 Task: Open a blank google sheet and write heading  Financial Planner. Add Dates in a column and its values below  'Jan 23, Feb 23, Mar 23, Apr 23 & may23. 'Add Income in next column and its values below  $3,000, $3,200, $3,100, $3,300 & $3,500. Add Expenses in next column and its values below  $2,000, $2,300, $2,200, $2,500 & $2,800. Add savings in next column and its values below $500, $600, $500, $700 & $700. Add Investment in next column and its values below  $500, $700, $800, $900 & $1000. Add Net Saving in next column and its values below  $1000, $1200, $900, $800 & $700. Save page CashBook logbook
Action: Mouse moved to (908, 64)
Screenshot: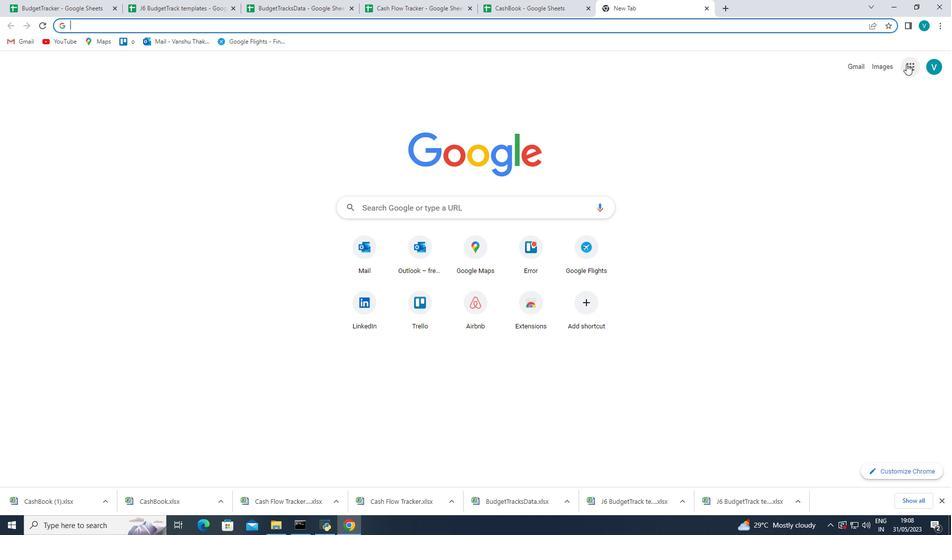 
Action: Mouse pressed left at (908, 64)
Screenshot: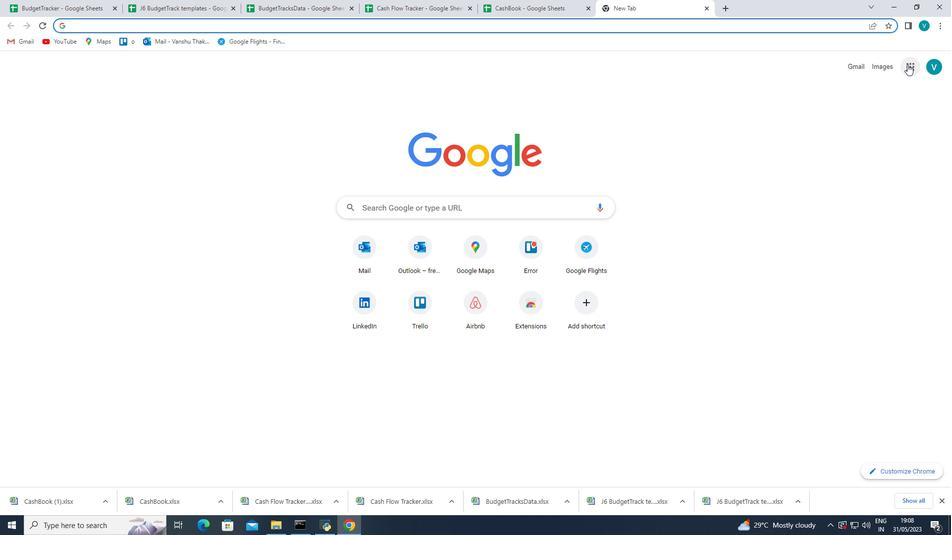 
Action: Mouse moved to (883, 213)
Screenshot: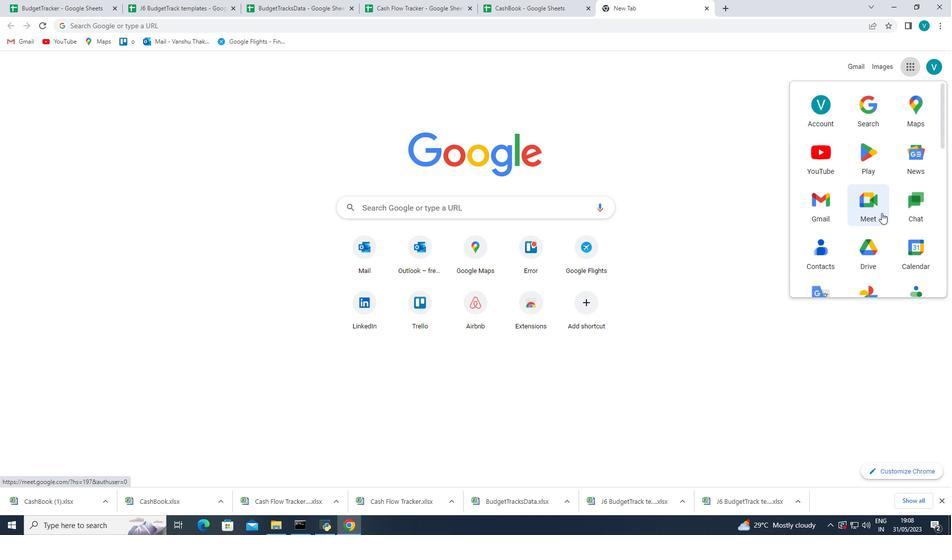 
Action: Mouse scrolled (883, 212) with delta (0, 0)
Screenshot: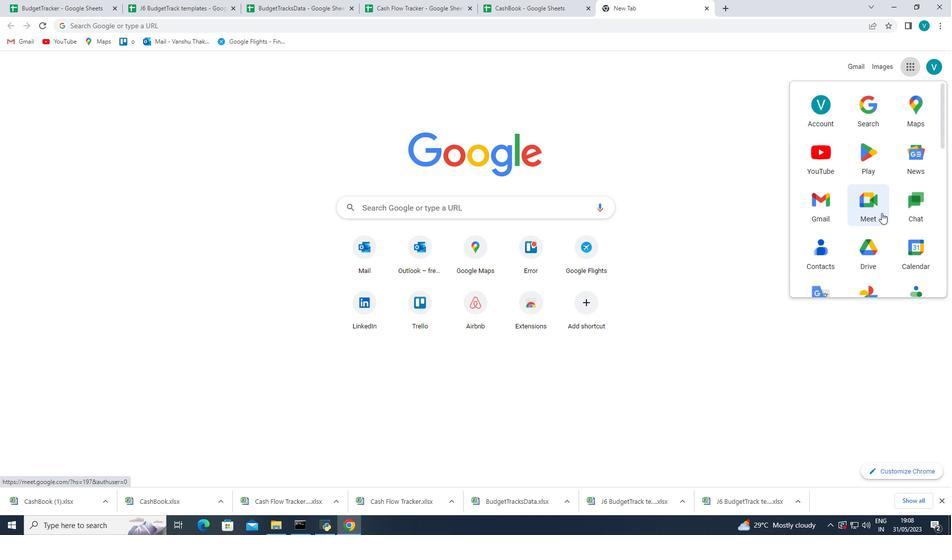 
Action: Mouse scrolled (883, 212) with delta (0, 0)
Screenshot: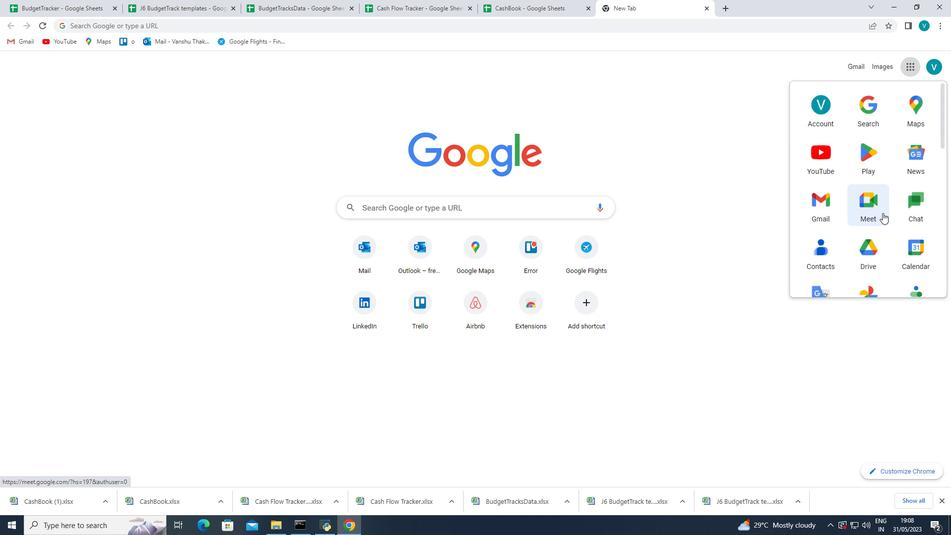 
Action: Mouse scrolled (883, 212) with delta (0, 0)
Screenshot: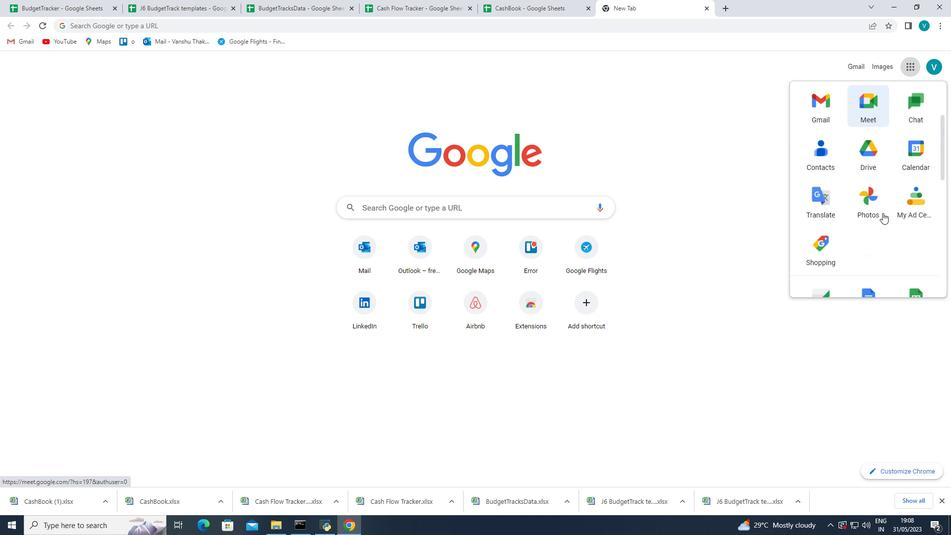 
Action: Mouse moved to (889, 210)
Screenshot: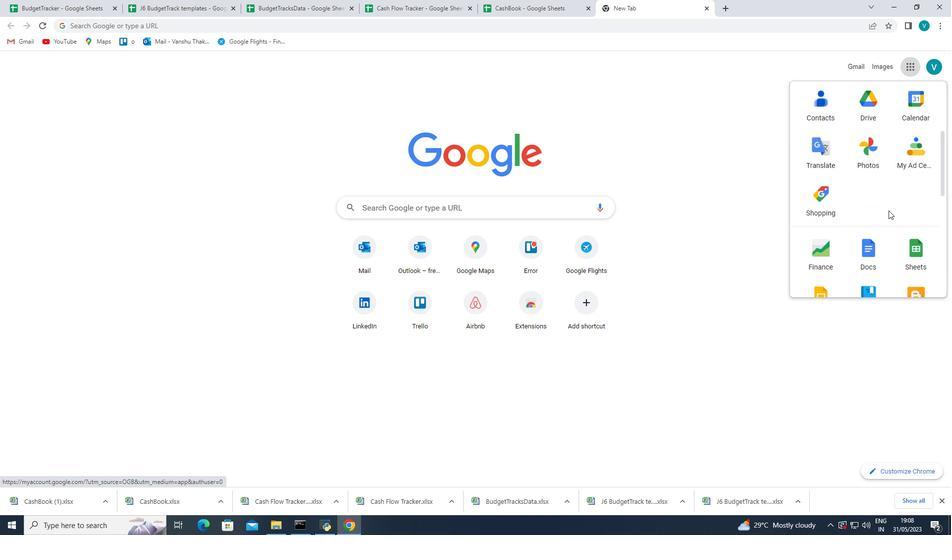 
Action: Mouse scrolled (889, 210) with delta (0, 0)
Screenshot: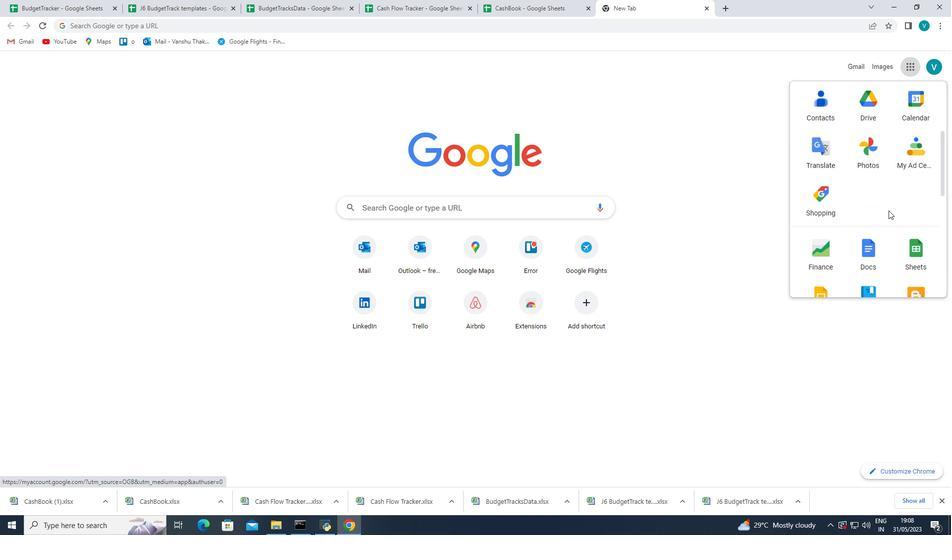 
Action: Mouse scrolled (889, 210) with delta (0, 0)
Screenshot: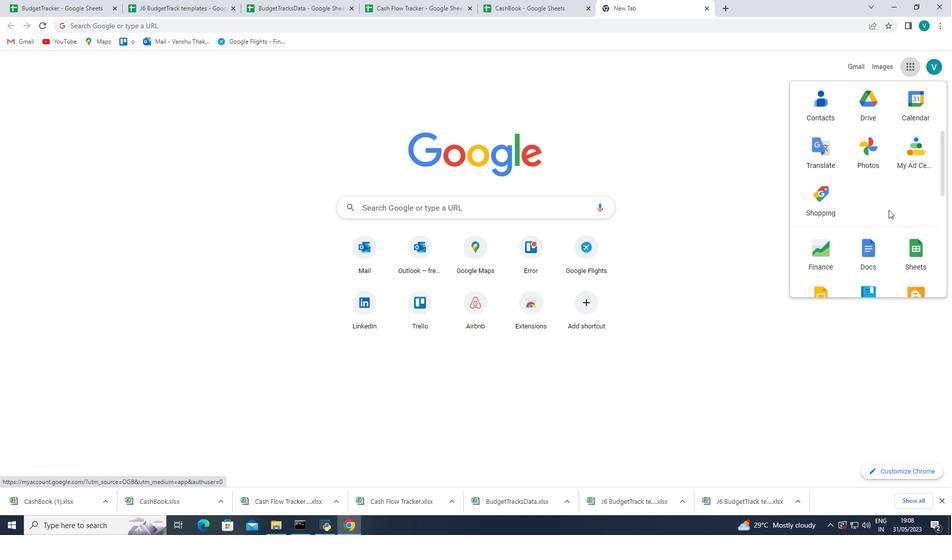 
Action: Mouse scrolled (889, 209) with delta (0, 0)
Screenshot: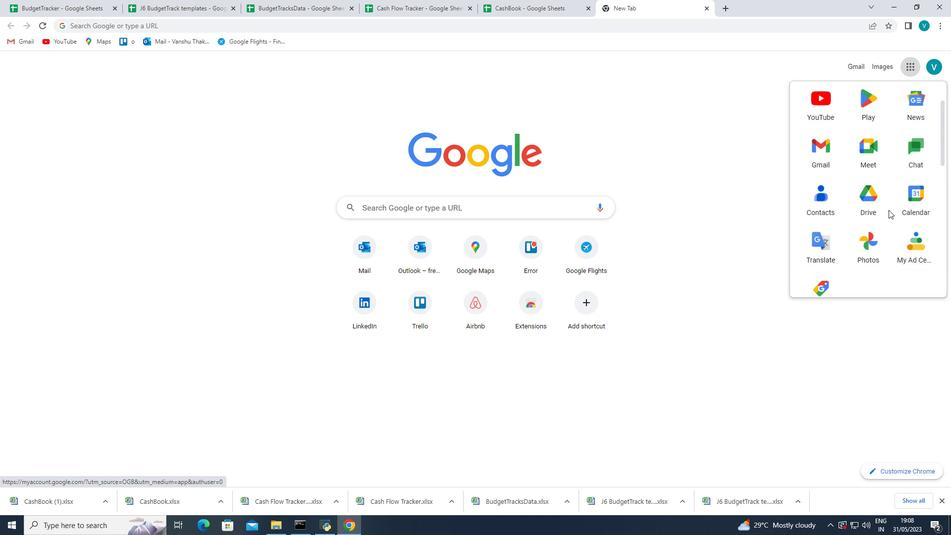 
Action: Mouse scrolled (889, 209) with delta (0, 0)
Screenshot: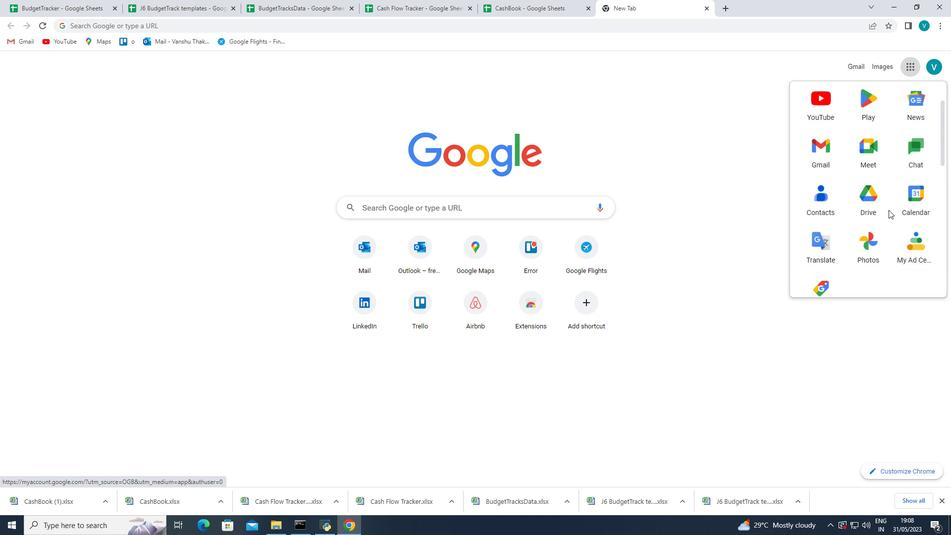 
Action: Mouse scrolled (889, 209) with delta (0, 0)
Screenshot: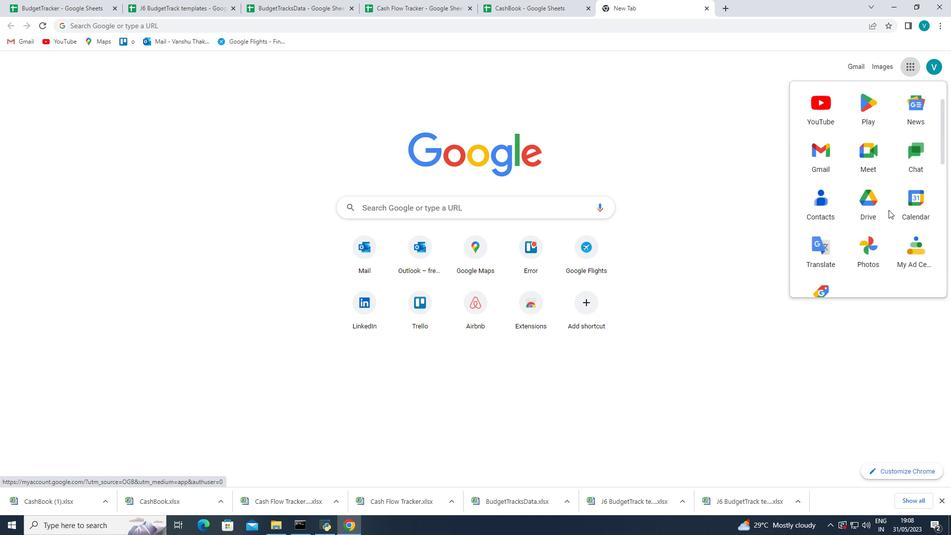 
Action: Mouse moved to (910, 206)
Screenshot: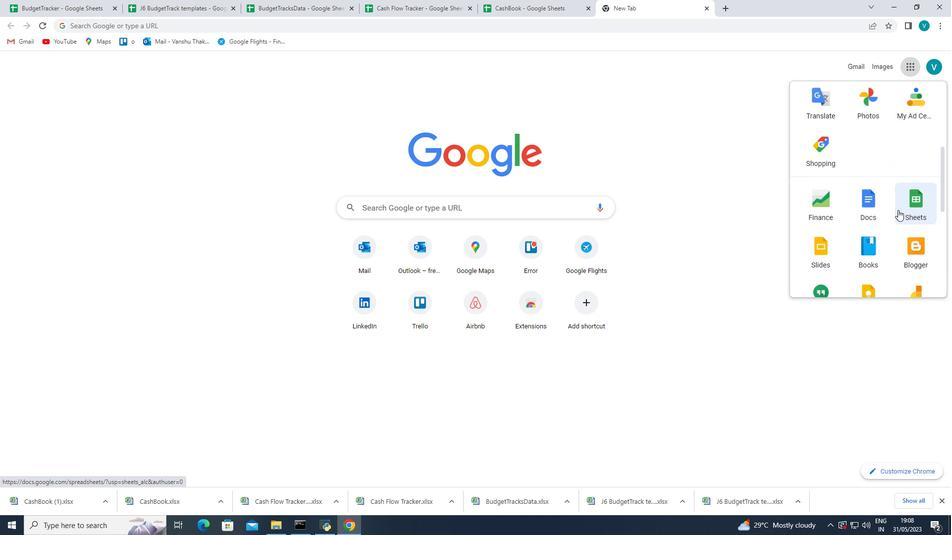 
Action: Mouse pressed left at (910, 206)
Screenshot: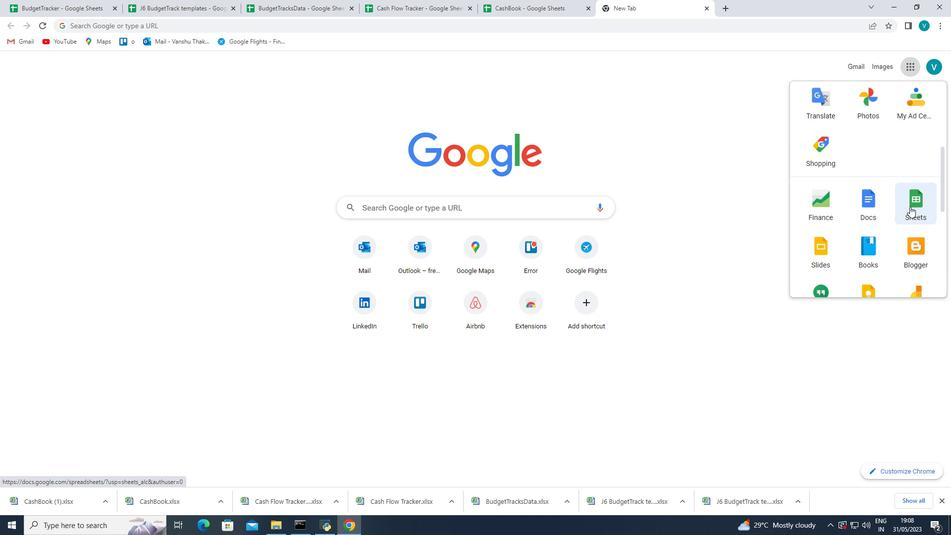 
Action: Mouse moved to (233, 131)
Screenshot: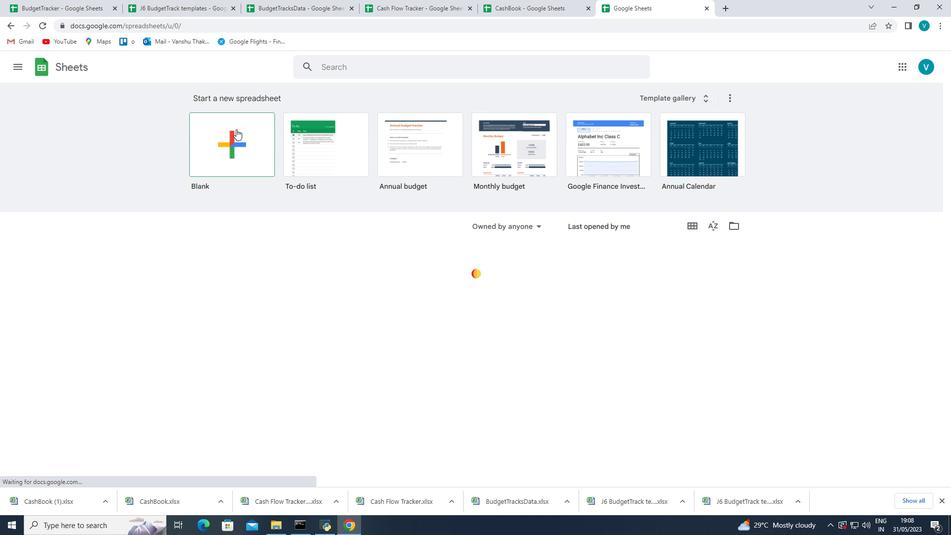 
Action: Mouse pressed left at (233, 131)
Screenshot: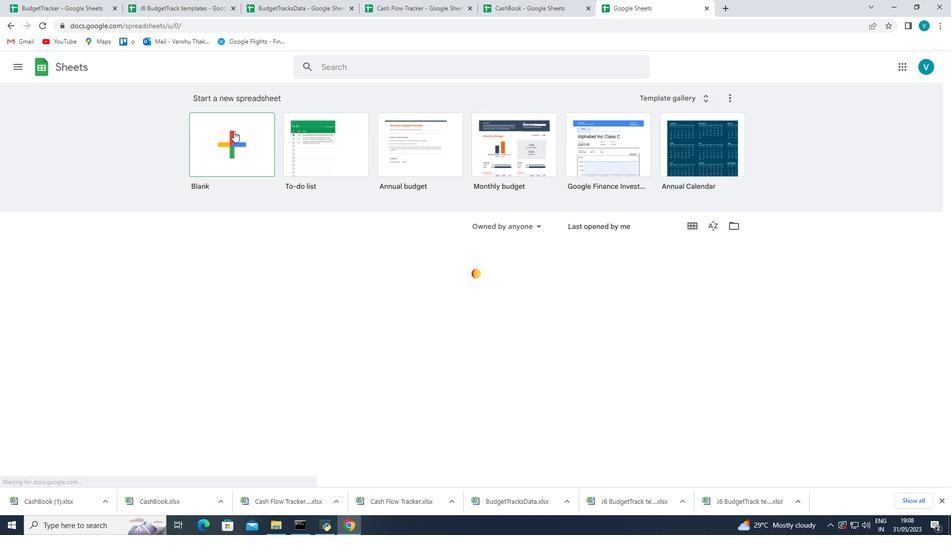 
Action: Mouse moved to (42, 138)
Screenshot: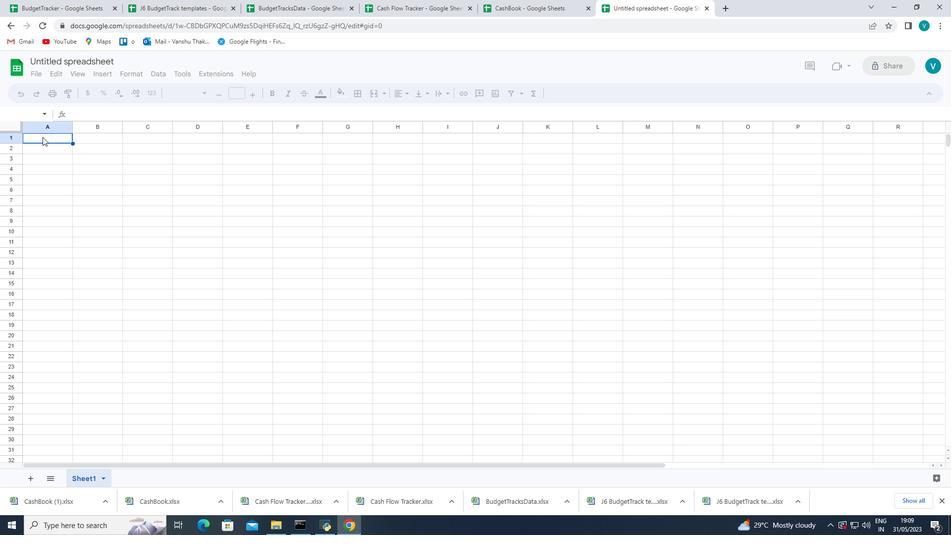 
Action: Mouse pressed left at (42, 138)
Screenshot: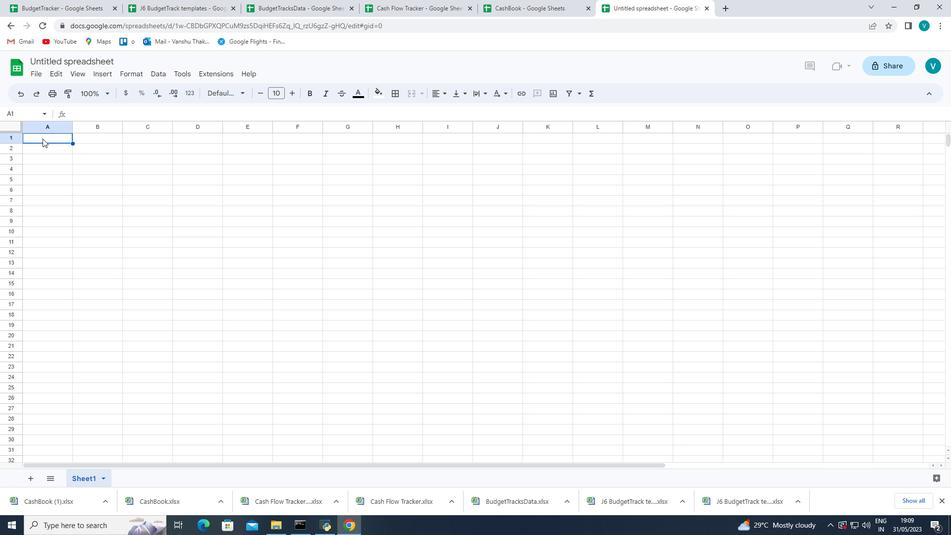
Action: Mouse moved to (47, 135)
Screenshot: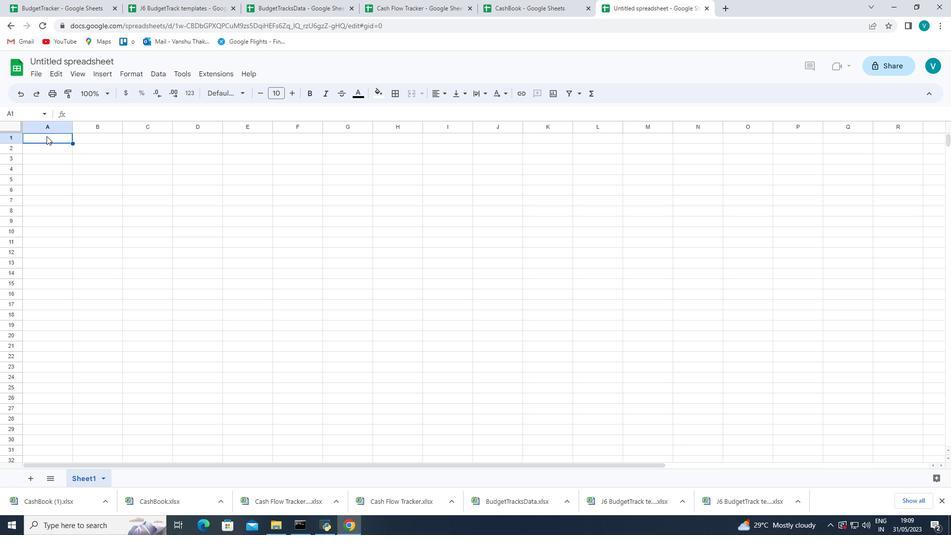 
Action: Mouse pressed left at (47, 135)
Screenshot: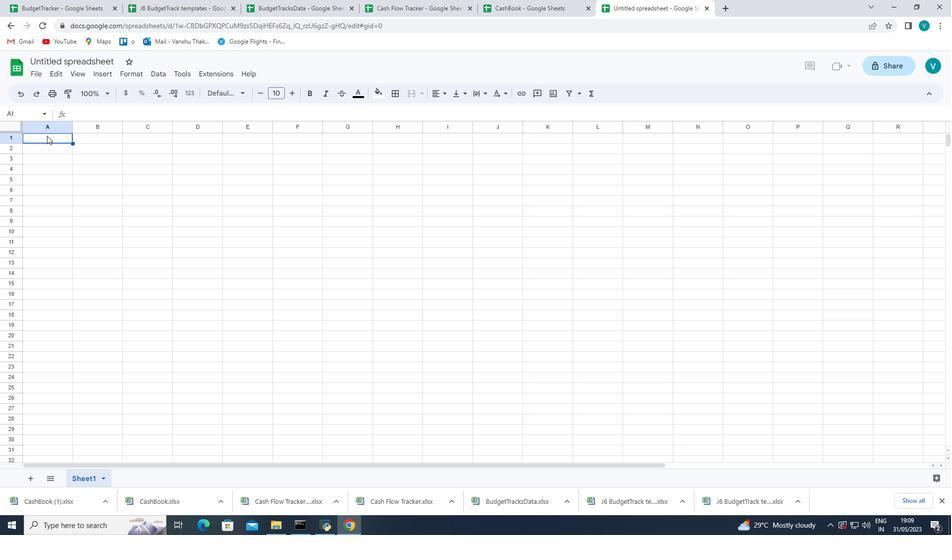 
Action: Mouse moved to (55, 140)
Screenshot: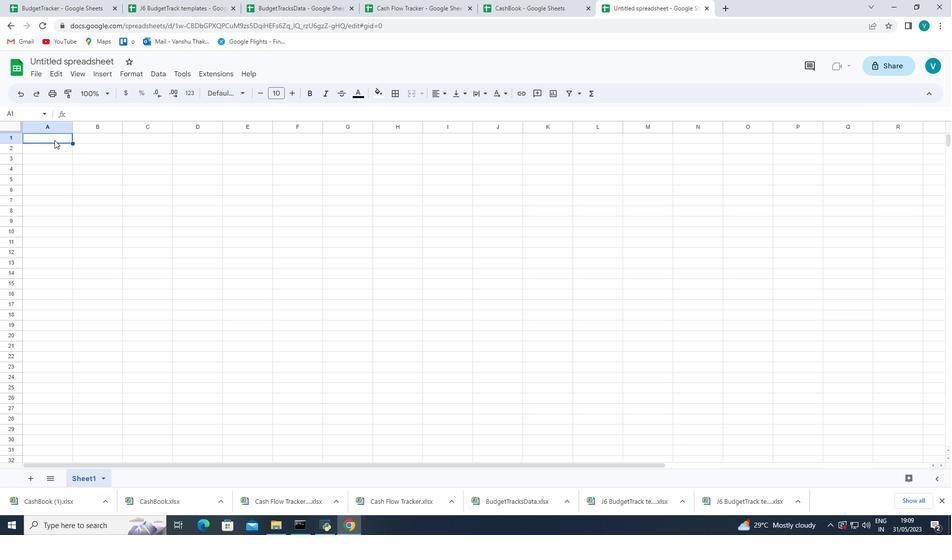 
Action: Mouse pressed left at (55, 140)
Screenshot: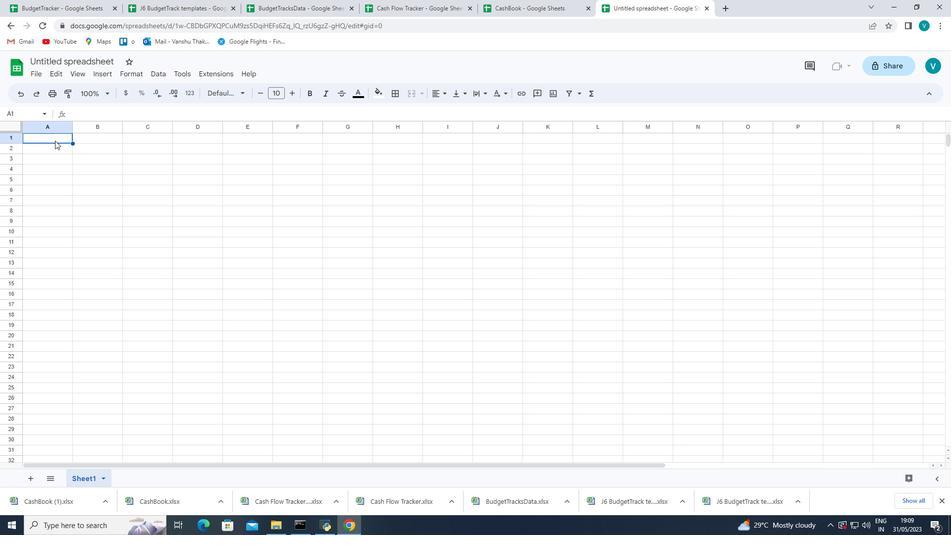 
Action: Mouse pressed left at (55, 140)
Screenshot: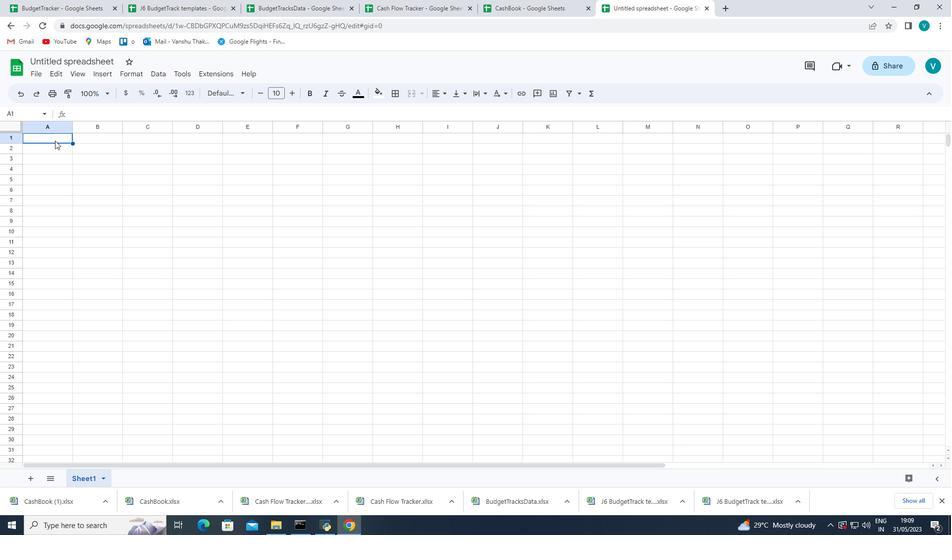 
Action: Mouse moved to (817, 0)
Screenshot: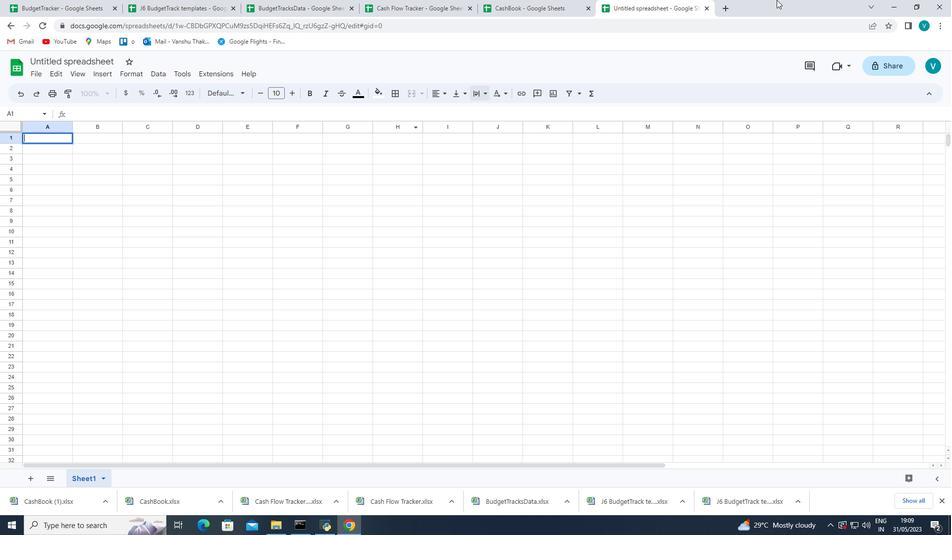 
Action: Key pressed <Key.shift>Financial<Key.space><Key.shift><Key.shift><Key.shift>Planner<Key.enter><Key.shift><Key.shift><Key.shift>Dta<Key.backspace><Key.backspace>ates<Key.space><Key.backspace><Key.backspace><Key.space><Key.right><Key.shift_r>Ino<Key.backspace>come<Key.space><Key.right><Key.shift_r><Key.shift_r><Key.shift_r><Key.shift_r><Key.shift_r><Key.shift_r><Key.shift_r><Key.shift_r><Key.shift_r>Expenses<Key.space><Key.right><Key.shift_r><Key.shift_r>Savings<Key.space><Key.right><Key.shift_r><Key.shift_r>Investment<Key.space><Key.right><Key.shift_r>Net<Key.space><Key.shift_r>Savings<Key.space>
Screenshot: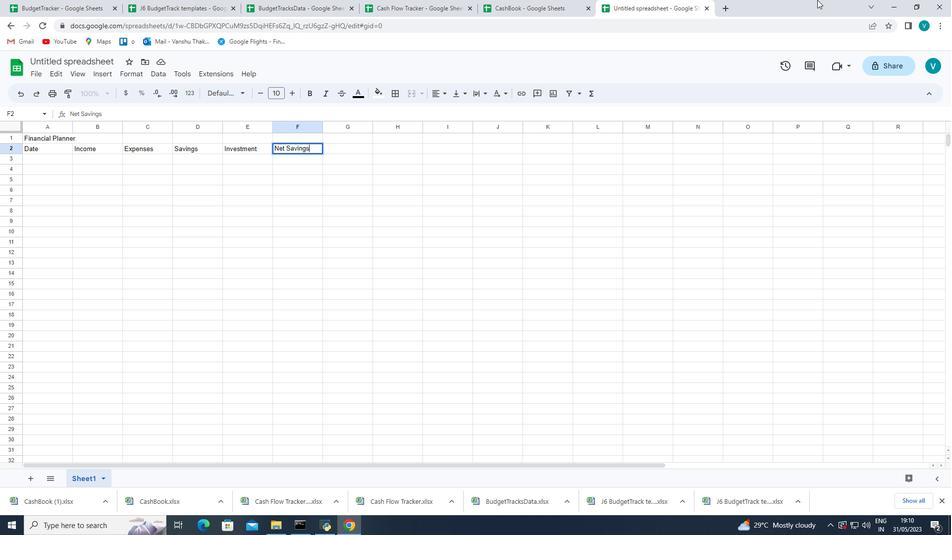 
Action: Mouse moved to (127, 215)
Screenshot: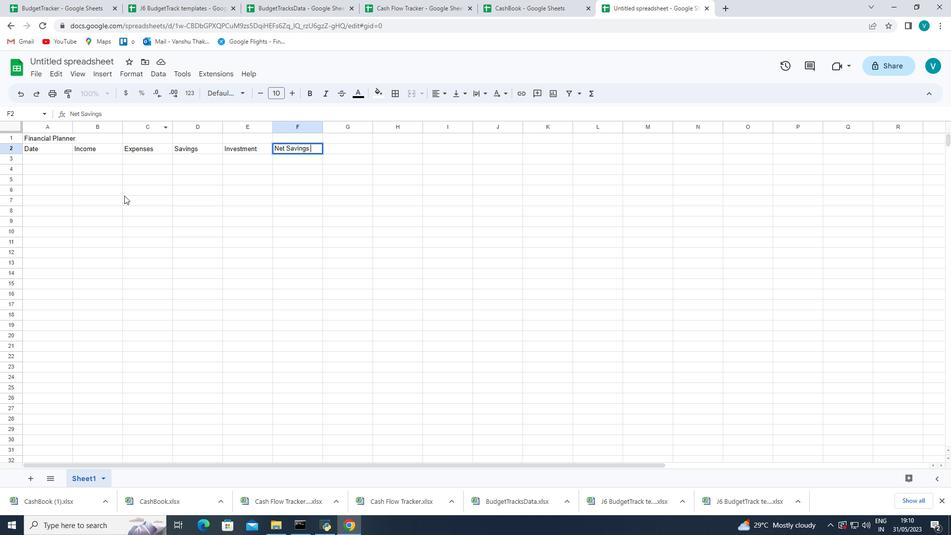 
Action: Mouse pressed left at (127, 215)
Screenshot: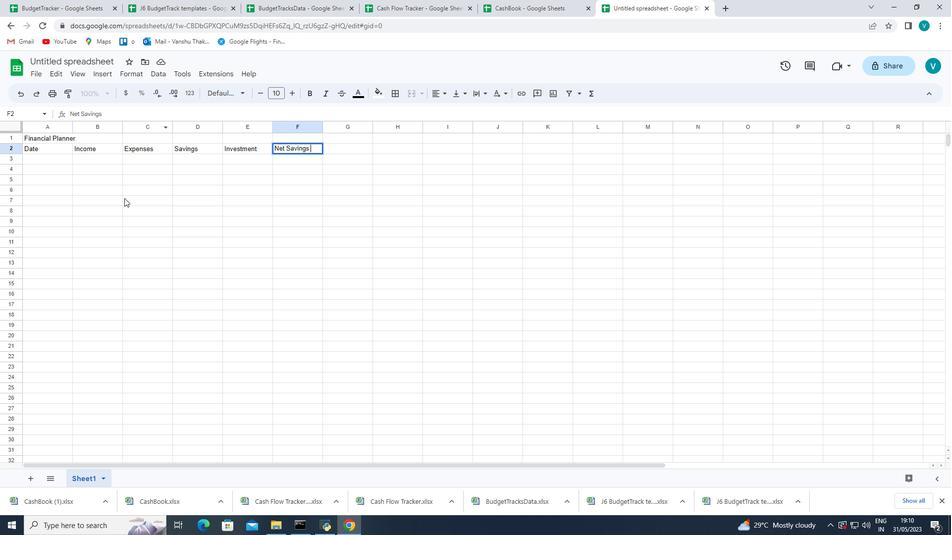 
Action: Mouse moved to (50, 163)
Screenshot: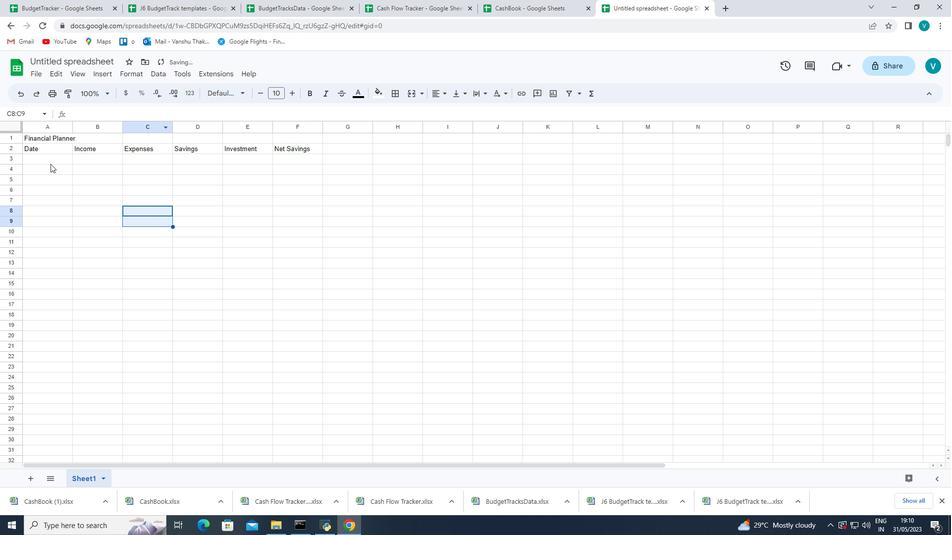
Action: Mouse pressed left at (50, 163)
Screenshot: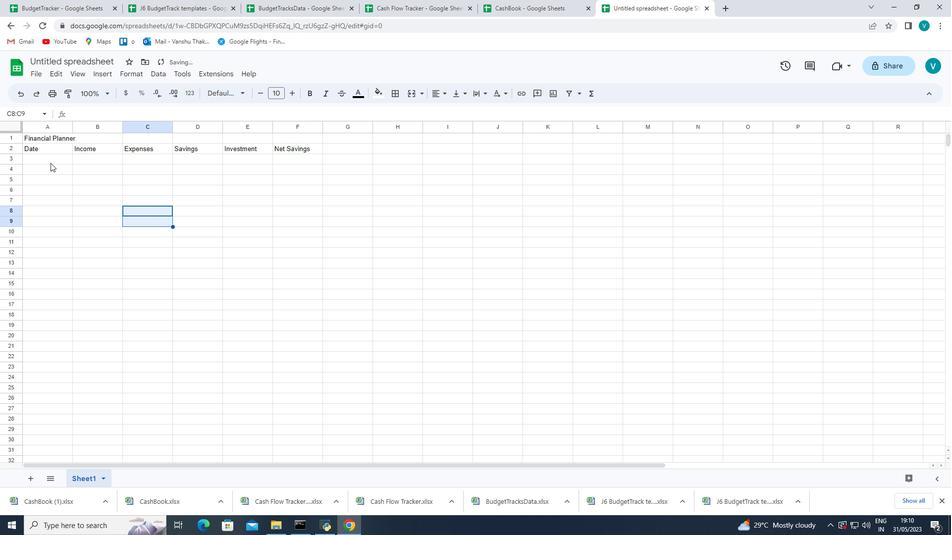 
Action: Mouse moved to (447, 192)
Screenshot: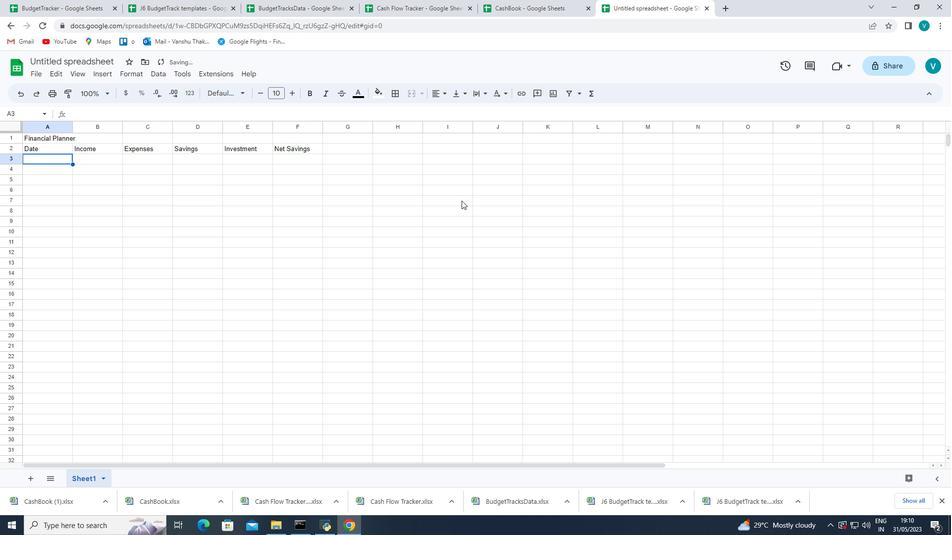 
Action: Key pressed <Key.shift_r><Key.shift_r><Key.shift_r><Key.shift_r><Key.shift_r><Key.shift_r><Key.shift_r>Jan<Key.space>23<Key.enter><Key.shift_r><Key.shift_r><Key.shift_r><Key.shift_r><Key.shift_r><Key.shift_r><Key.shift_r><Key.shift_r><Key.shift_r><Key.shift_r><Key.shift_r><Key.shift_r><Key.shift_r><Key.shift_r><Key.shift_r><Key.shift_r><Key.shift_r><Key.shift_r><Key.shift_r><Key.shift_r><Key.shift_r><Key.shift_r><Key.shift_r><Key.shift_r><Key.shift_r><Key.shift_r><Key.shift_r><Key.shift_r><Key.shift_r>Feb<Key.space>23<Key.enter><Key.shift_r>Mar<Key.space>23<Key.enter><Key.shift_r>Apr<Key.space>23<Key.space><Key.shift_r><Key.shift_r><Key.shift_r><Key.shift_r><Key.shift_r><Key.shift_r><Key.shift_r><Key.shift_r><Key.shift_r><Key.shift_r><Key.shift_r><Key.shift_r><Key.shift_r><Key.shift_r><Key.shift_r><Key.shift_r>&<Key.space><Key.shift_r>May23
Screenshot: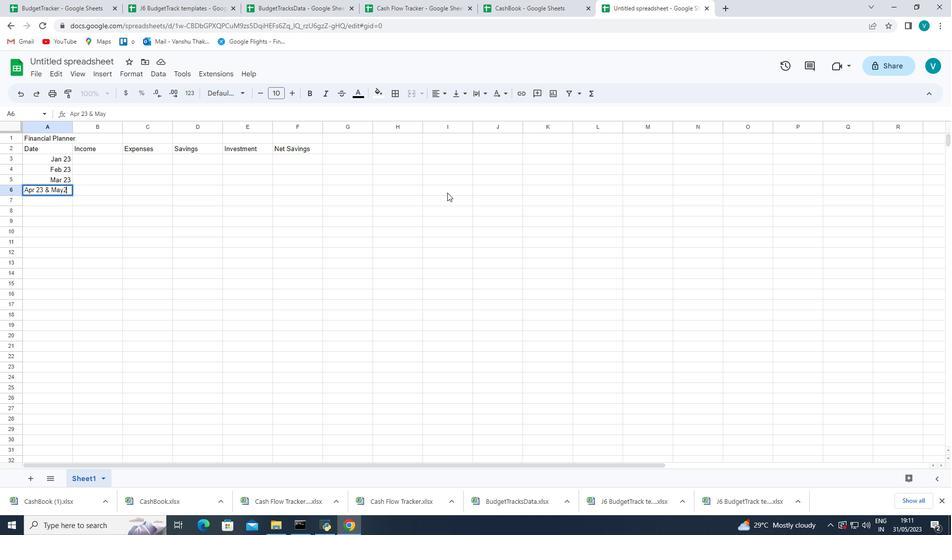 
Action: Mouse moved to (245, 221)
Screenshot: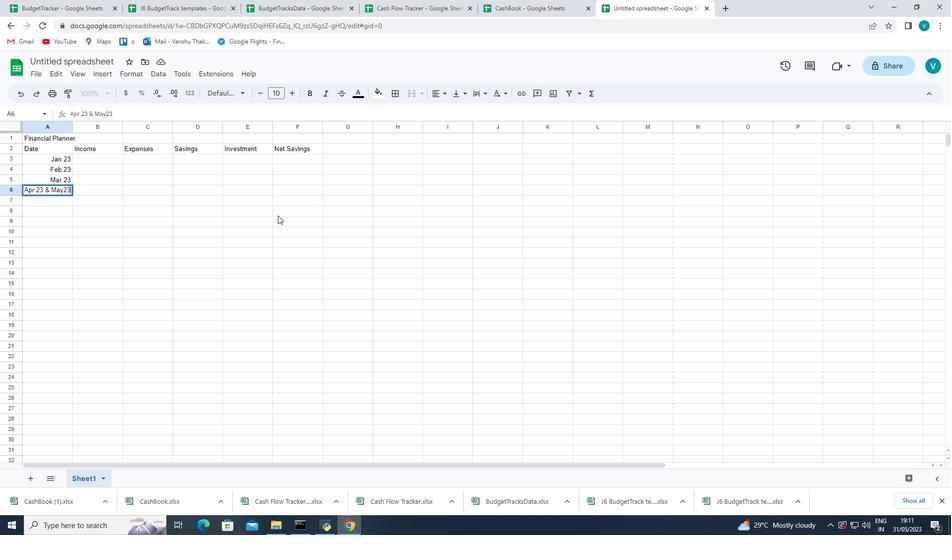 
Action: Mouse pressed left at (245, 221)
Screenshot: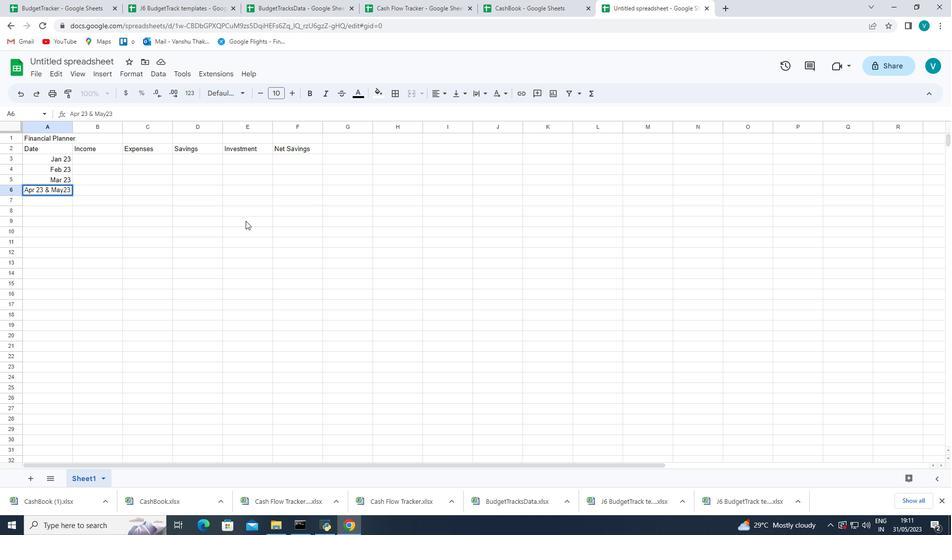 
Action: Mouse moved to (36, 188)
Screenshot: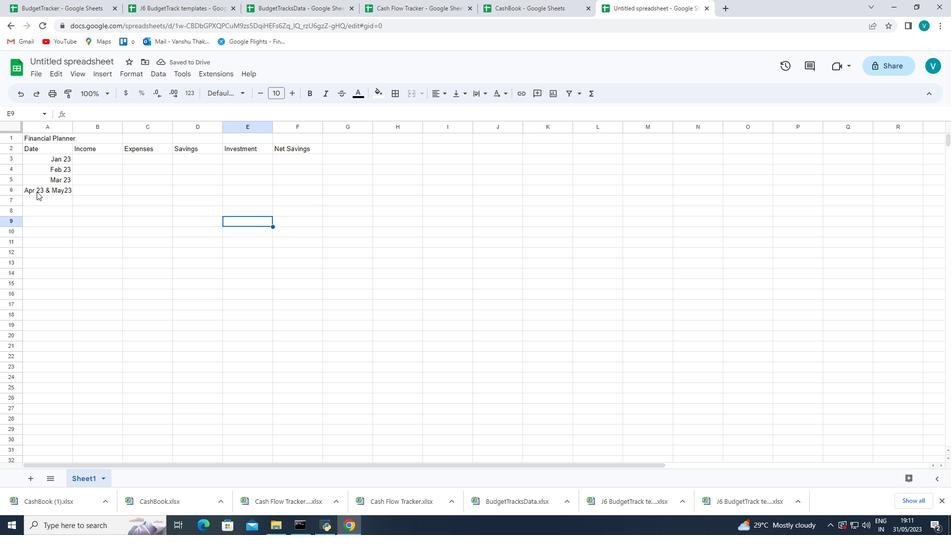 
Action: Mouse pressed left at (36, 188)
Screenshot: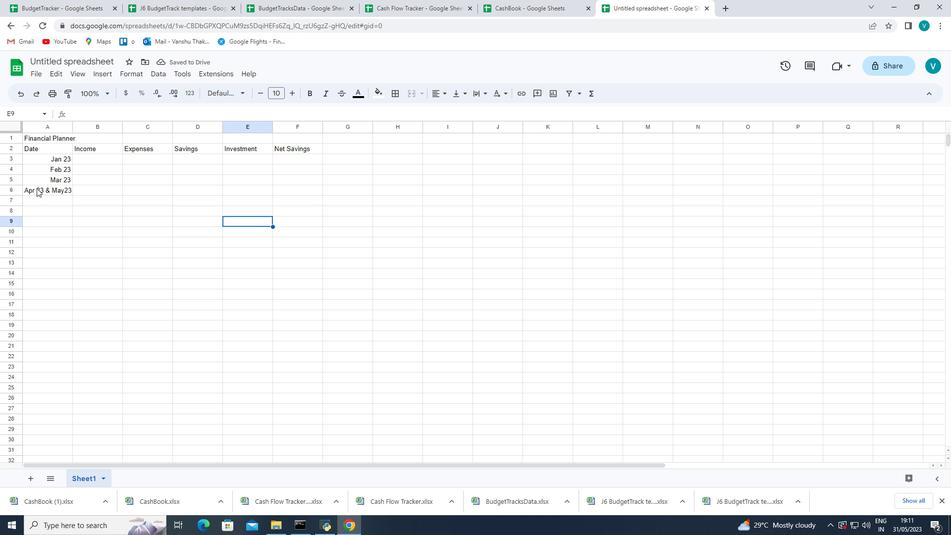 
Action: Mouse pressed left at (36, 188)
Screenshot: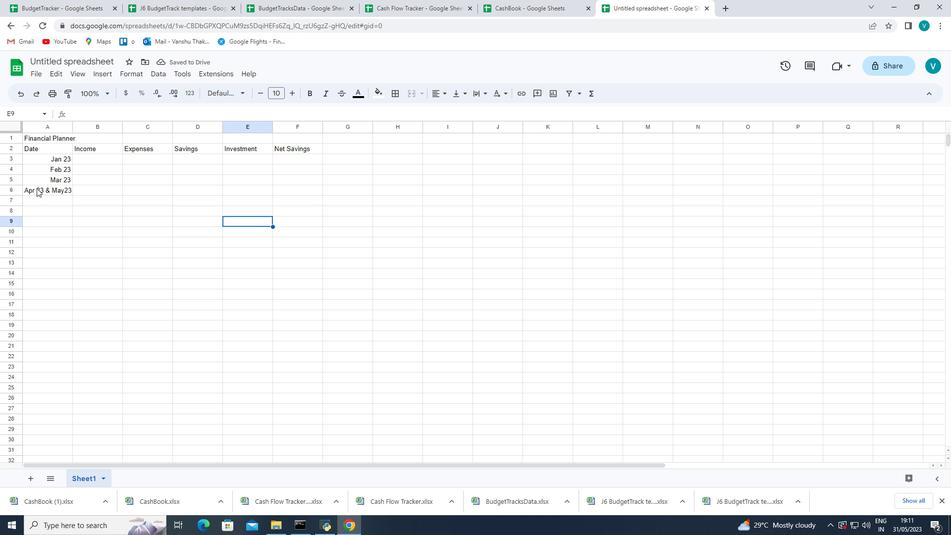 
Action: Mouse pressed left at (36, 188)
Screenshot: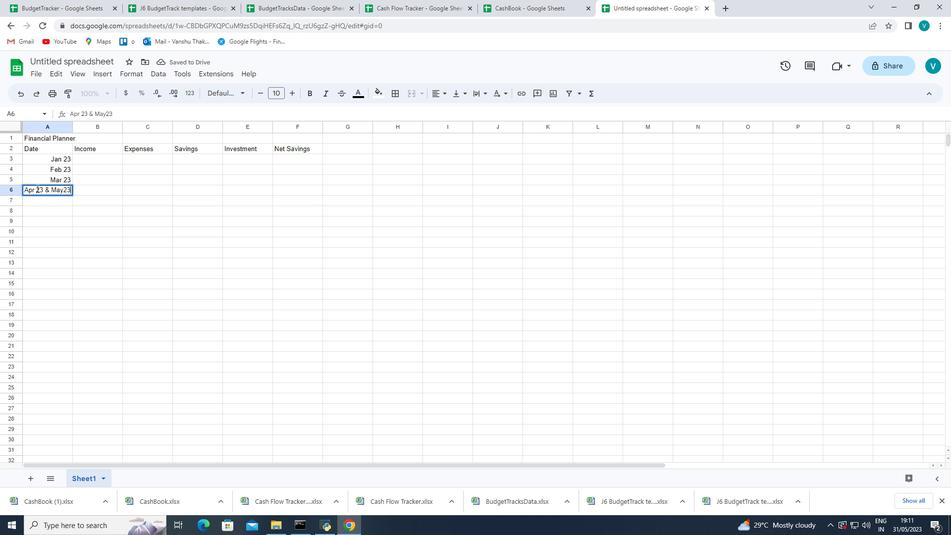 
Action: Mouse moved to (39, 192)
Screenshot: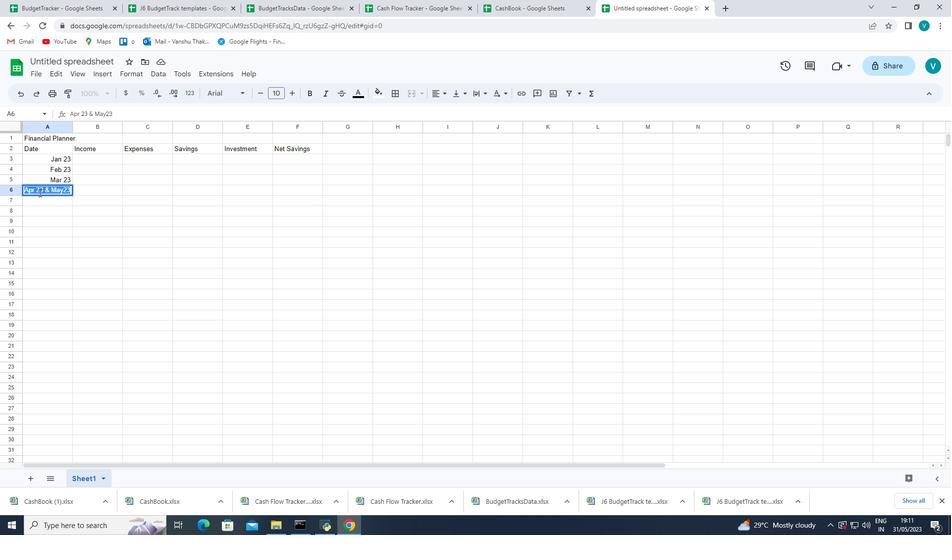 
Action: Mouse pressed left at (39, 192)
Screenshot: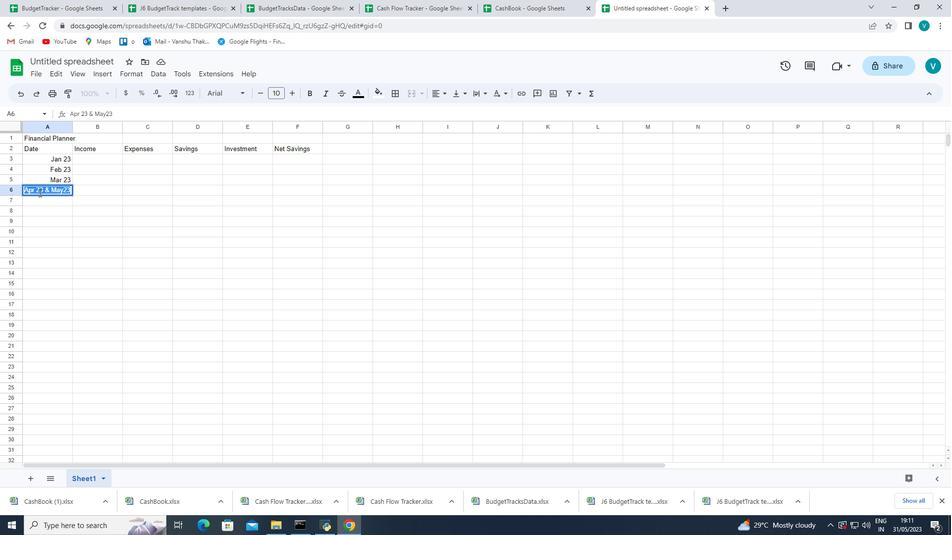 
Action: Mouse moved to (36, 190)
Screenshot: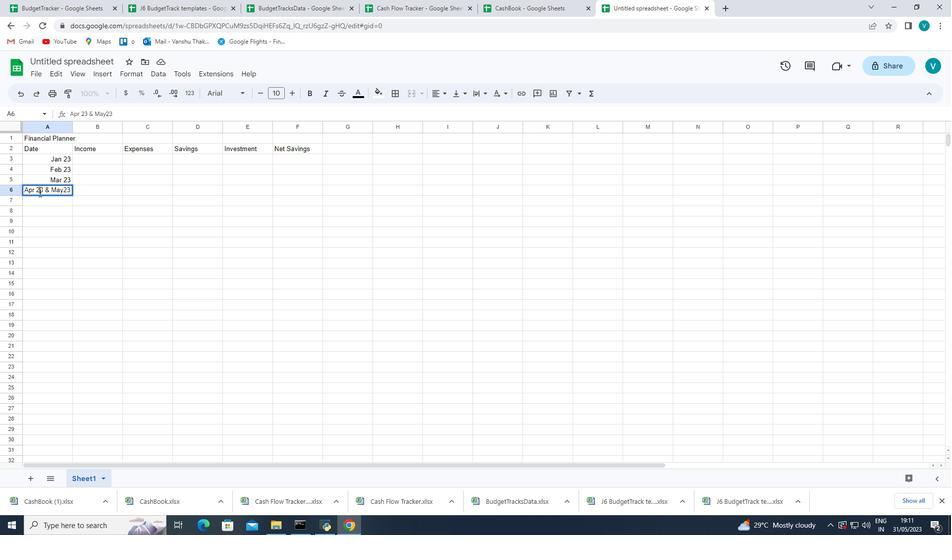 
Action: Mouse pressed left at (36, 190)
Screenshot: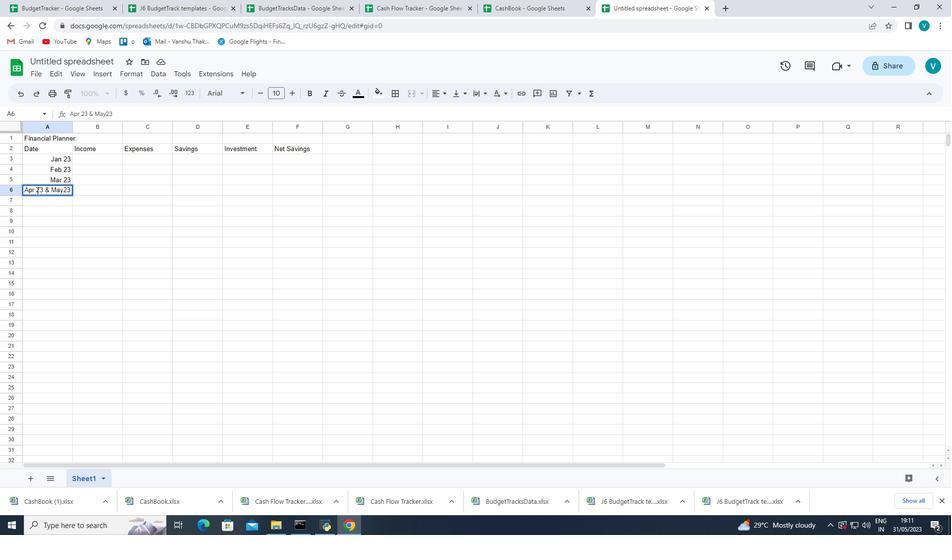 
Action: Mouse moved to (167, 186)
Screenshot: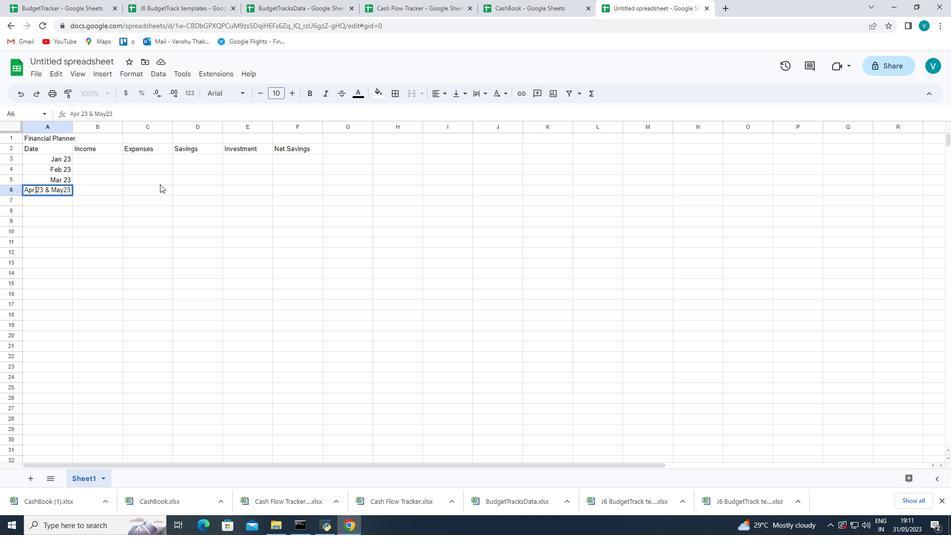 
Action: Mouse pressed left at (167, 186)
Screenshot: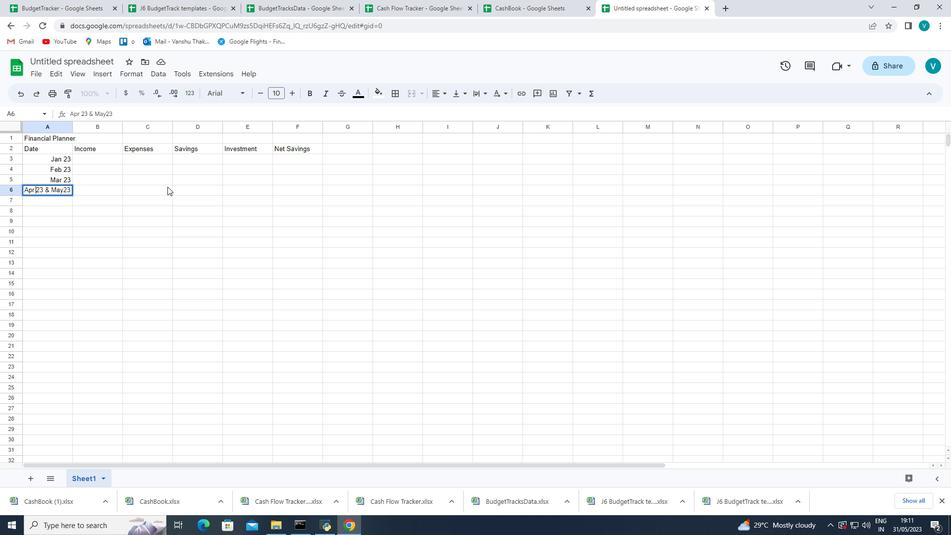 
Action: Mouse moved to (114, 160)
Screenshot: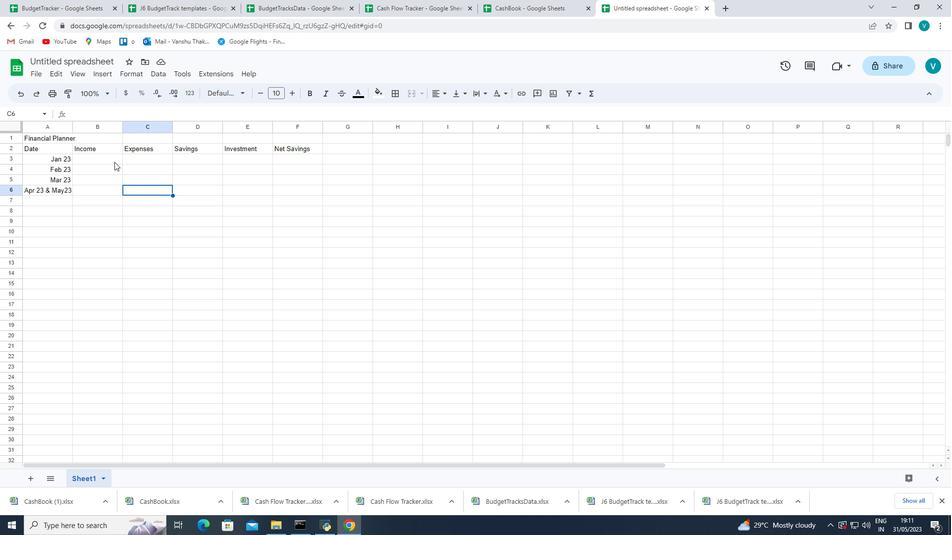 
Action: Mouse pressed left at (114, 160)
Screenshot: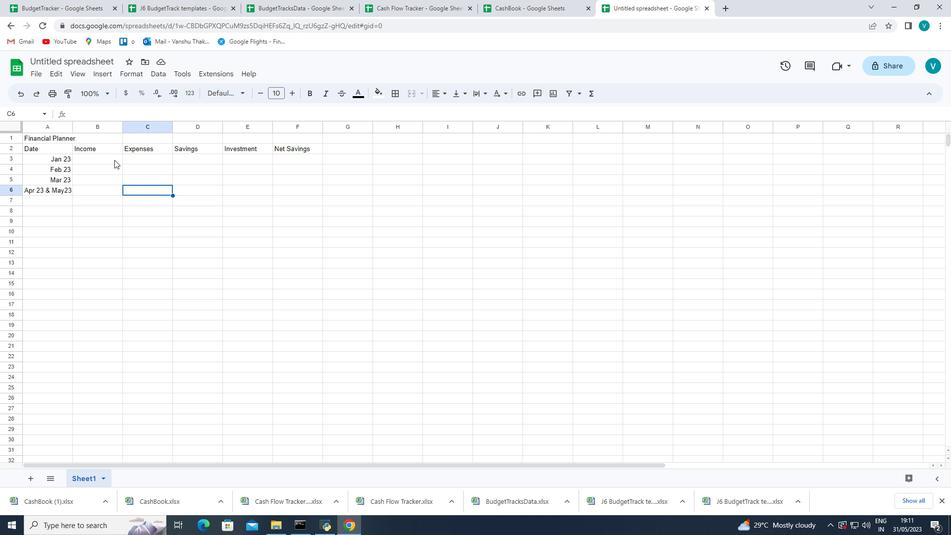 
Action: Mouse moved to (63, 187)
Screenshot: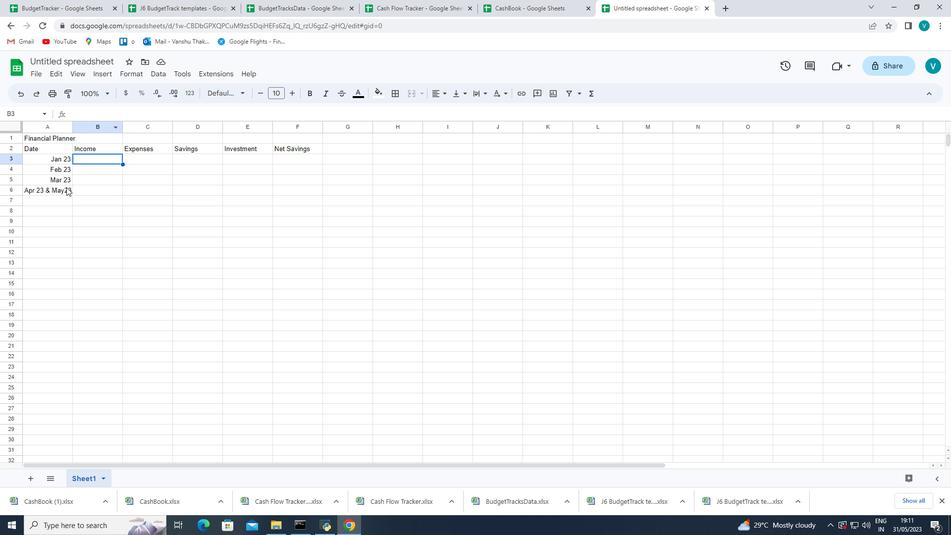
Action: Mouse pressed left at (63, 187)
Screenshot: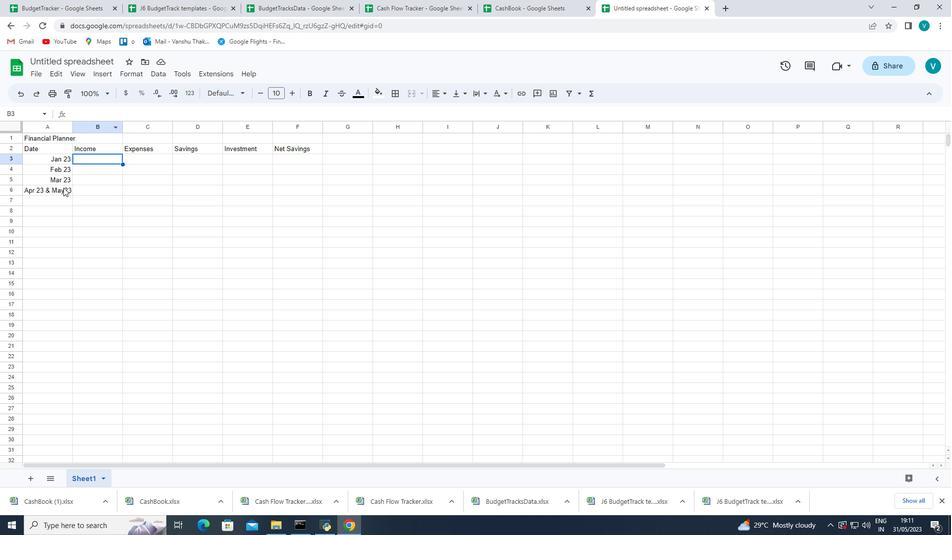 
Action: Mouse pressed left at (63, 187)
Screenshot: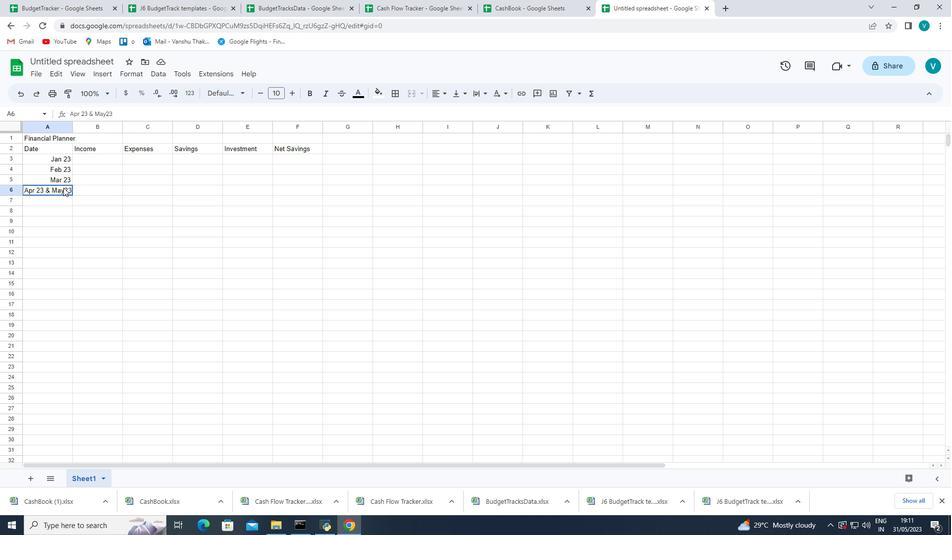 
Action: Mouse pressed left at (63, 187)
Screenshot: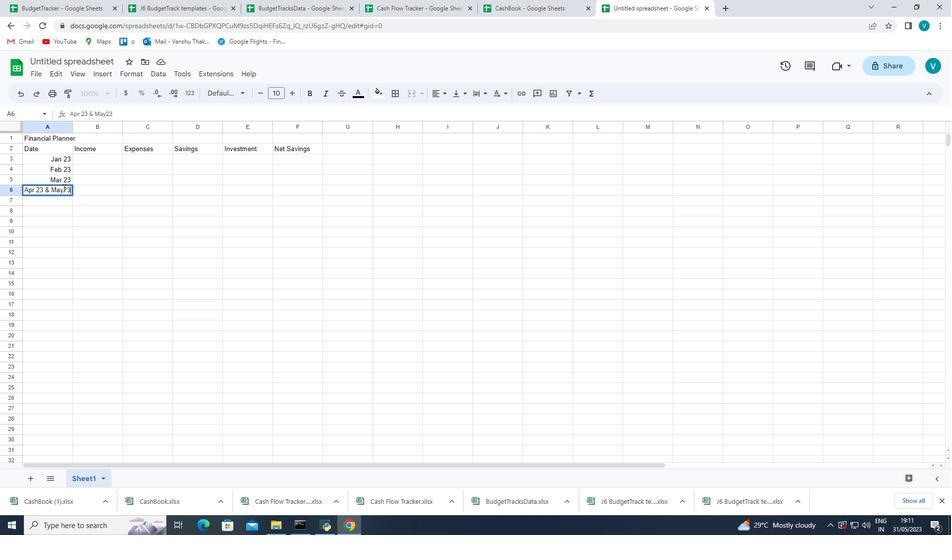 
Action: Mouse moved to (88, 192)
Screenshot: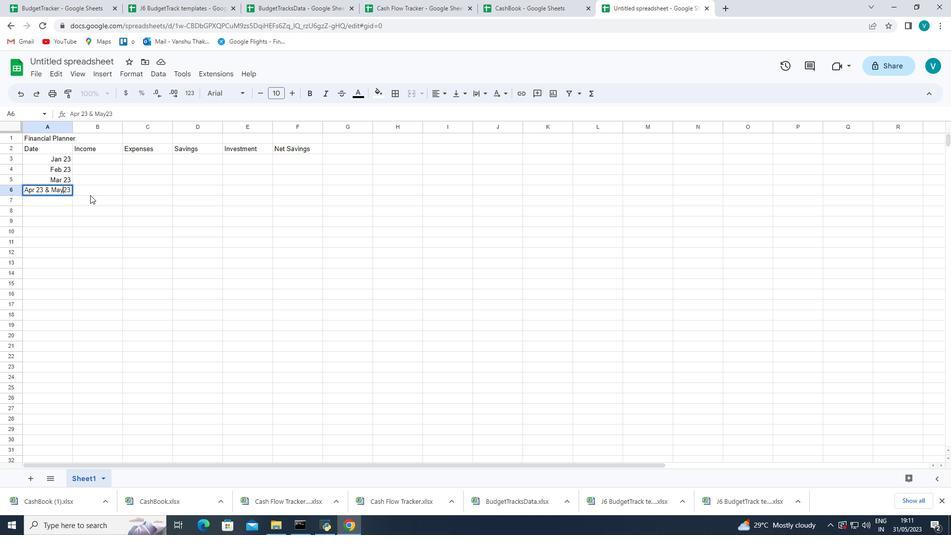 
Action: Key pressed <Key.space>
Screenshot: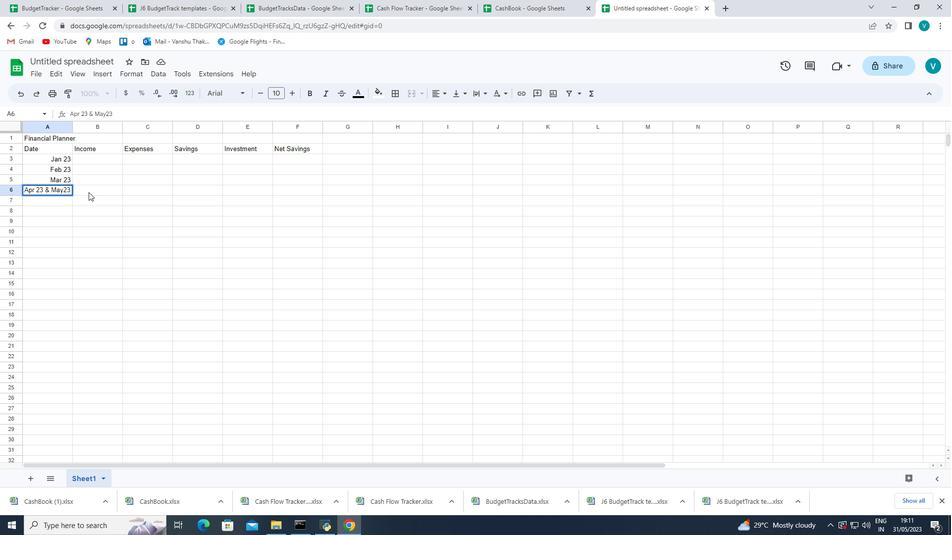 
Action: Mouse moved to (106, 193)
Screenshot: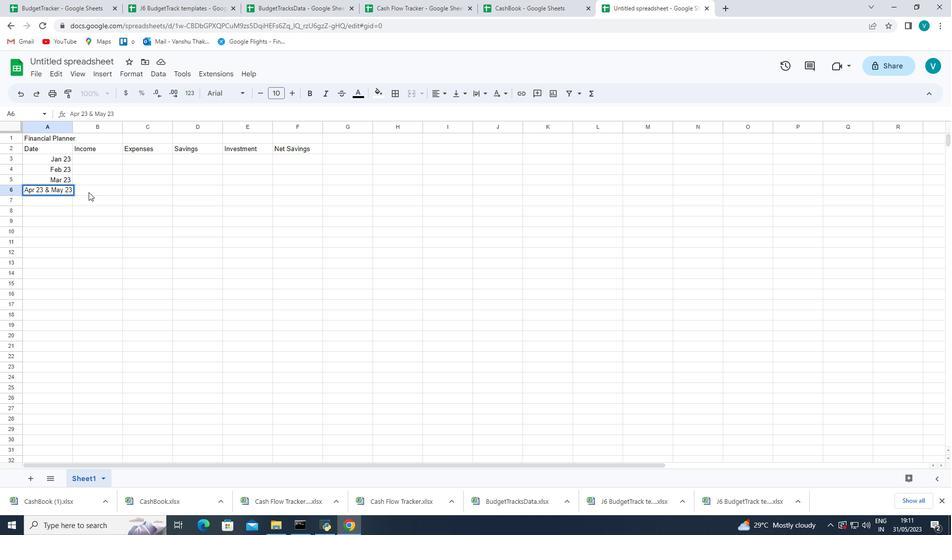 
Action: Mouse pressed left at (106, 193)
Screenshot: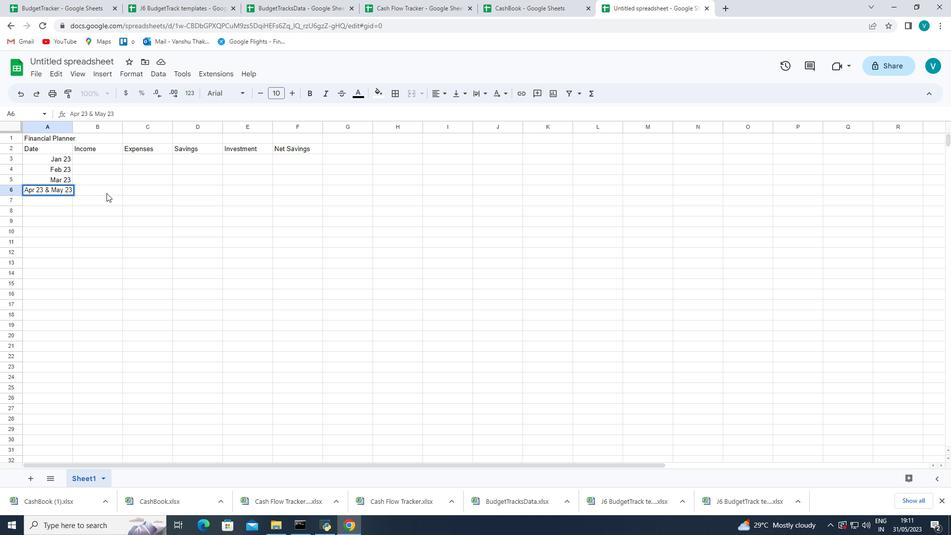 
Action: Mouse moved to (73, 125)
Screenshot: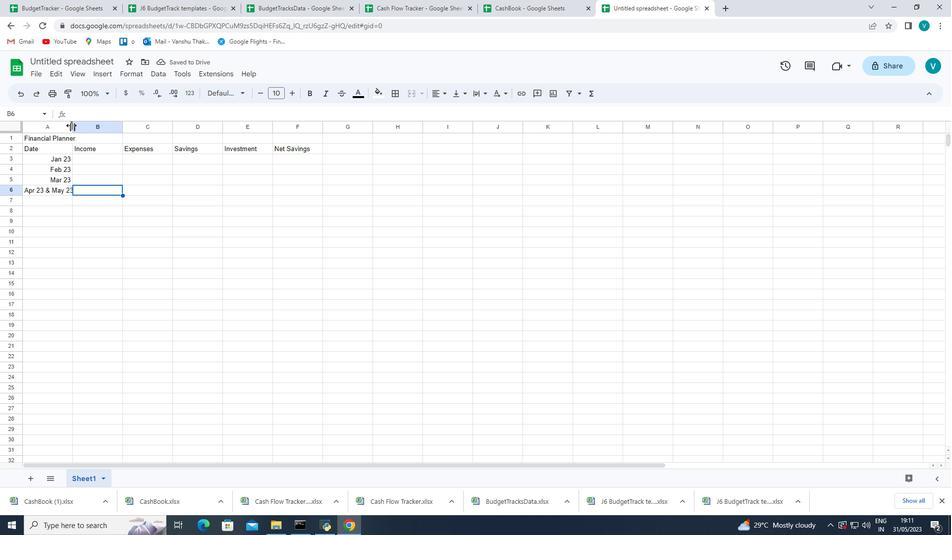 
Action: Mouse pressed left at (73, 125)
Screenshot: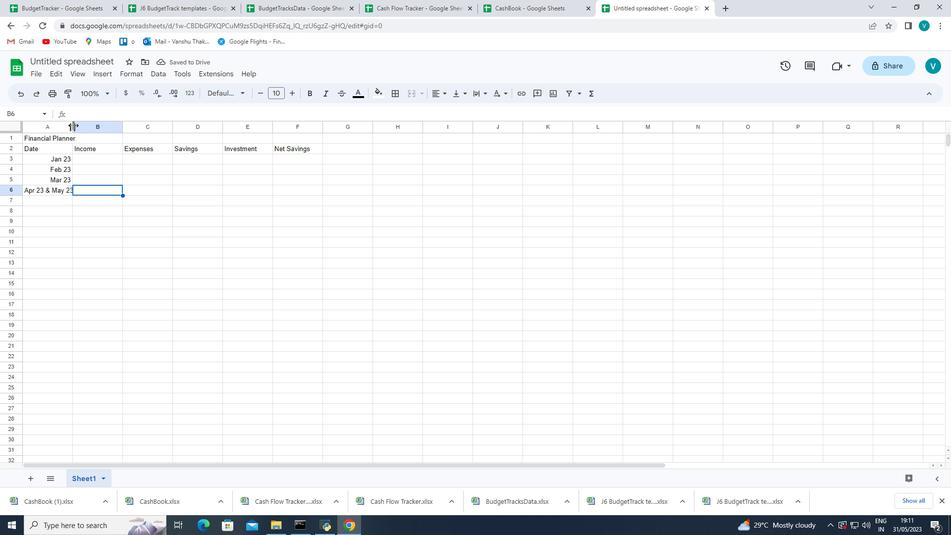 
Action: Mouse pressed left at (73, 125)
Screenshot: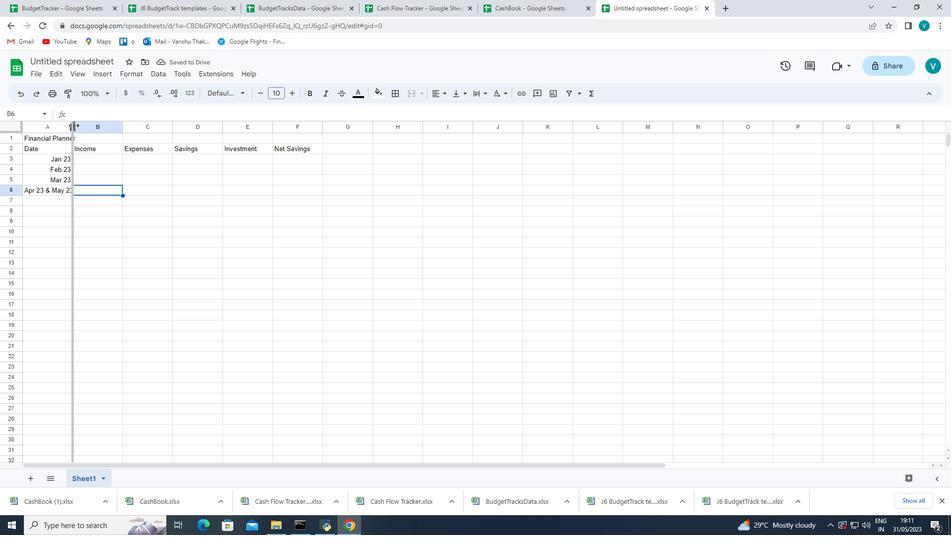 
Action: Mouse moved to (100, 154)
Screenshot: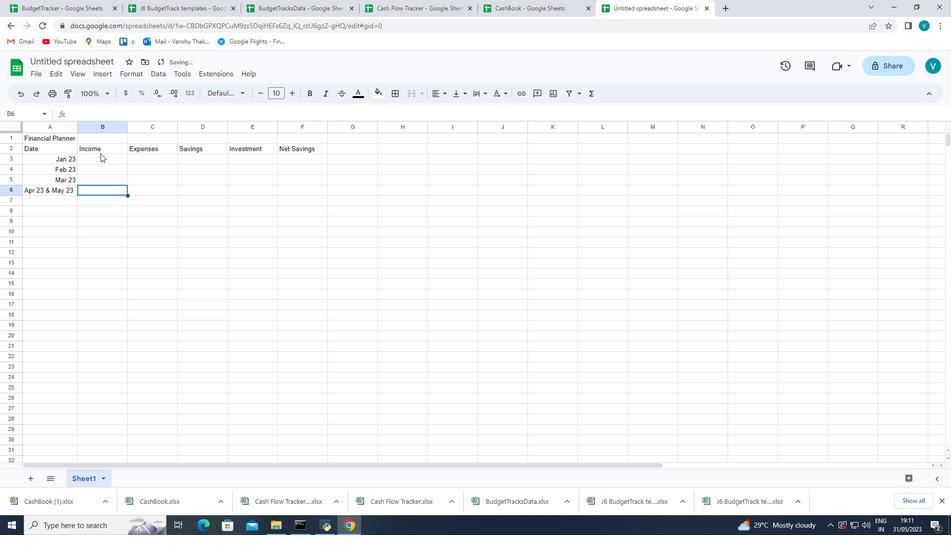 
Action: Mouse pressed left at (100, 154)
Screenshot: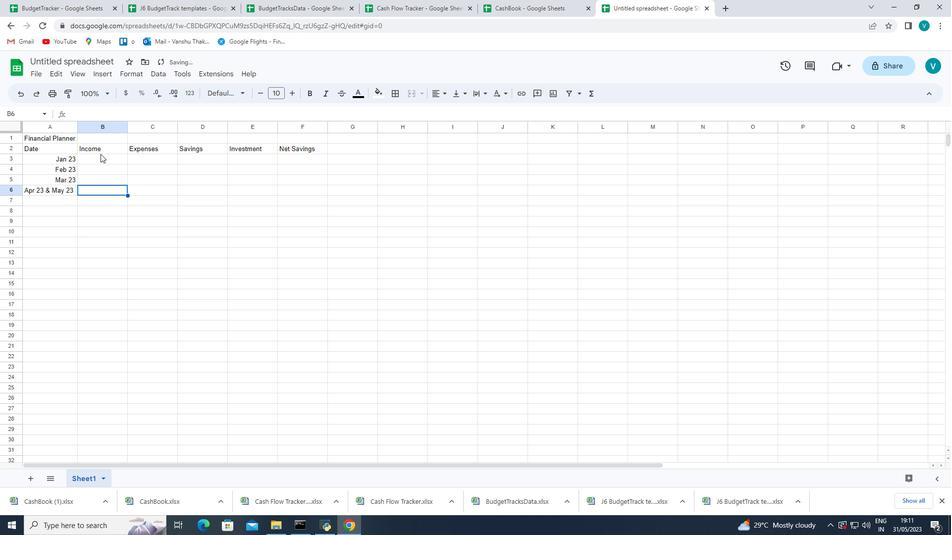 
Action: Mouse moved to (116, 161)
Screenshot: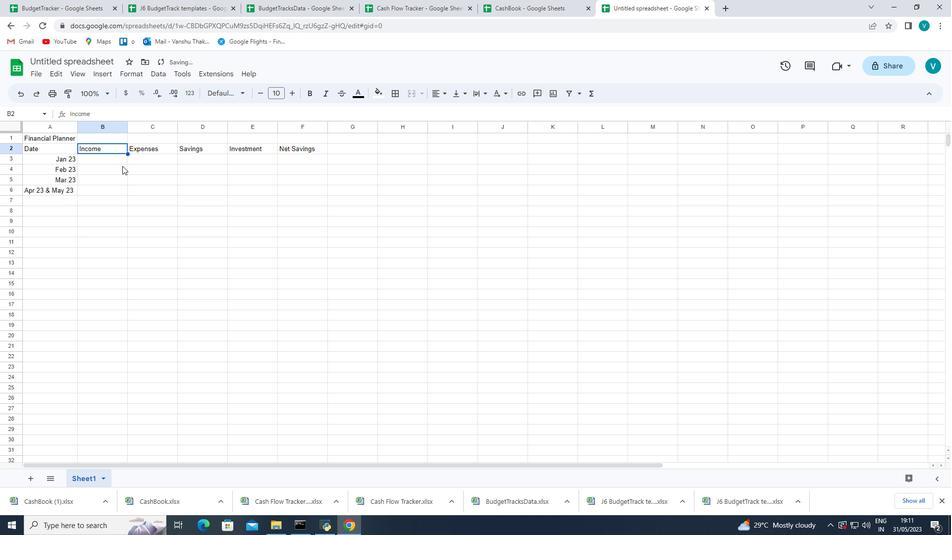 
Action: Mouse pressed left at (116, 161)
Screenshot: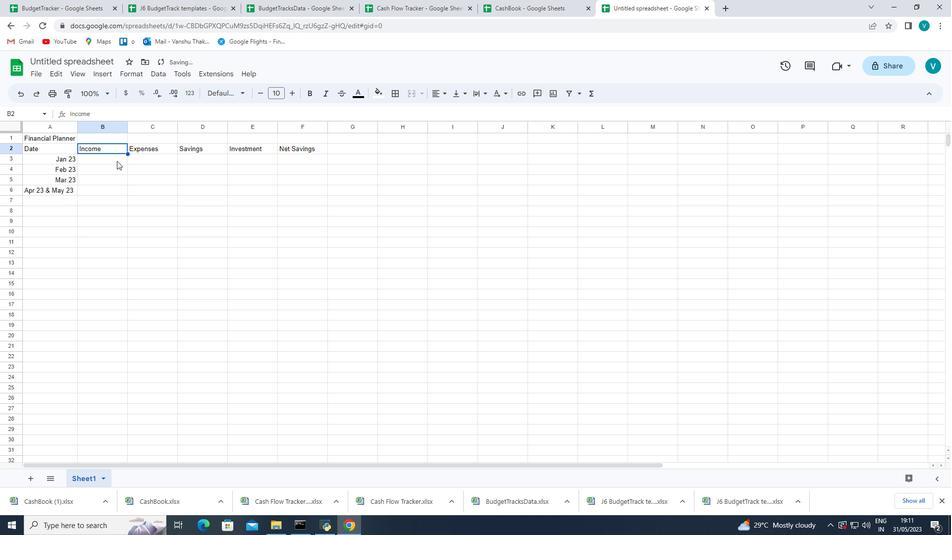 
Action: Mouse moved to (124, 167)
Screenshot: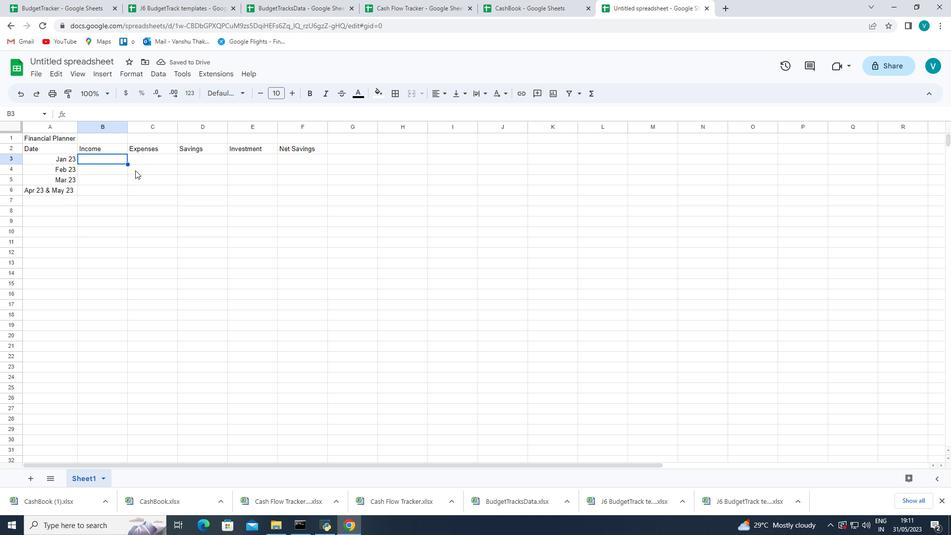 
Action: Key pressed <Key.shift_r><Key.shift_r><Key.shift_r><Key.shift_r><Key.shift_r>$3000<Key.enter><Key.shift_r><Key.shift_r><Key.shift_r><Key.shift_r><Key.shift_r><Key.shift_r><Key.shift_r><Key.shift_r>$3200<Key.enter><Key.shift_r><Key.shift_r><Key.shift_r><Key.shift_r><Key.shift_r><Key.shift_r>$3100<Key.enter><Key.shift_r><Key.shift_r><Key.shift_r><Key.shift_r><Key.shift_r><Key.shift_r><Key.shift_r><Key.shift_r><Key.shift_r><Key.shift_r>$3300<Key.enter>
Screenshot: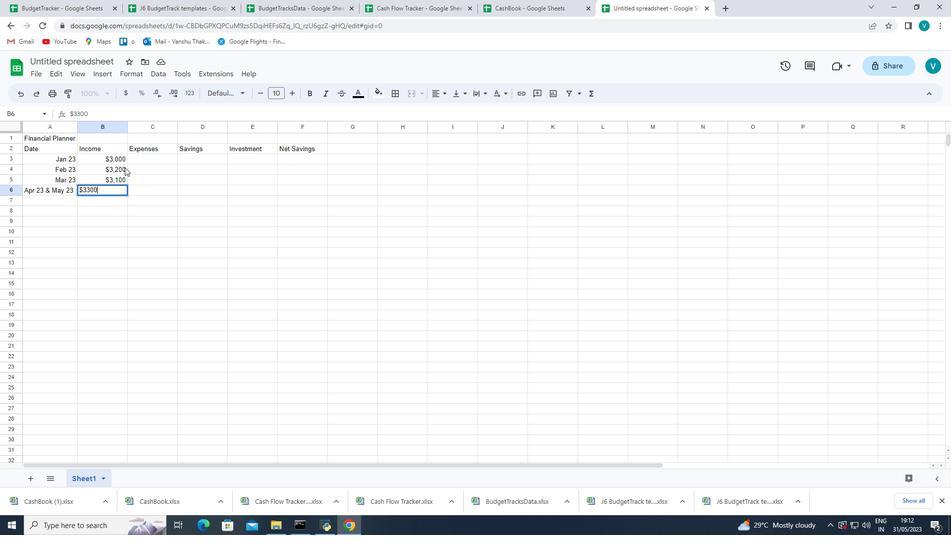 
Action: Mouse moved to (110, 191)
Screenshot: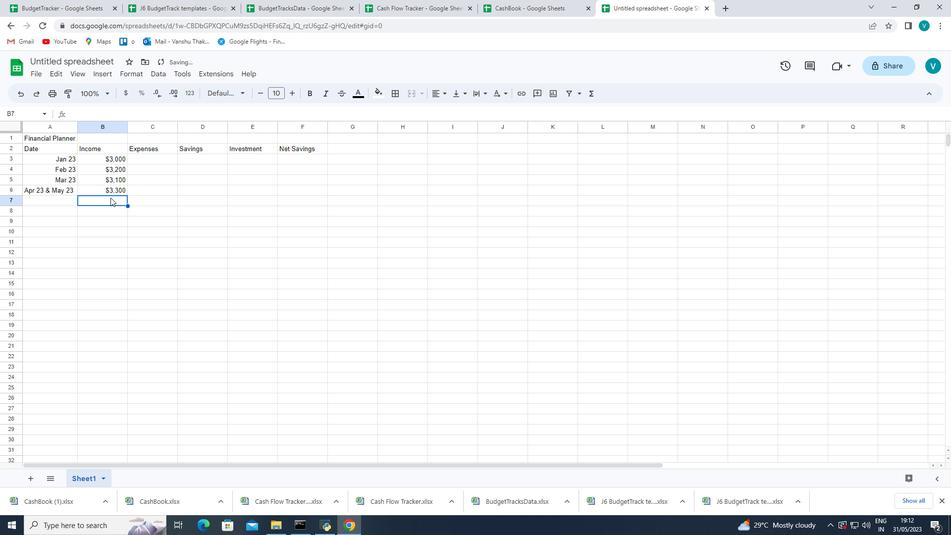 
Action: Mouse pressed left at (110, 191)
Screenshot: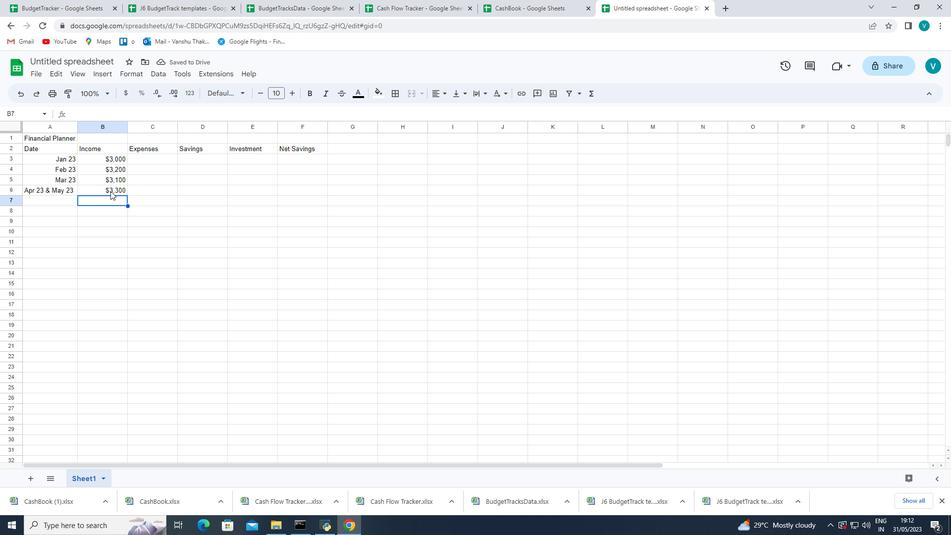 
Action: Mouse pressed left at (110, 191)
Screenshot: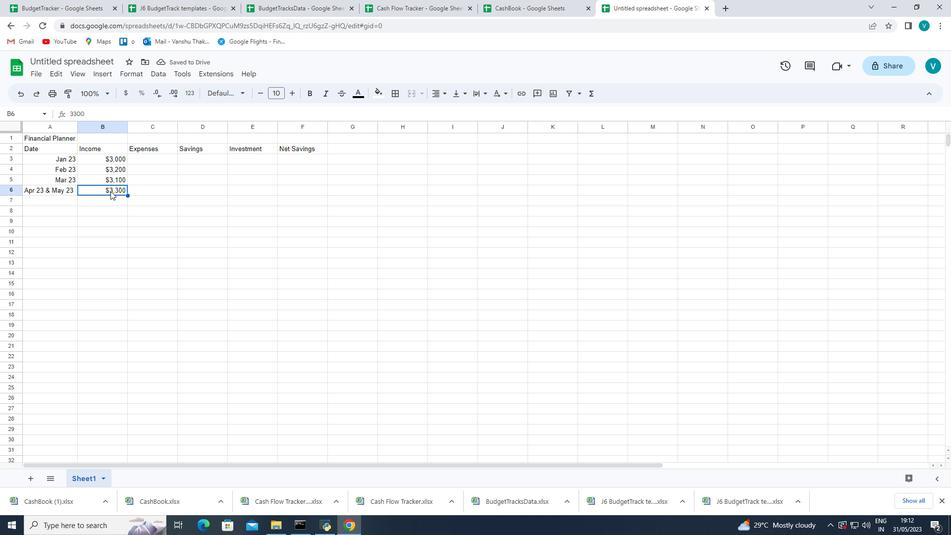 
Action: Mouse moved to (170, 202)
Screenshot: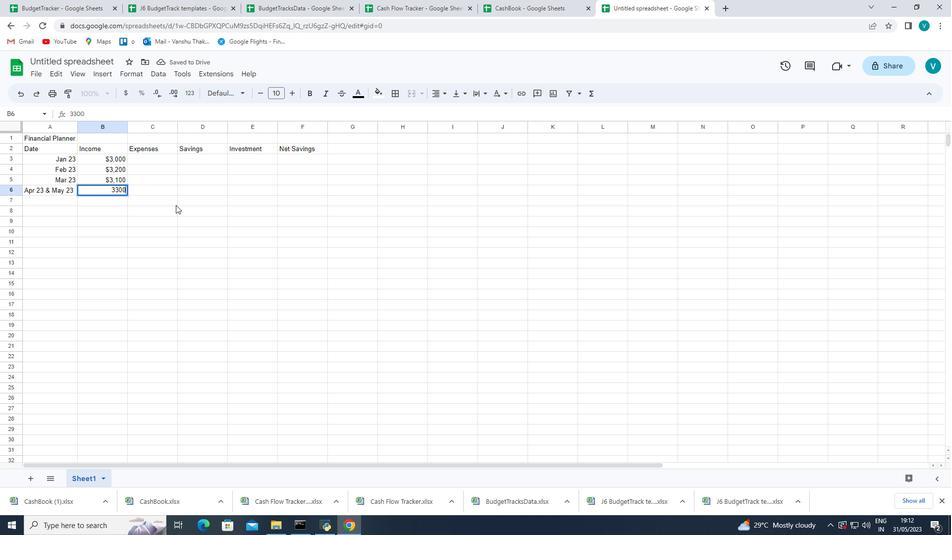 
Action: Key pressed <Key.backspace><Key.backspace><Key.backspace><Key.backspace><Key.shift_r><Key.shift_r><Key.shift_r><Key.shift_r><Key.shift_r><Key.shift_r><Key.shift_r><Key.shift_r><Key.shift_r><Key.shift_r><Key.shift_r><Key.shift_r><Key.shift_r><Key.shift_r><Key.shift_r><Key.shift_r><Key.shift_r><Key.shift_r><Key.shift_r><Key.shift_r><Key.shift_r><Key.shift_r><Key.shift_r><Key.shift_r><Key.shift_r><Key.shift_r><Key.shift_r><Key.shift_r><Key.shift_r><Key.shift_r><Key.shift_r><Key.shift_r><Key.shift_r>$3300<Key.space><Key.shift_r><Key.shift_r><Key.shift_r><Key.shift_r><Key.shift_r><Key.shift_r><Key.shift_r><Key.shift_r><Key.shift_r><Key.shift_r><Key.shift_r><Key.shift_r><Key.shift_r><Key.shift_r><Key.shift_r><Key.shift_r><Key.shift_r><Key.shift_r>&<Key.space><Key.shift_r><Key.shift_r><Key.shift_r><Key.shift_r><Key.shift_r><Key.shift_r><Key.shift_r><Key.shift_r><Key.shift_r><Key.shift_r><Key.shift_r>$3500
Screenshot: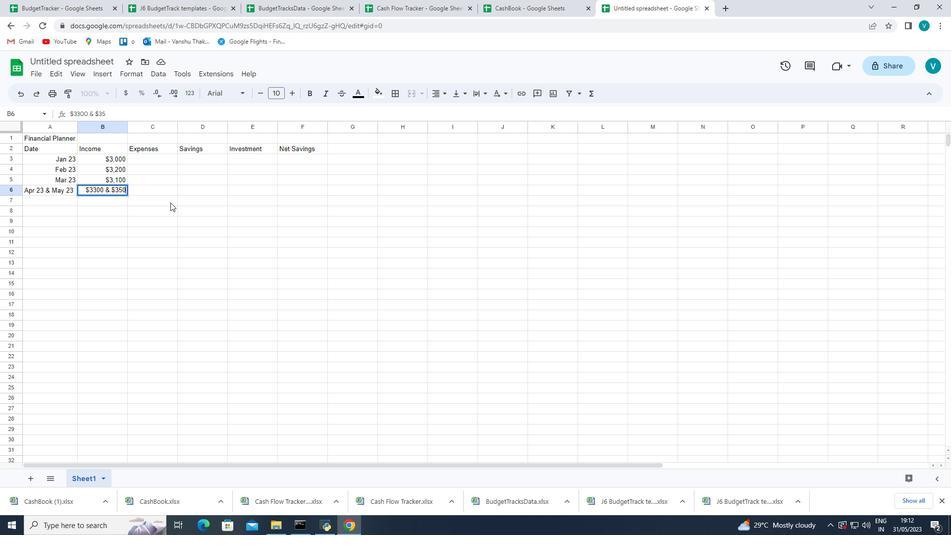 
Action: Mouse moved to (172, 211)
Screenshot: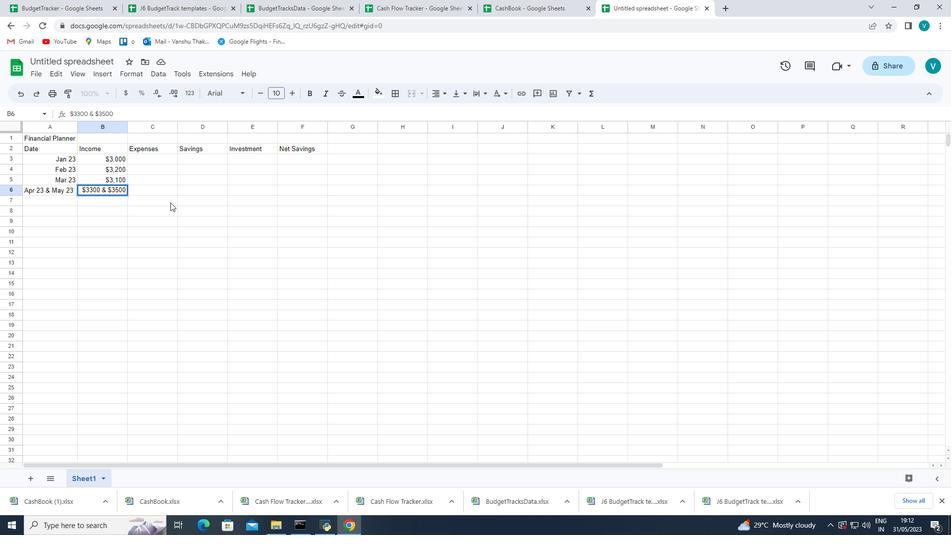 
Action: Mouse pressed left at (172, 211)
Screenshot: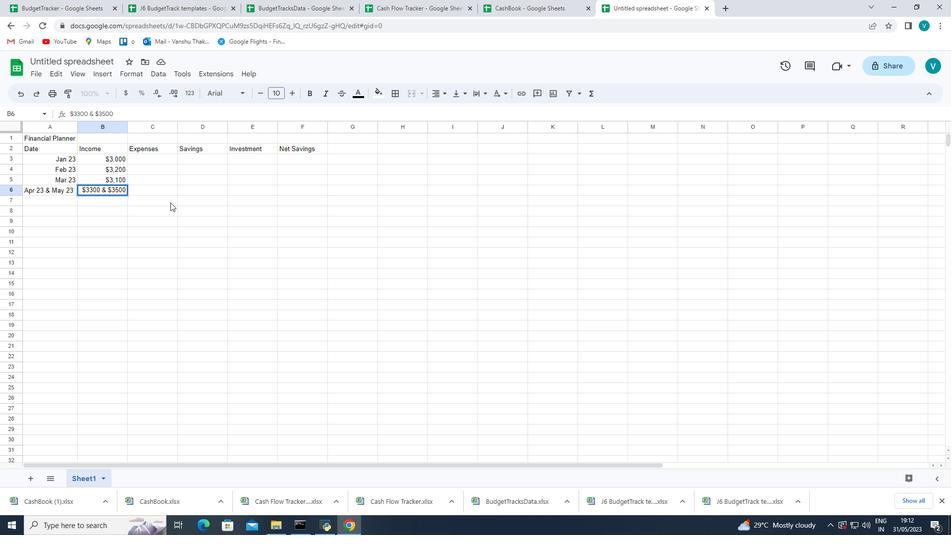 
Action: Mouse moved to (160, 159)
Screenshot: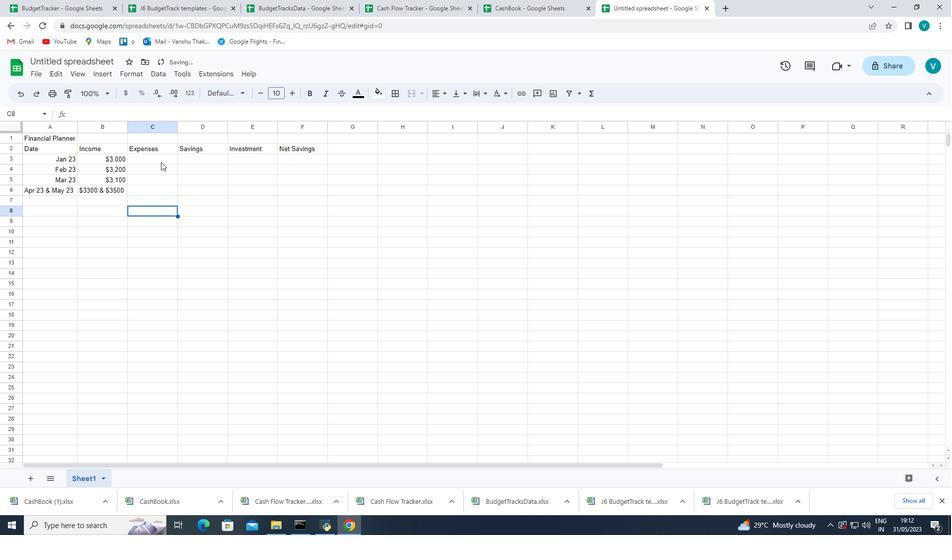 
Action: Mouse pressed left at (160, 159)
Screenshot: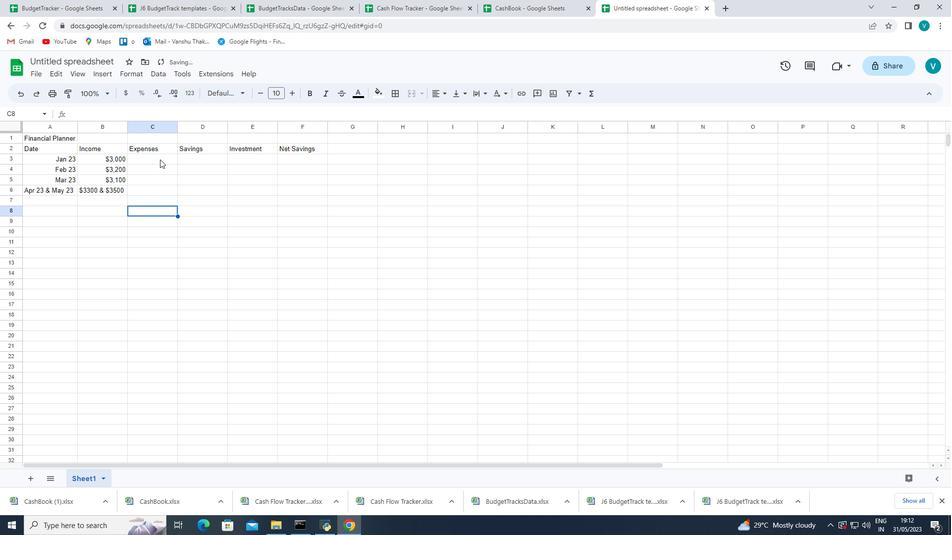 
Action: Mouse moved to (311, 144)
Screenshot: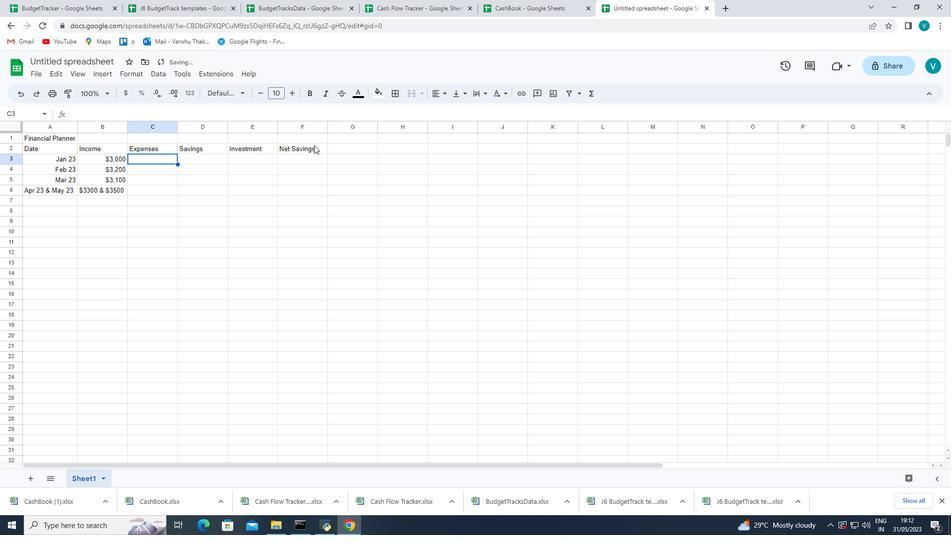 
Action: Key pressed <Key.shift_r><Key.shift_r><Key.shift_r><Key.shift_r><Key.shift_r><Key.shift_r><Key.shift_r><Key.shift_r><Key.shift_r><Key.shift_r><Key.shift_r>$2000<Key.enter><Key.shift_r><Key.shift_r><Key.shift_r><Key.shift_r><Key.shift_r><Key.shift_r><Key.shift_r><Key.shift_r><Key.shift_r>$2300<Key.enter><Key.shift_r><Key.shift_r><Key.shift_r><Key.shift_r><Key.shift_r><Key.shift_r><Key.shift_r><Key.shift_r><Key.shift_r><Key.shift_r><Key.shift_r><Key.shift_r><Key.shift_r><Key.shift_r><Key.shift_r><Key.shift_r><Key.shift_r><Key.shift_r><Key.shift_r><Key.shift_r><Key.shift_r><Key.shift_r><Key.shift_r>$2200<Key.enter><Key.shift_r><Key.shift_r><Key.shift_r><Key.shift_r><Key.shift_r><Key.shift_r><Key.shift_r><Key.shift_r><Key.shift_r><Key.shift_r><Key.shift_r><Key.shift_r><Key.shift_r><Key.shift_r><Key.shift_r><Key.shift_r><Key.shift_r><Key.shift_r><Key.shift_r><Key.shift_r><Key.shift_r><Key.shift_r><Key.shift_r><Key.shift_r><Key.shift_r><Key.shift_r><Key.shift_r><Key.shift_r><Key.shift_r>$2500<Key.space><Key.shift_r><Key.shift_r><Key.shift_r><Key.shift_r><Key.shift_r><Key.shift_r><Key.shift_r><Key.shift_r><Key.shift_r><Key.shift_r><Key.shift_r><Key.shift_r><Key.shift_r><Key.shift_r><Key.shift_r><Key.shift_r><Key.shift_r><Key.shift_r><Key.shift_r><Key.shift_r><Key.shift_r><Key.shift_r><Key.shift_r><Key.shift_r>&<Key.space><Key.shift_r><Key.shift_r><Key.shift_r><Key.shift_r><Key.shift_r><Key.shift_r><Key.shift_r><Key.shift_r><Key.shift_r><Key.shift_r>$2800
Screenshot: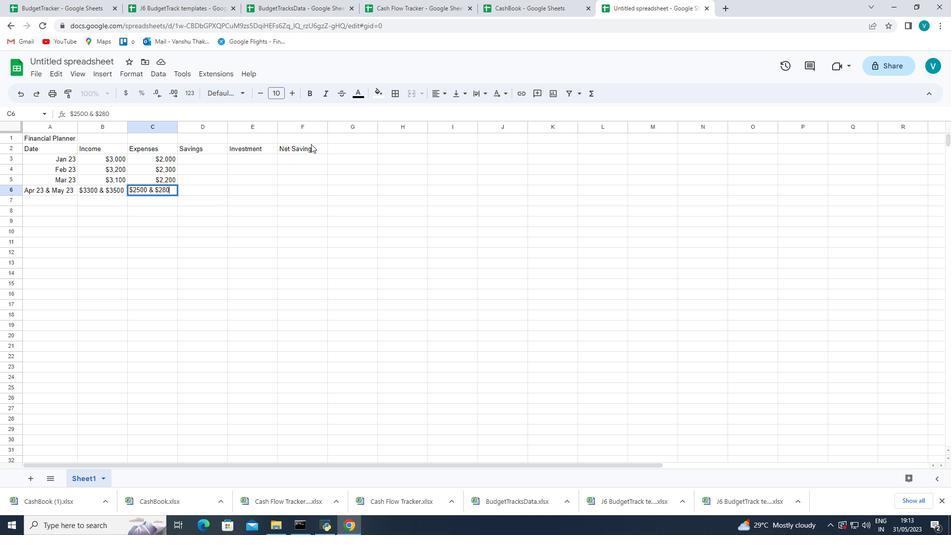 
Action: Mouse moved to (293, 189)
Screenshot: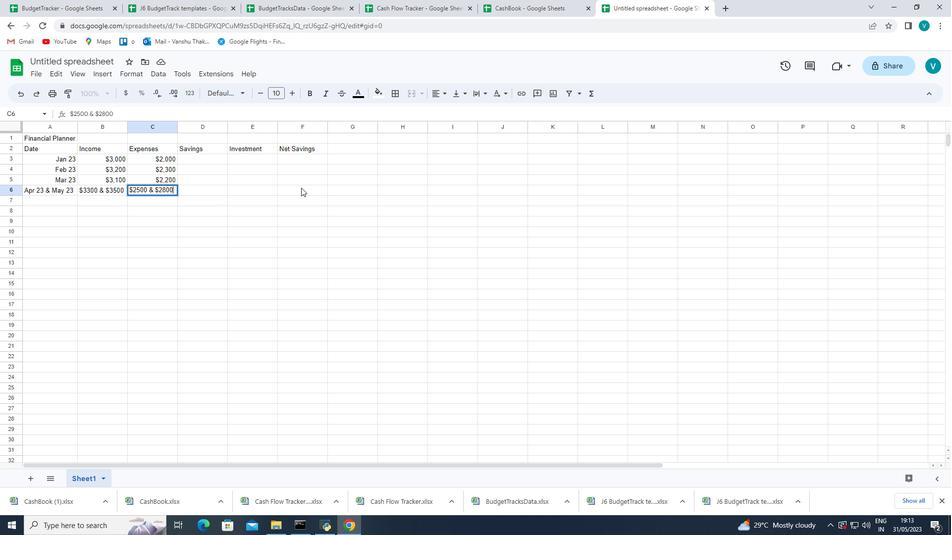
Action: Mouse pressed left at (293, 189)
Screenshot: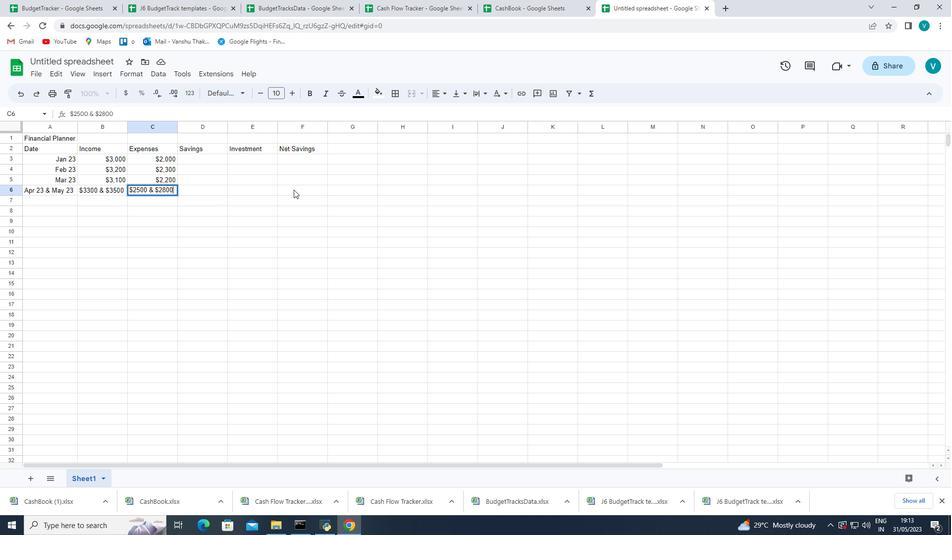 
Action: Mouse moved to (206, 159)
Screenshot: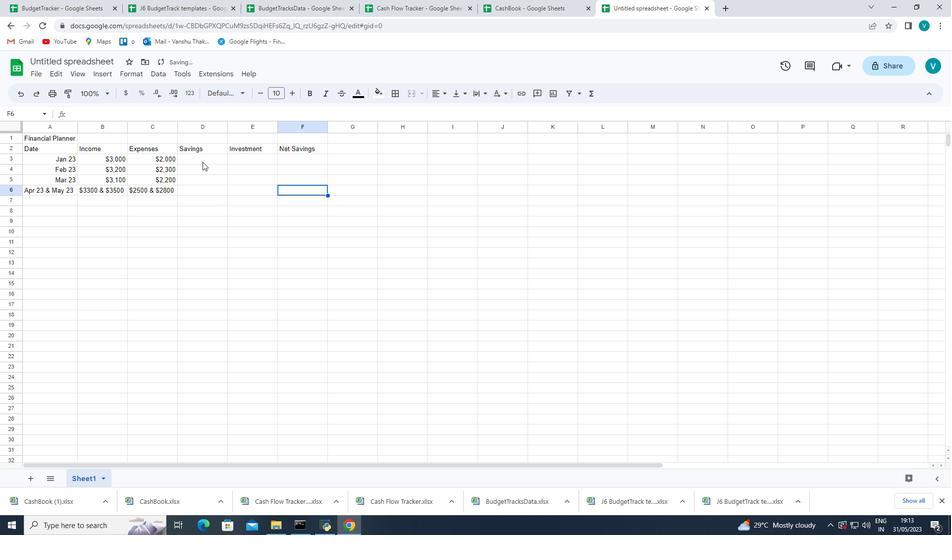 
Action: Mouse pressed left at (206, 159)
Screenshot: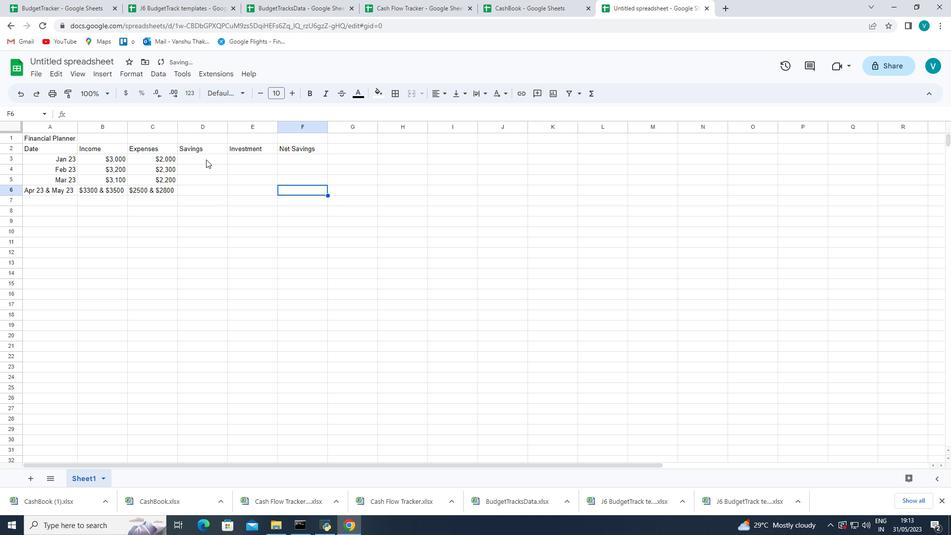 
Action: Mouse moved to (112, 192)
Screenshot: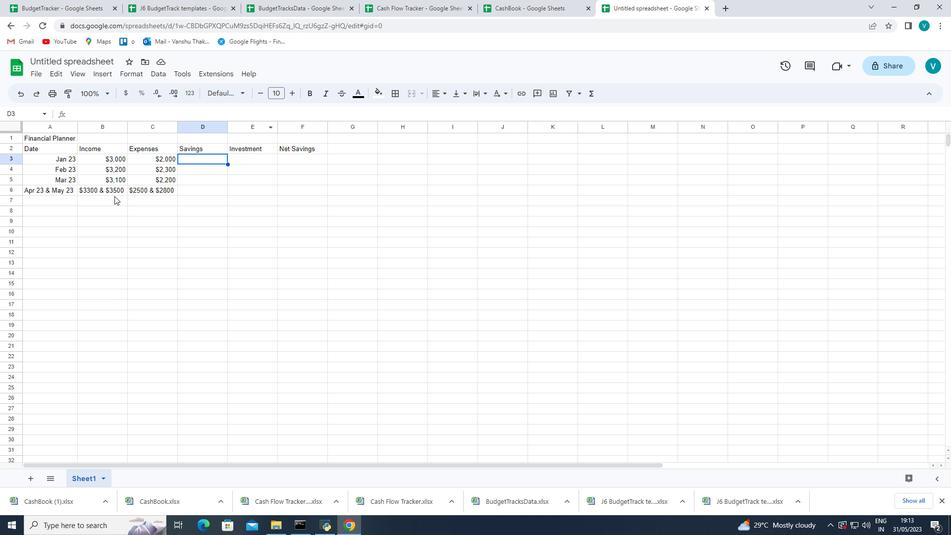 
Action: Mouse pressed left at (112, 192)
Screenshot: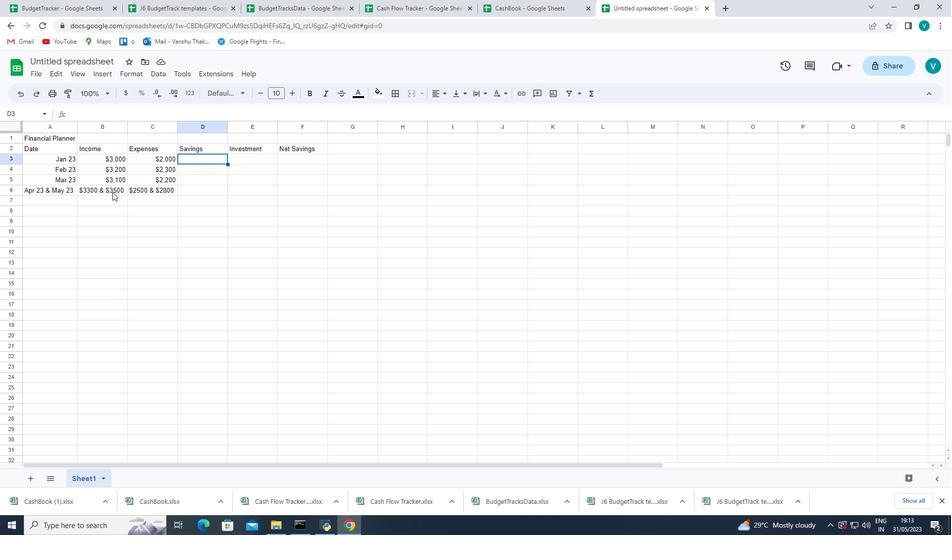 
Action: Mouse pressed left at (112, 192)
Screenshot: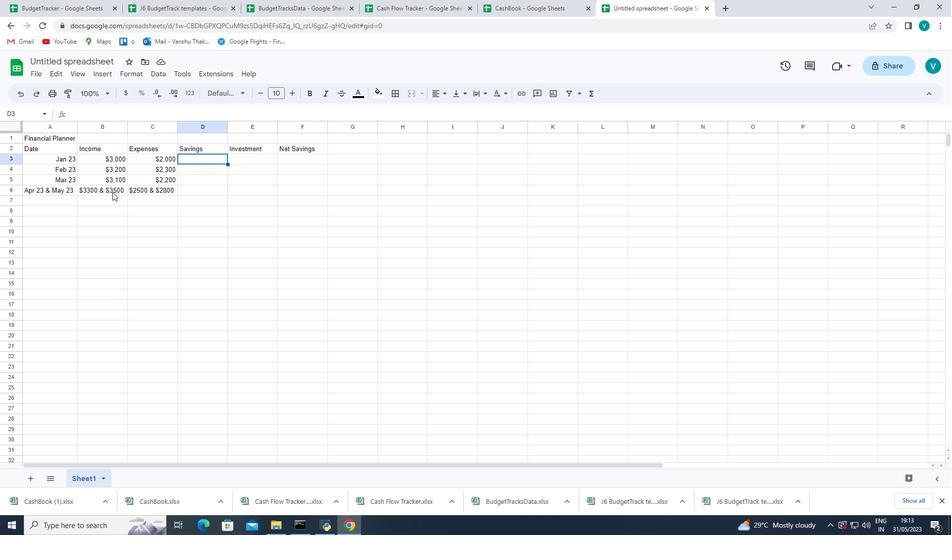 
Action: Mouse moved to (110, 188)
Screenshot: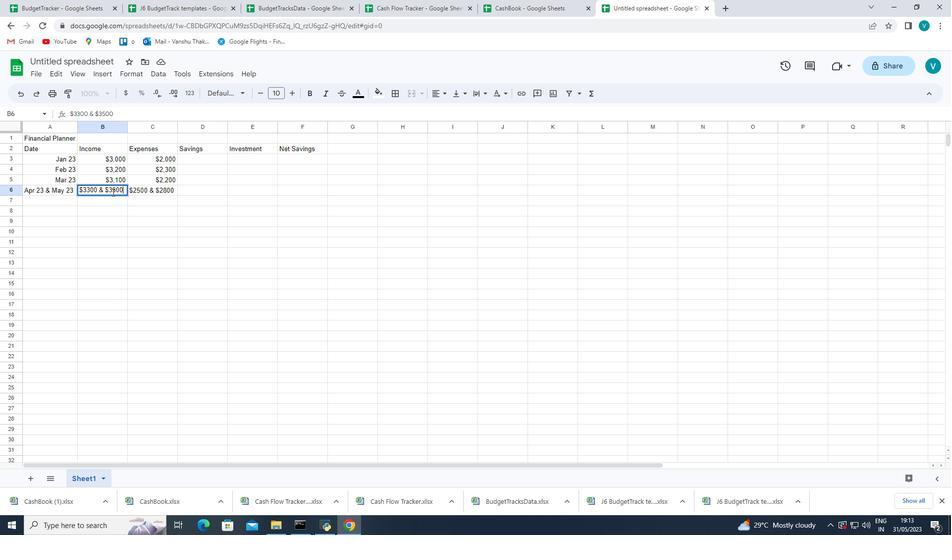 
Action: Mouse pressed left at (110, 188)
Screenshot: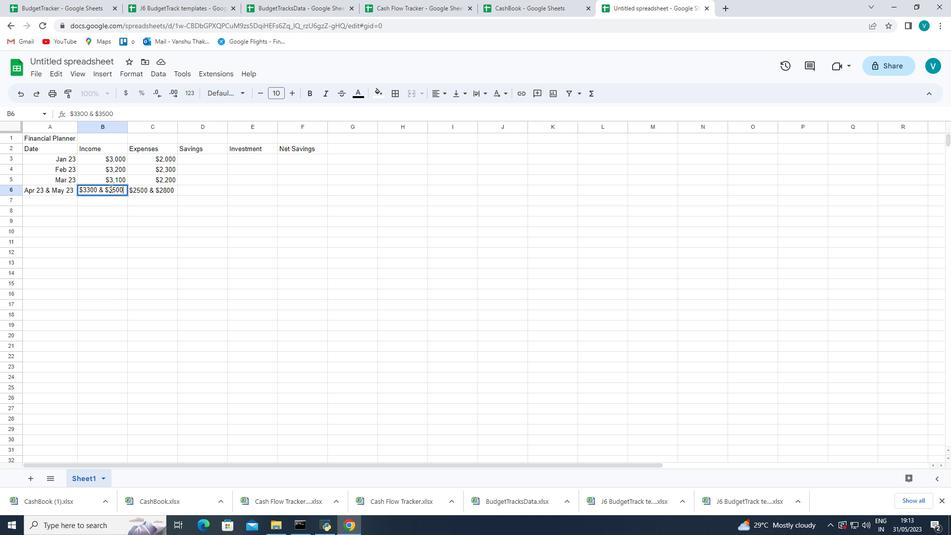 
Action: Mouse moved to (111, 188)
Screenshot: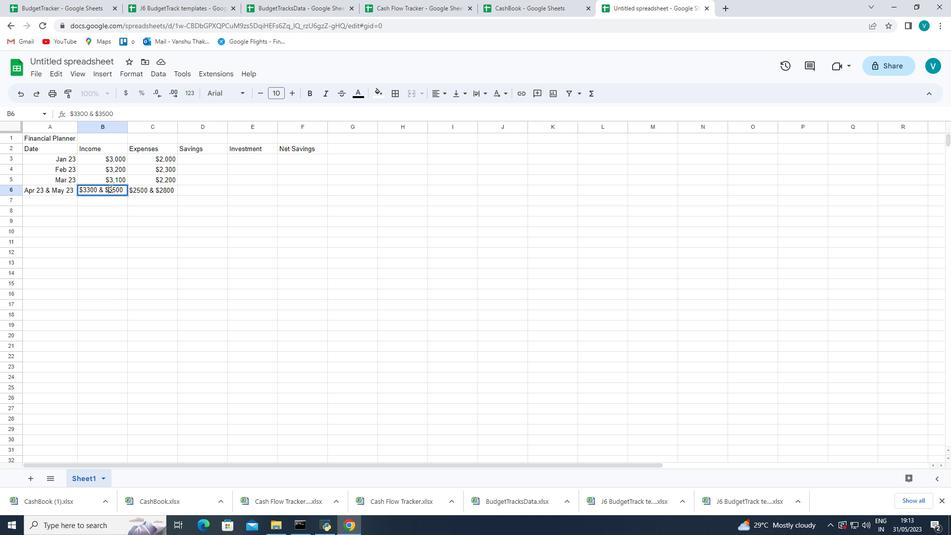 
Action: Mouse pressed left at (111, 188)
Screenshot: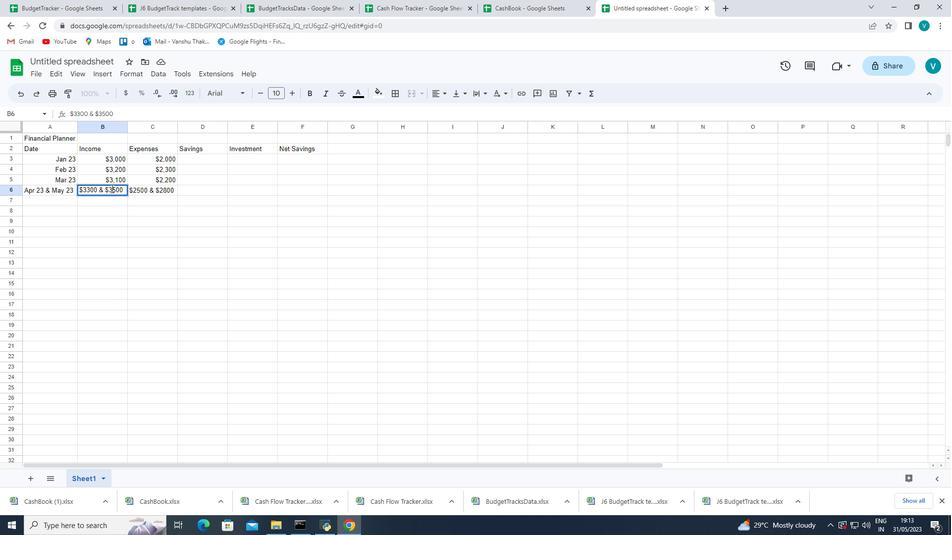 
Action: Mouse moved to (200, 102)
Screenshot: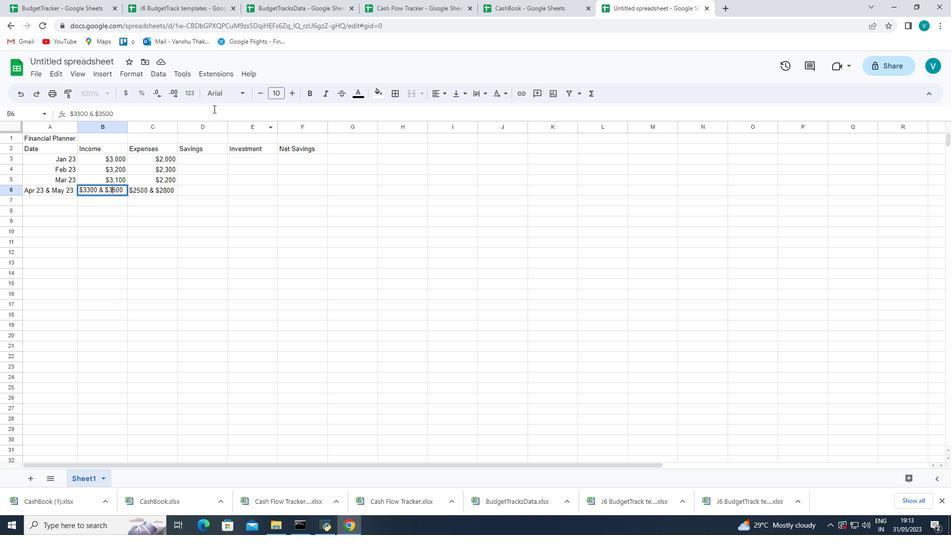 
Action: Key pressed ,
Screenshot: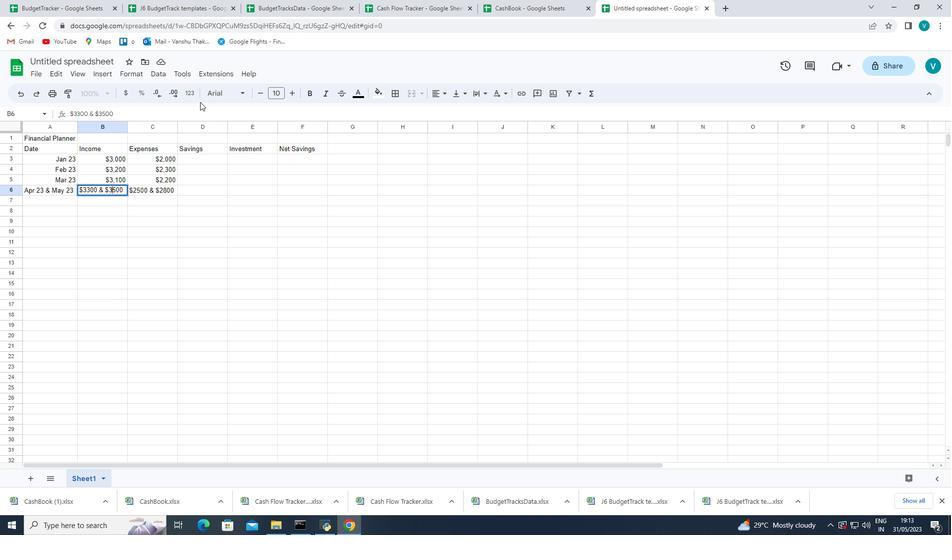 
Action: Mouse moved to (148, 238)
Screenshot: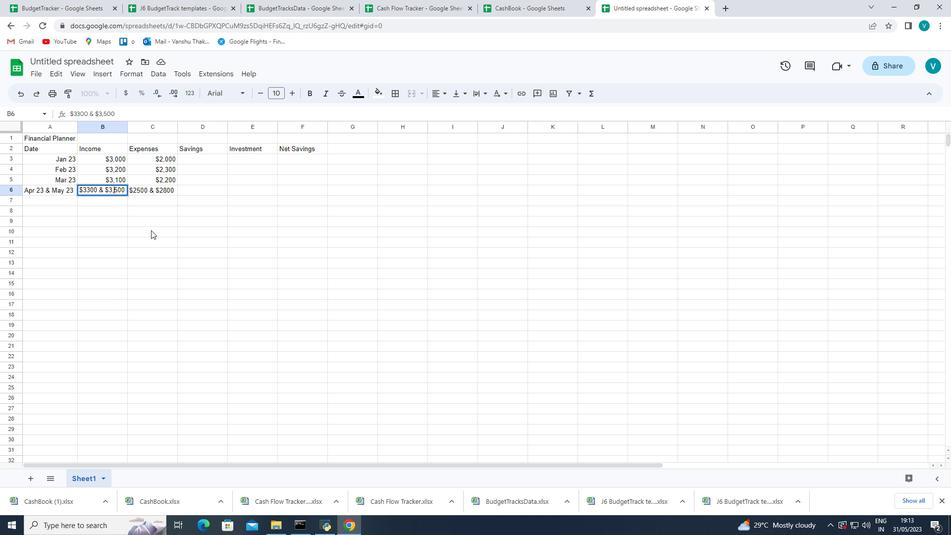 
Action: Mouse pressed left at (148, 238)
Screenshot: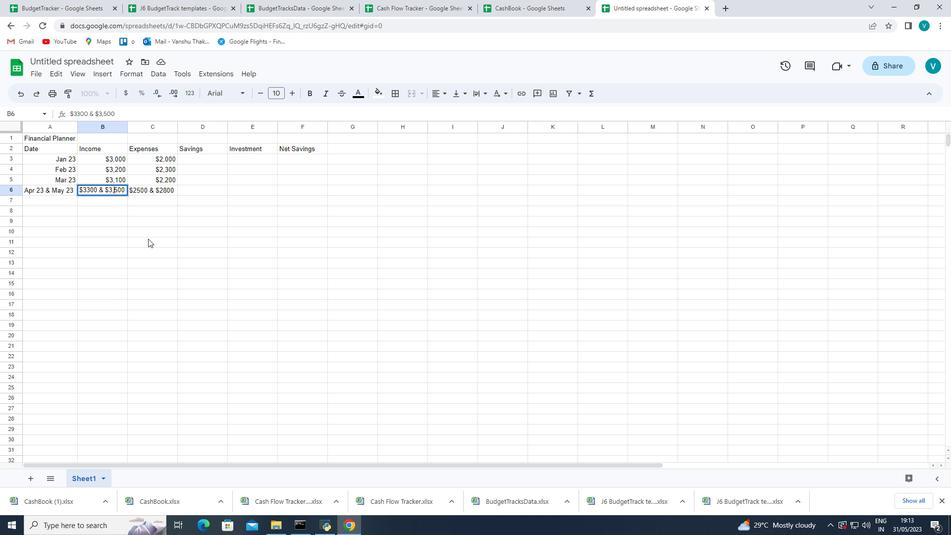 
Action: Mouse moved to (89, 191)
Screenshot: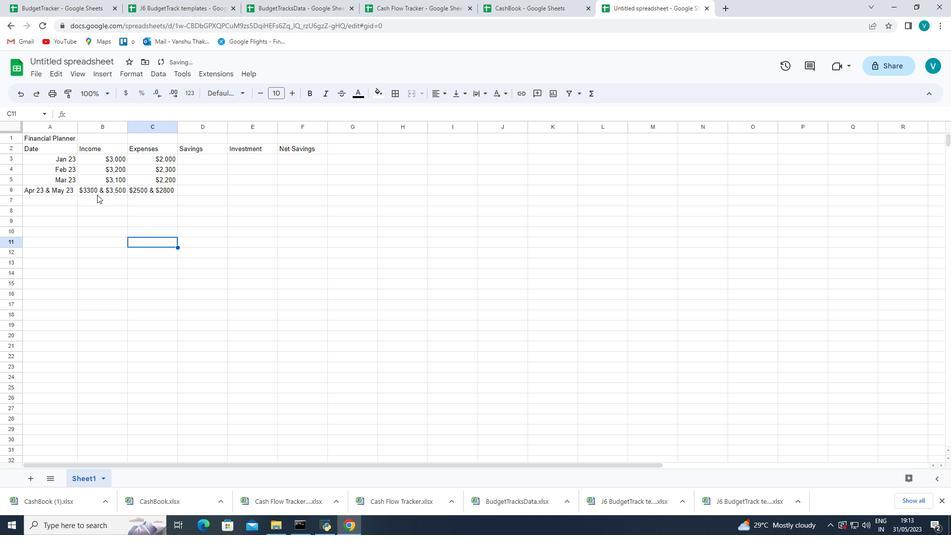 
Action: Mouse pressed left at (89, 191)
Screenshot: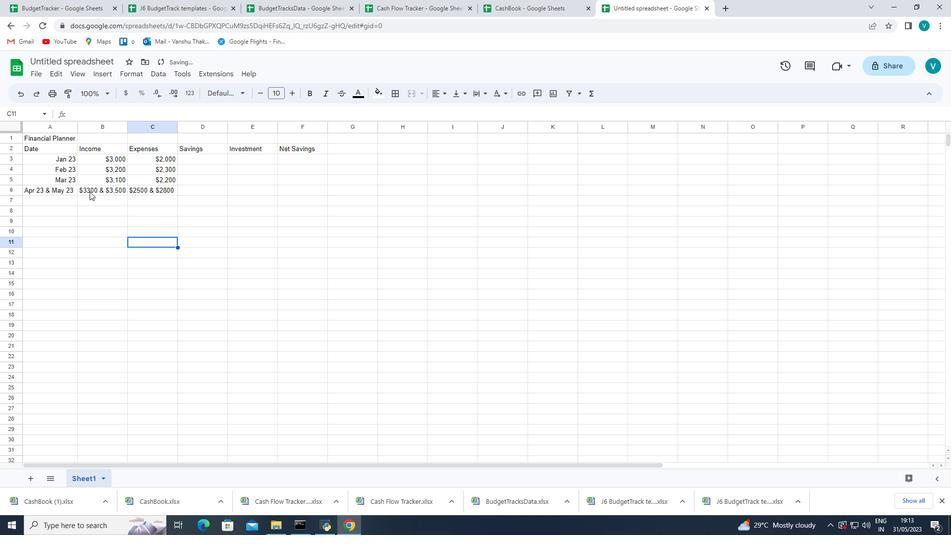 
Action: Mouse pressed left at (89, 191)
Screenshot: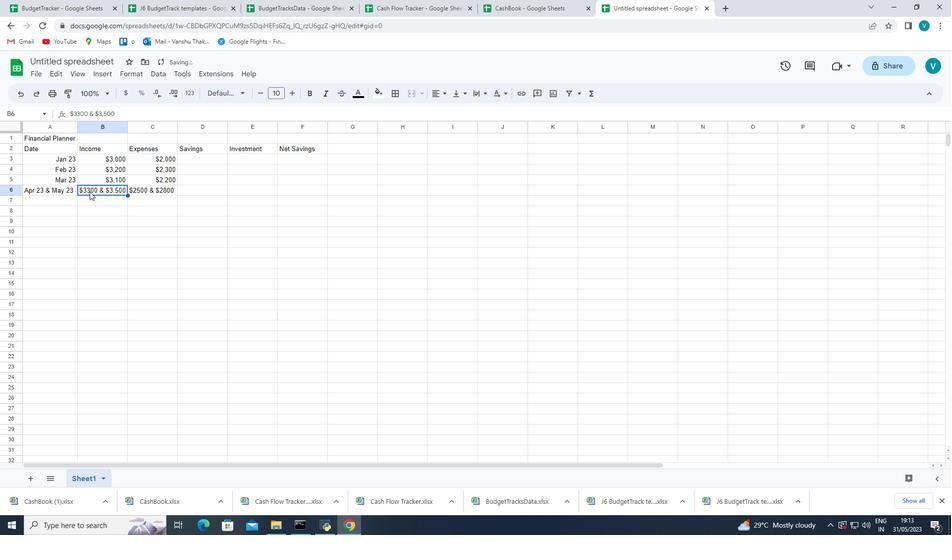 
Action: Mouse moved to (88, 188)
Screenshot: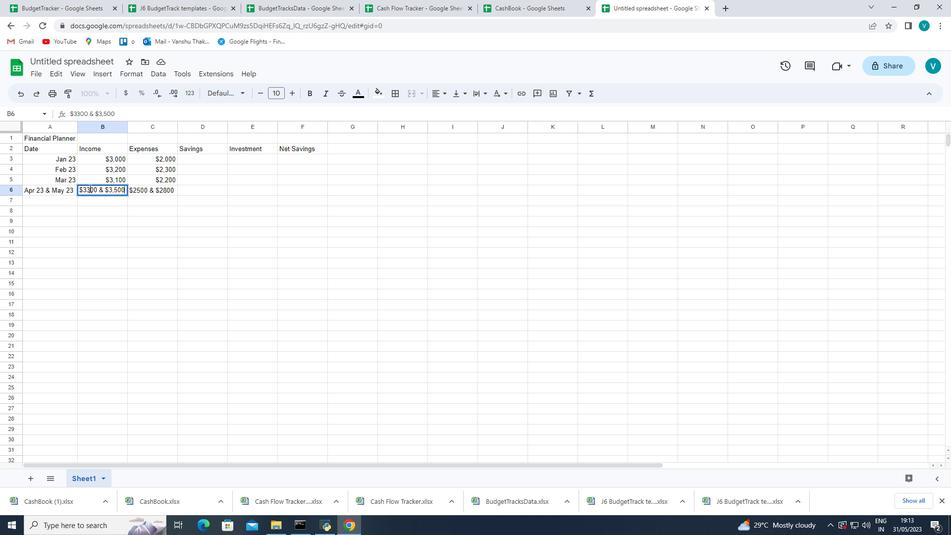 
Action: Mouse pressed left at (88, 188)
Screenshot: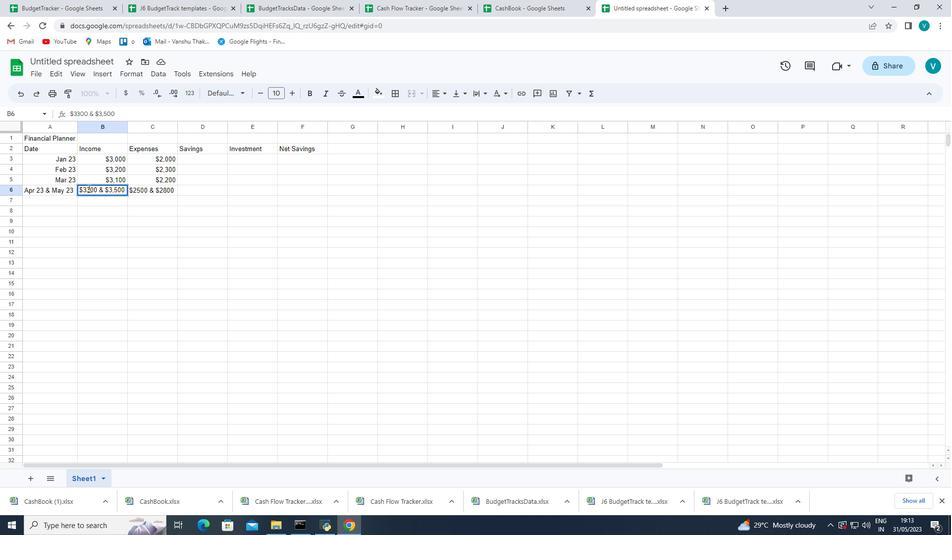 
Action: Mouse moved to (152, 189)
Screenshot: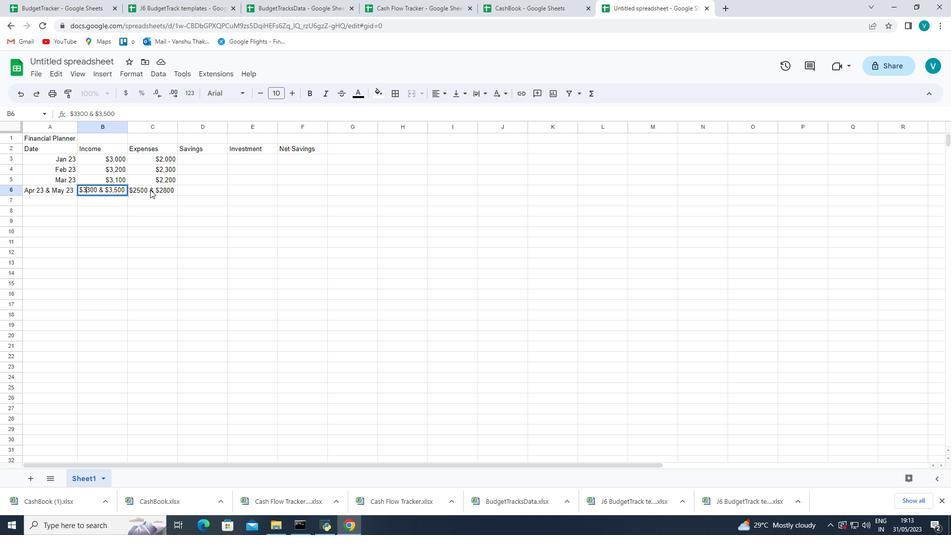 
Action: Key pressed ,
Screenshot: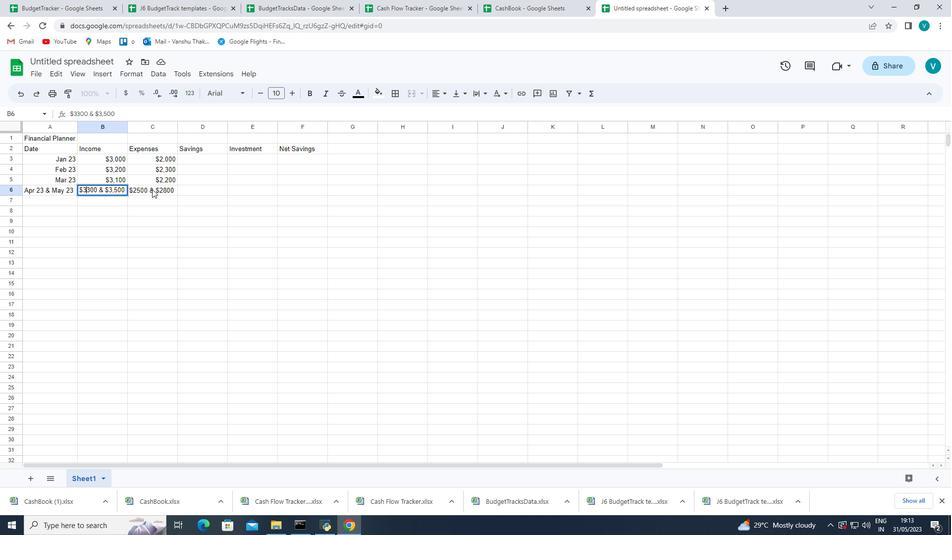 
Action: Mouse moved to (166, 221)
Screenshot: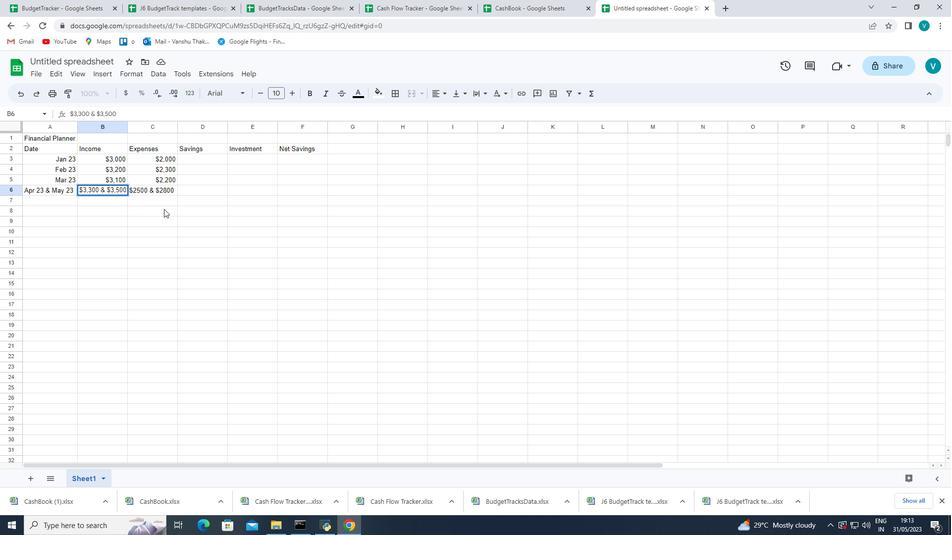 
Action: Mouse pressed left at (166, 221)
Screenshot: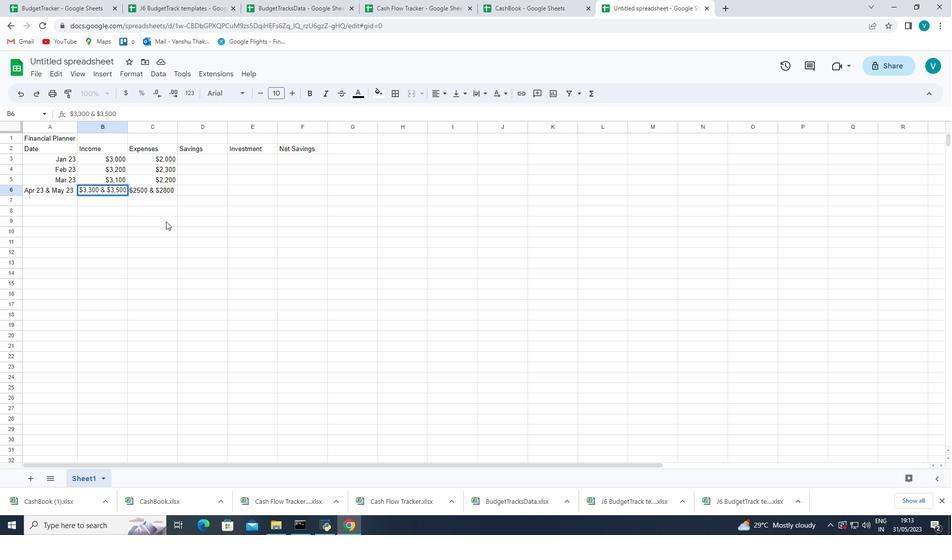 
Action: Mouse moved to (145, 189)
Screenshot: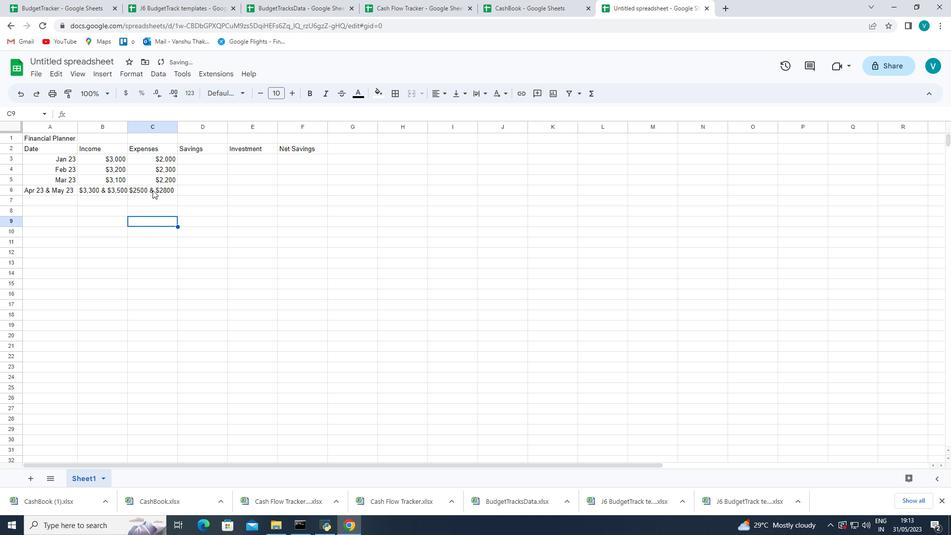 
Action: Mouse pressed left at (145, 189)
Screenshot: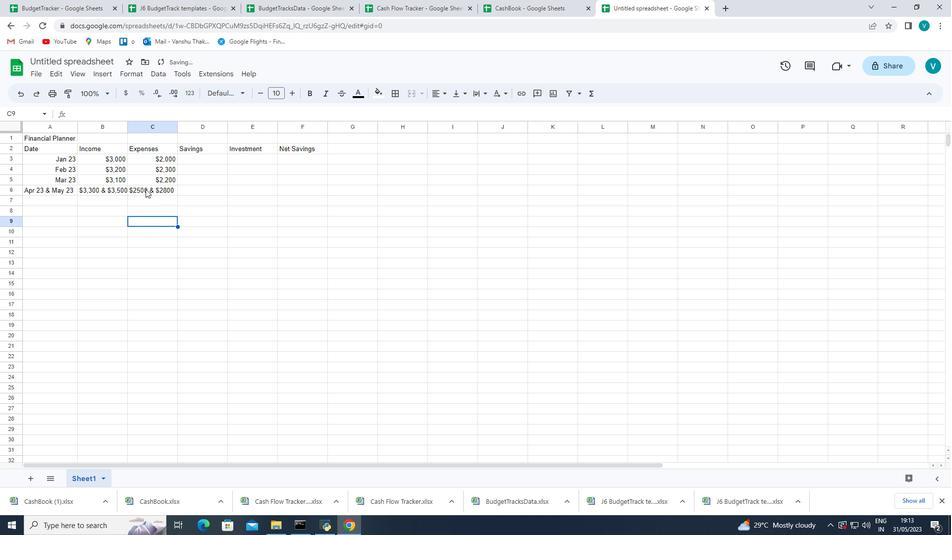 
Action: Mouse moved to (145, 187)
Screenshot: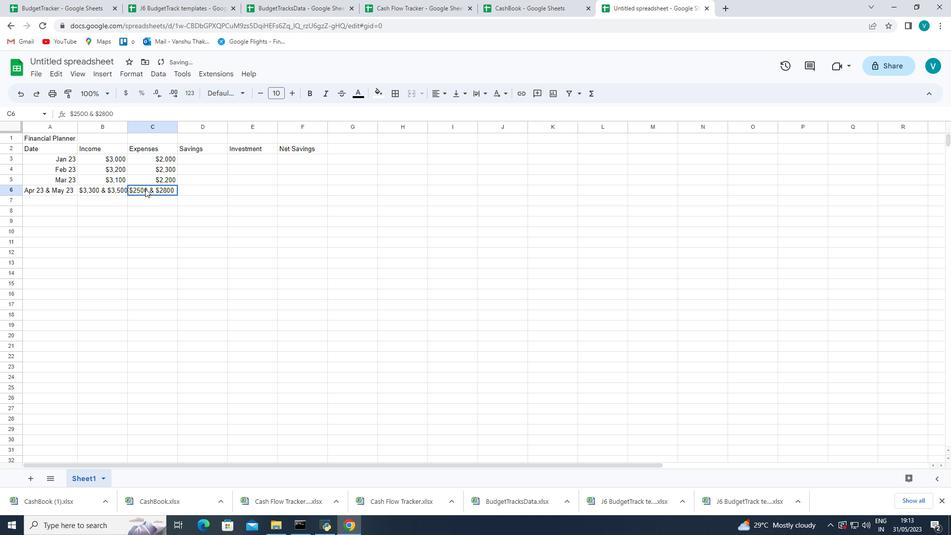 
Action: Mouse pressed left at (145, 187)
Screenshot: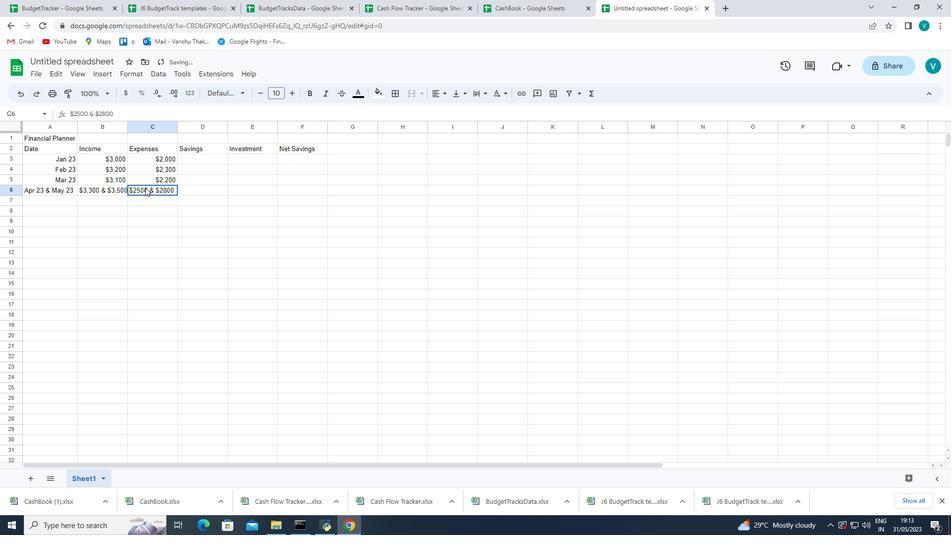 
Action: Mouse moved to (138, 188)
Screenshot: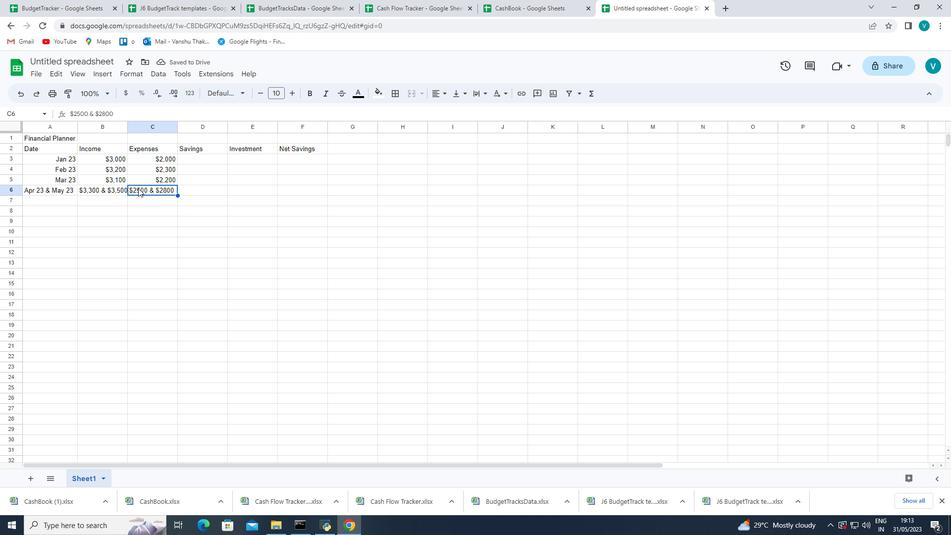 
Action: Mouse pressed left at (138, 188)
Screenshot: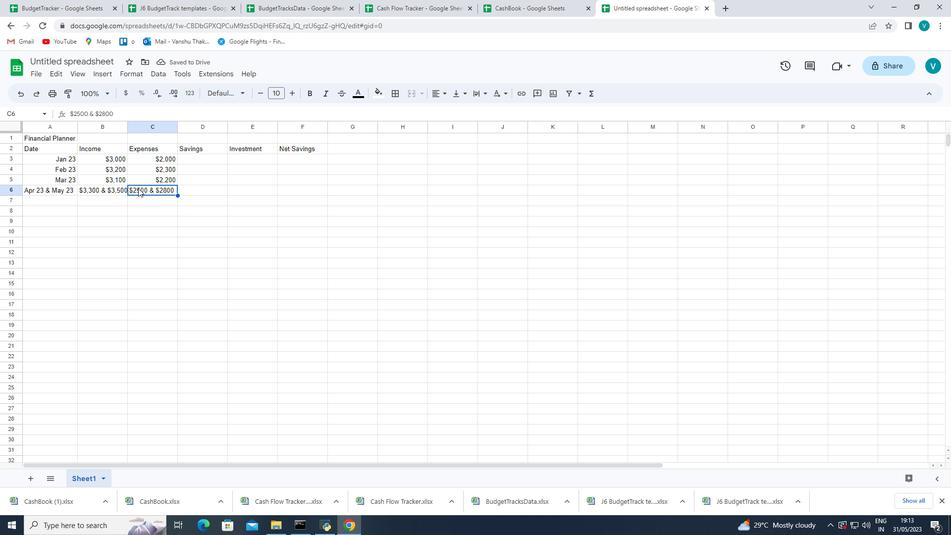
Action: Mouse pressed left at (138, 188)
Screenshot: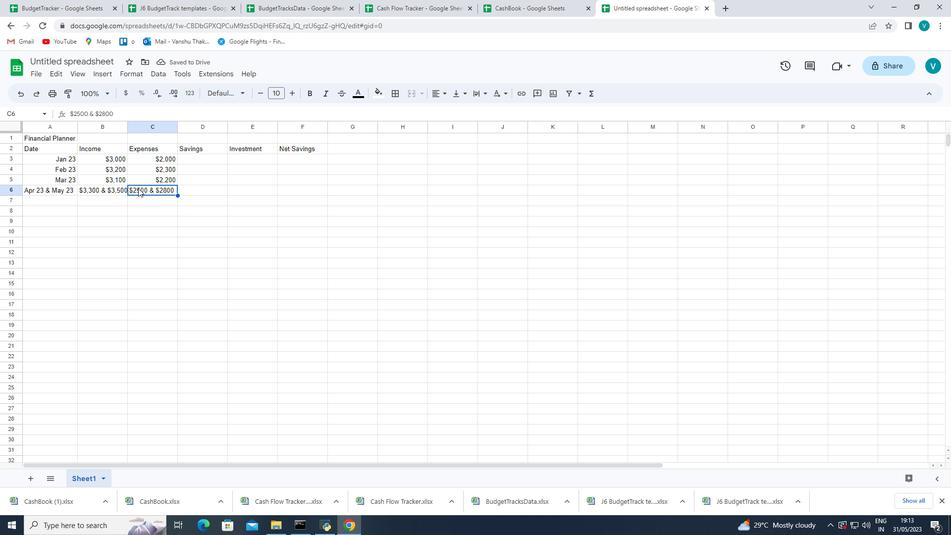 
Action: Mouse moved to (137, 188)
Screenshot: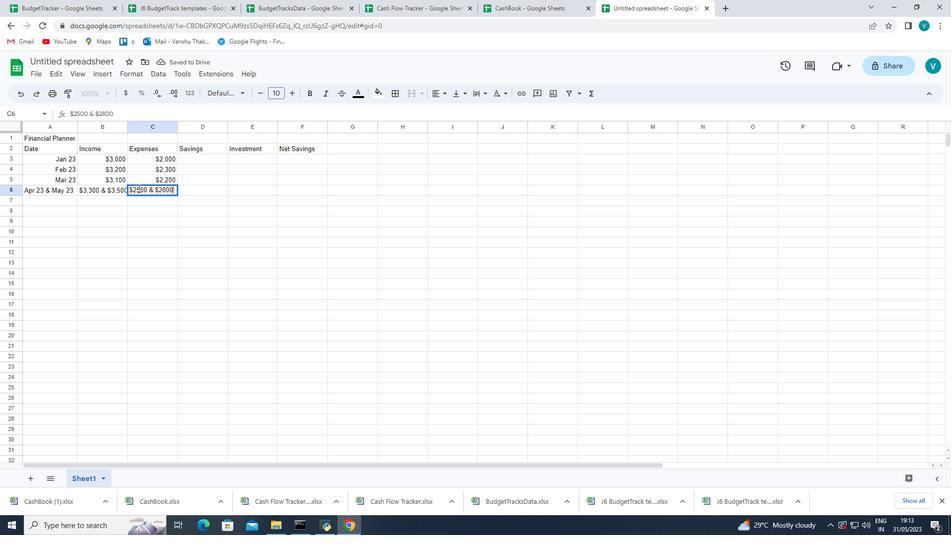 
Action: Mouse pressed left at (137, 188)
Screenshot: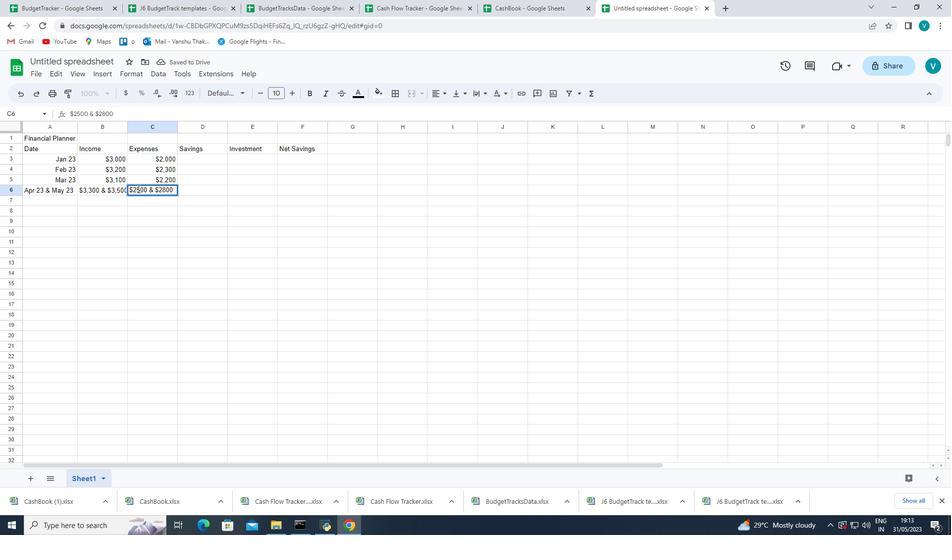 
Action: Mouse moved to (190, 191)
Screenshot: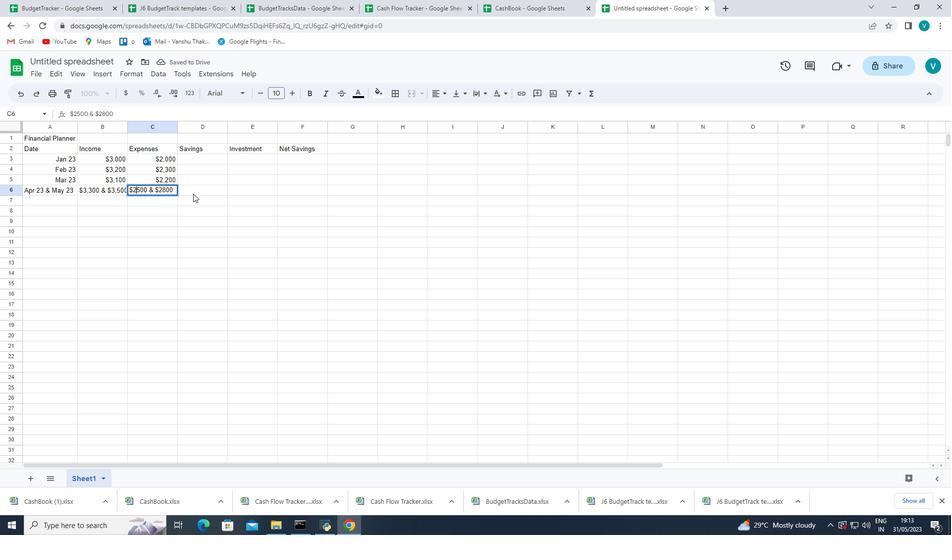 
Action: Key pressed ,
Screenshot: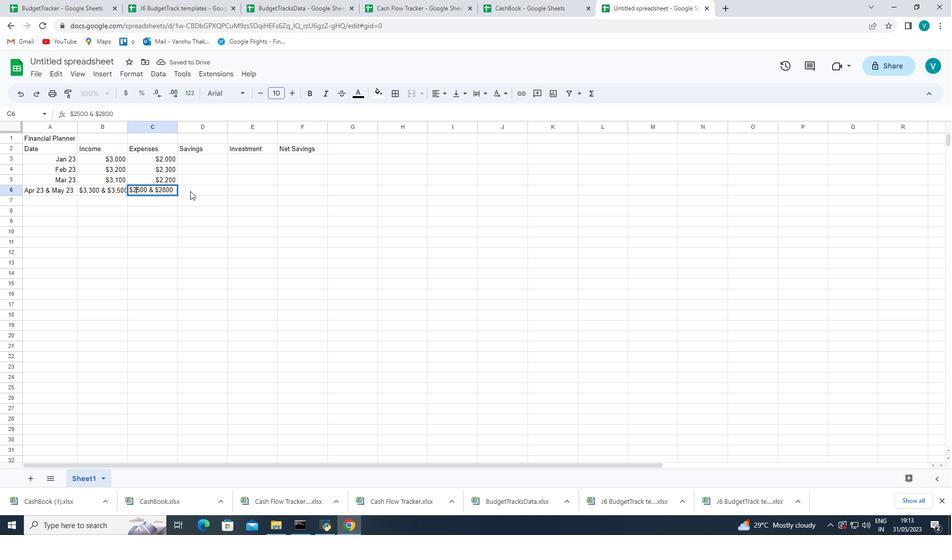 
Action: Mouse moved to (168, 190)
Screenshot: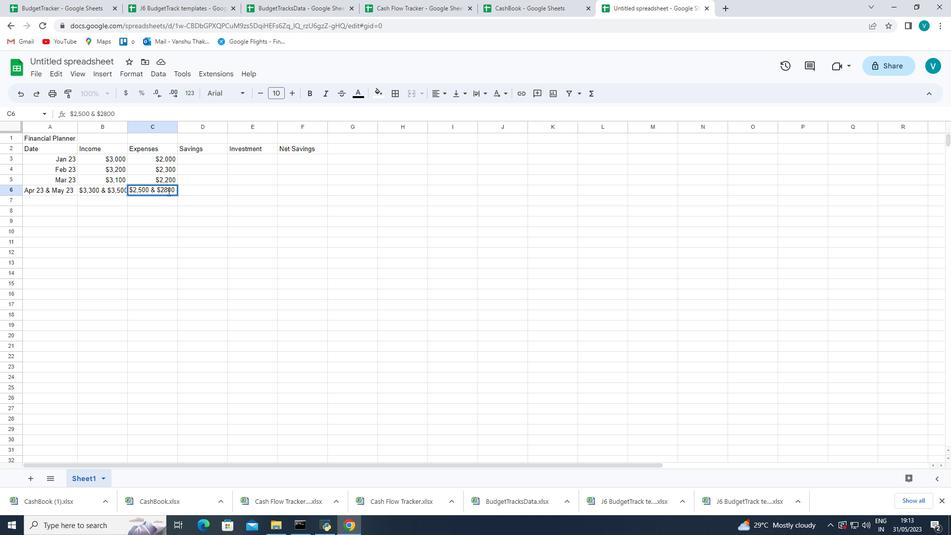 
Action: Mouse pressed left at (168, 190)
Screenshot: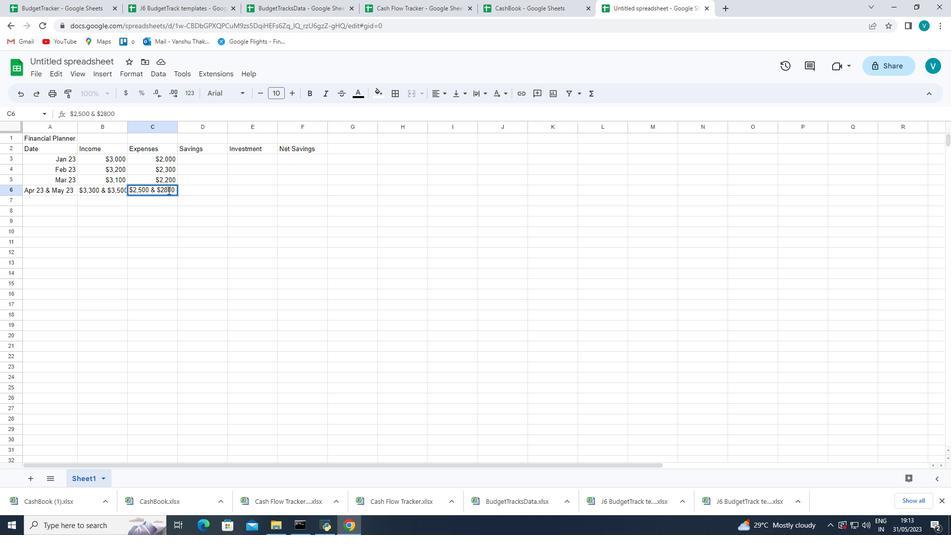 
Action: Mouse moved to (163, 191)
Screenshot: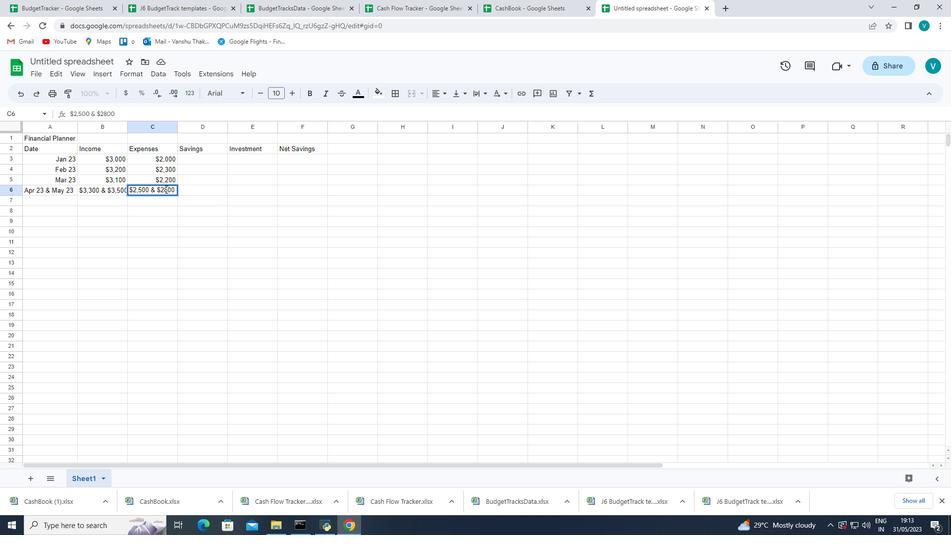 
Action: Mouse pressed left at (163, 191)
Screenshot: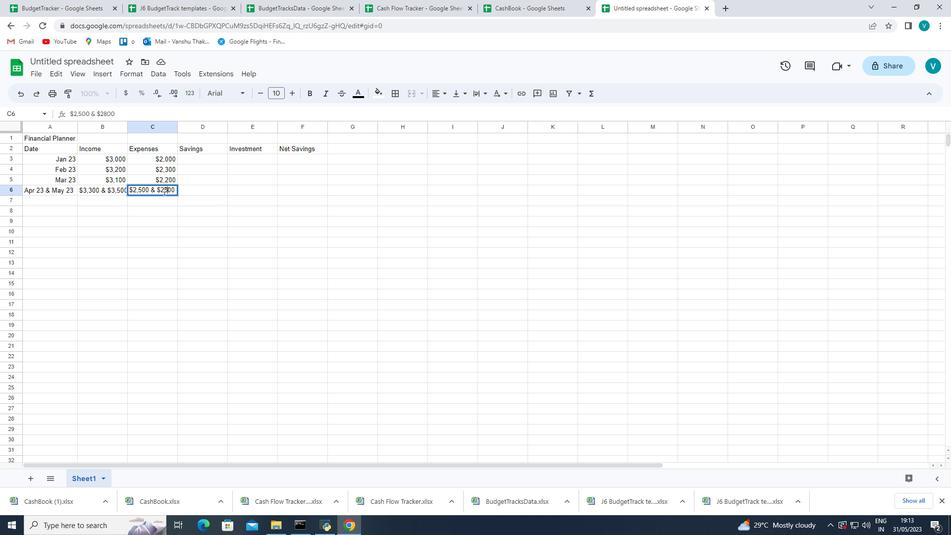 
Action: Mouse moved to (266, 224)
Screenshot: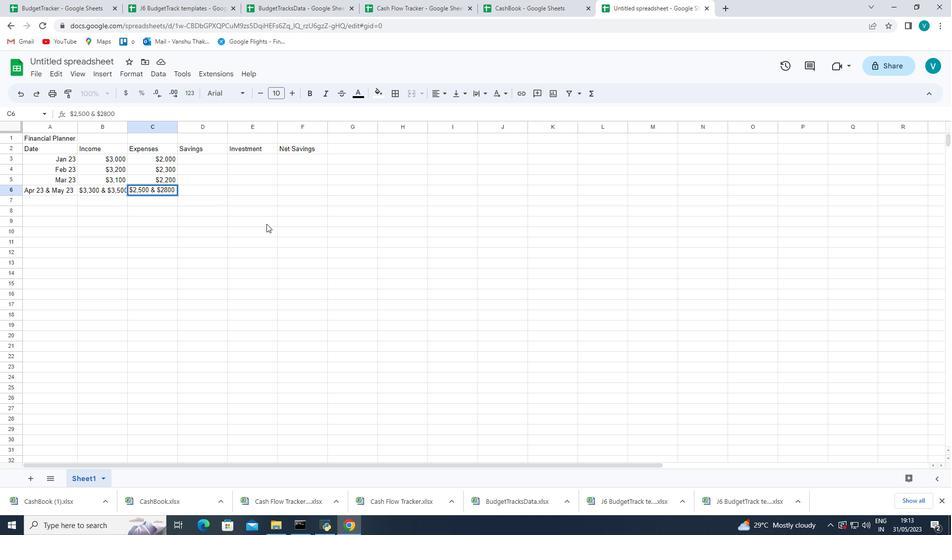 
Action: Key pressed ,
Screenshot: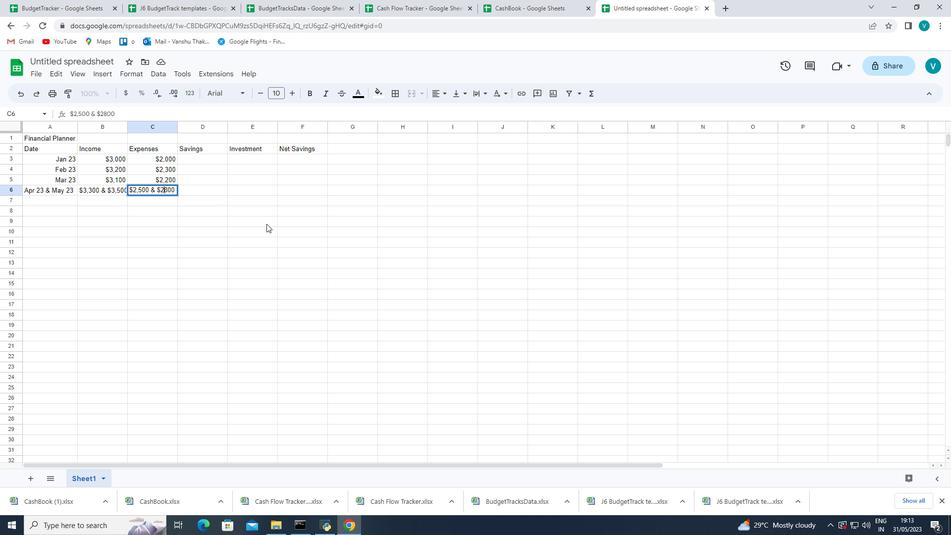 
Action: Mouse pressed left at (266, 224)
Screenshot: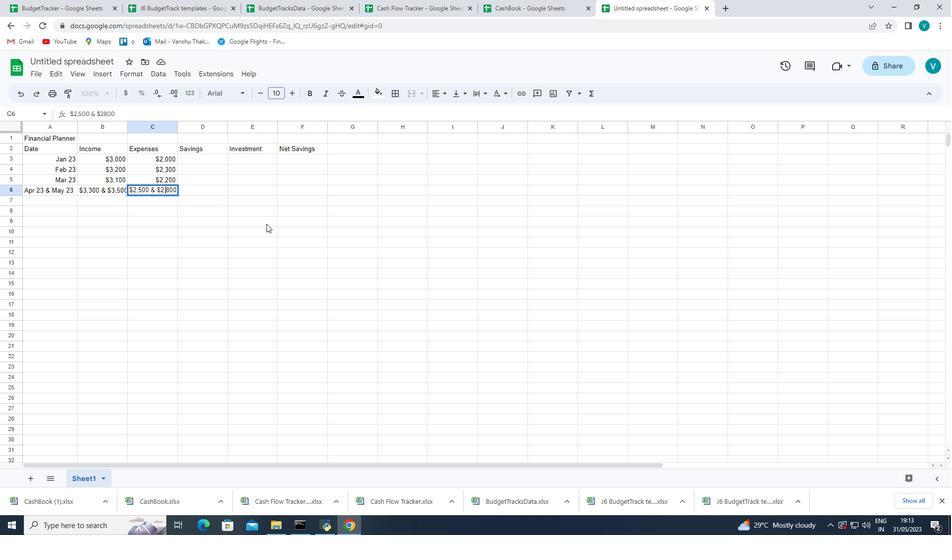 
Action: Mouse moved to (217, 161)
Screenshot: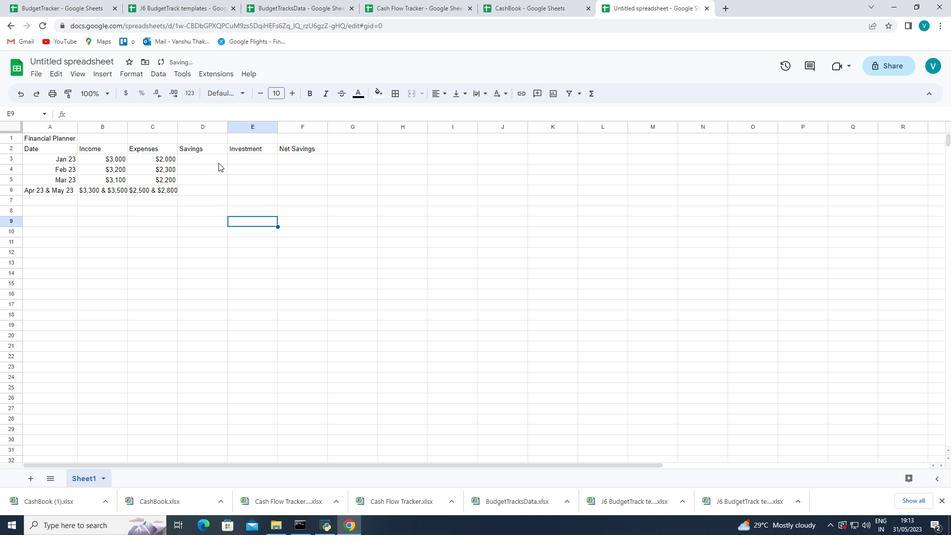 
Action: Mouse pressed left at (217, 161)
Screenshot: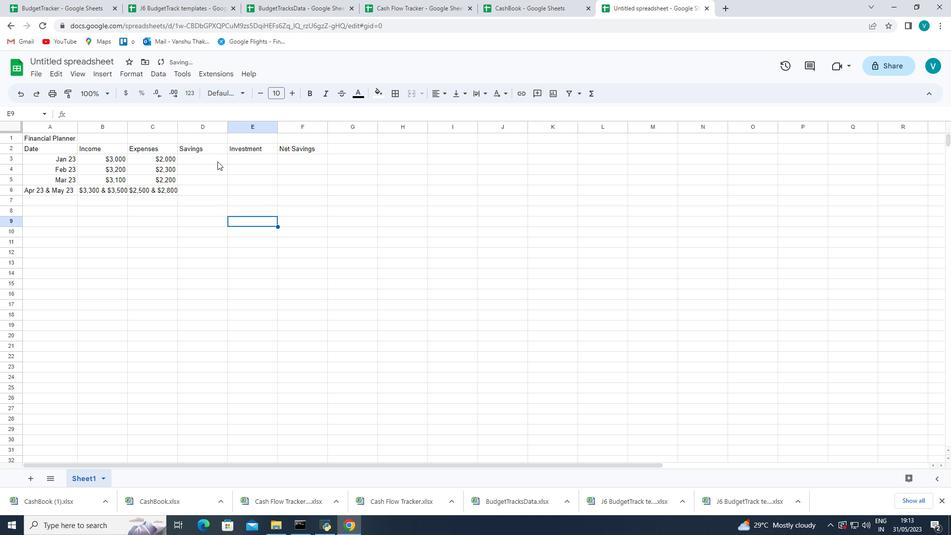 
Action: Mouse moved to (604, 0)
Screenshot: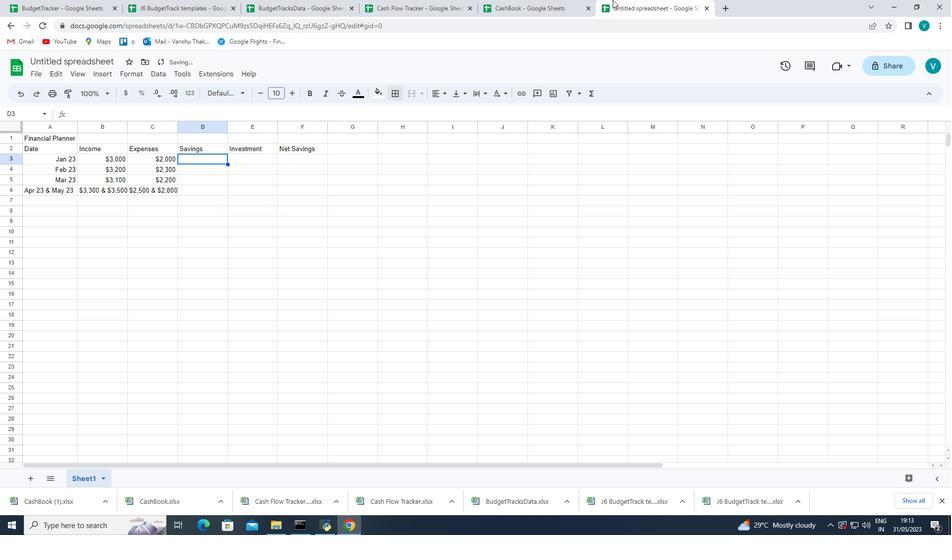 
Action: Key pressed <Key.shift_r><Key.shift_r><Key.shift_r><Key.shift_r><Key.shift_r><Key.shift_r><Key.shift_r><Key.shift_r><Key.shift_r><Key.shift_r><Key.shift_r><Key.shift_r><Key.shift_r><Key.shift_r><Key.shift_r><Key.shift_r><Key.shift_r>$500<Key.enter><Key.shift_r><Key.shift_r><Key.shift_r><Key.shift_r>$700<Key.enter><Key.shift_r><Key.shift_r><Key.shift_r>$800<Key.enter><Key.shift_r>$900<Key.space><Key.shift_r>&<Key.space><Key.shift_r><Key.shift_r><Key.shift_r><Key.shift_r><Key.shift_r><Key.shift_r><Key.shift_r><Key.shift_r><Key.shift_r><Key.shift_r><Key.shift_r><Key.shift_r>1<Key.backspace><Key.shift_r><Key.shift_r><Key.shift_r><Key.shift_r>$1000
Screenshot: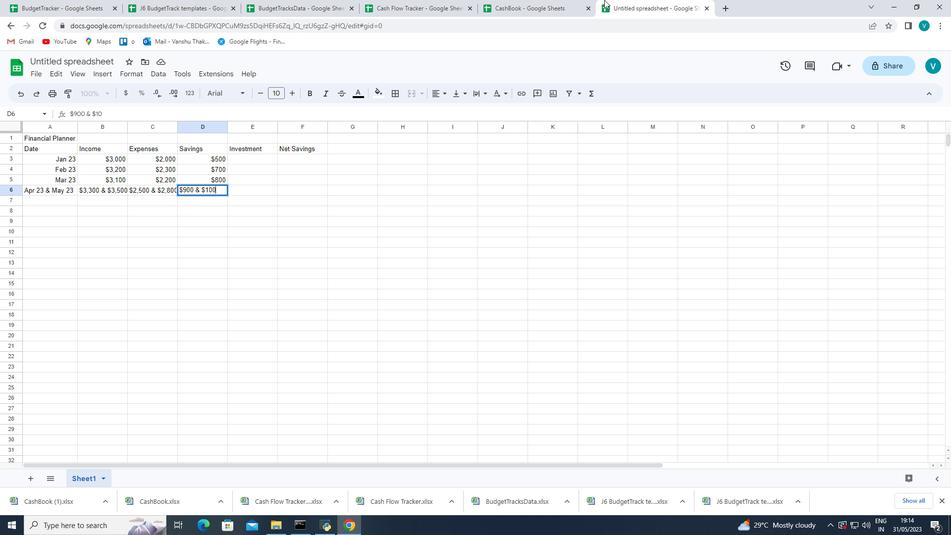 
Action: Mouse moved to (260, 161)
Screenshot: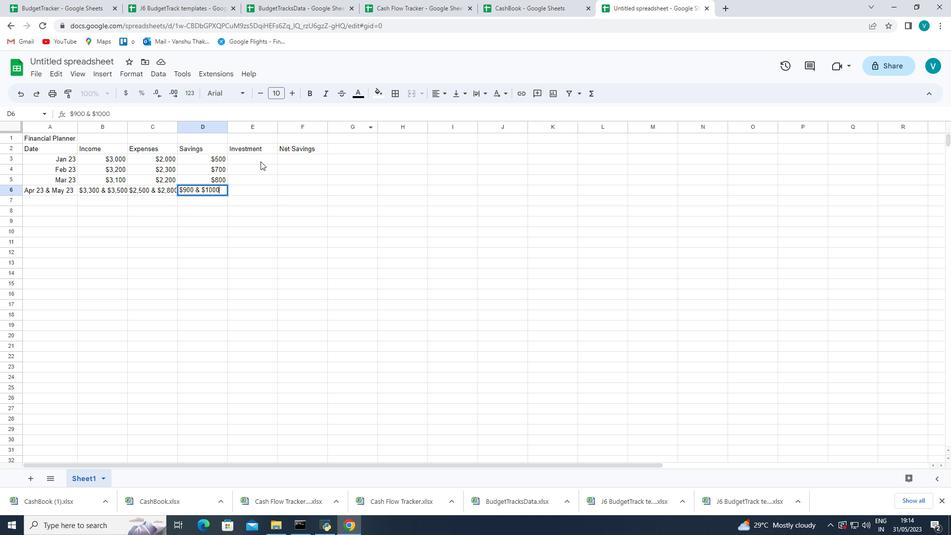 
Action: Mouse pressed left at (260, 161)
Screenshot: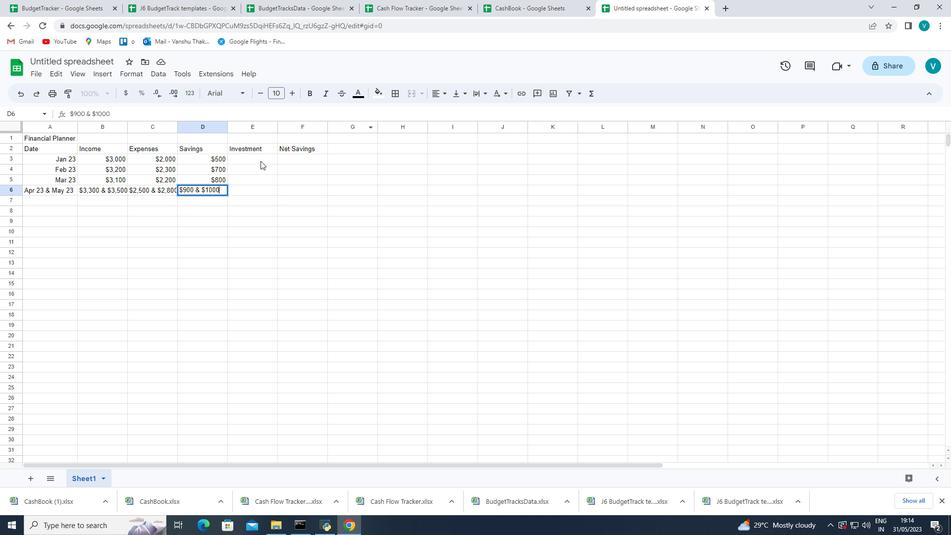 
Action: Mouse moved to (423, 165)
Screenshot: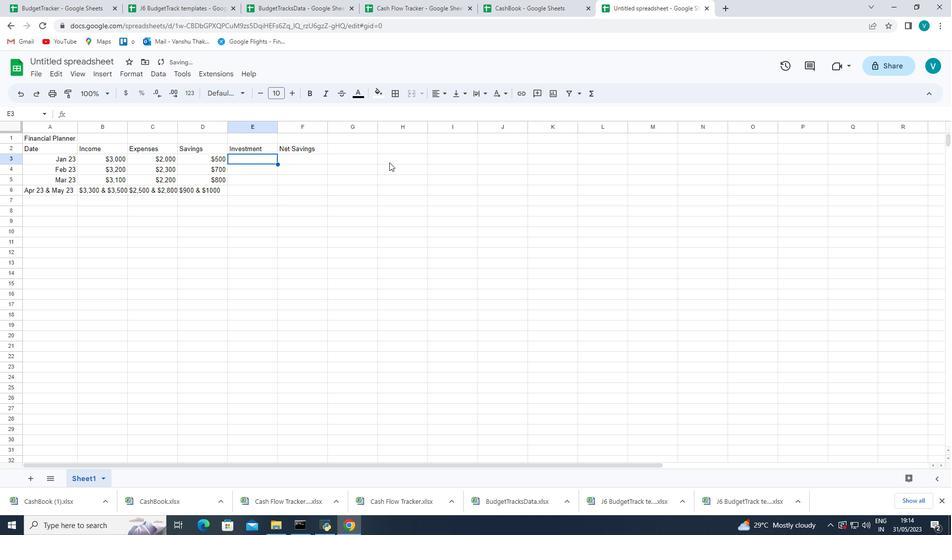 
Action: Key pressed <Key.shift_r><Key.shift_r><Key.shift_r><Key.shift_r><Key.shift_r><Key.shift_r><Key.shift_r><Key.shift_r><Key.shift_r><Key.shift_r><Key.shift_r><Key.shift_r><Key.shift_r><Key.shift_r><Key.shift_r><Key.shift_r><Key.shift_r><Key.shift_r><Key.shift_r><Key.shift_r><Key.shift_r><Key.shift_r><Key.shift_r><Key.shift_r><Key.shift_r><Key.shift_r><Key.shift_r><Key.shift_r><Key.shift_r><Key.shift_r><Key.shift_r>$500<Key.enter><Key.shift_r><Key.shift_r><Key.shift_r><Key.shift_r><Key.shift_r>$700<Key.enter><Key.shift_r><Key.shift_r><Key.shift_r><Key.shift_r><Key.shift_r><Key.shift_r>$800<Key.enter><Key.shift_r><Key.shift_r><Key.shift_r><Key.shift_r><Key.shift_r><Key.shift_r><Key.shift_r><Key.shift_r><Key.shift_r><Key.shift_r><Key.shift_r><Key.shift_r><Key.shift_r><Key.shift_r><Key.shift_r><Key.shift_r><Key.shift_r><Key.shift_r><Key.shift_r><Key.shift_r><Key.shift_r><Key.shift_r><Key.shift_r><Key.shift_r><Key.shift_r><Key.shift_r><Key.shift_r><Key.shift_r><Key.shift_r><Key.shift_r><Key.shift_r><Key.shift_r><Key.shift_r><Key.shift_r><Key.shift_r><Key.shift_r><Key.shift_r><Key.shift_r><Key.shift_r><Key.shift_r><Key.shift_r><Key.shift_r><Key.shift_r><Key.shift_r><Key.shift_r><Key.shift_r><Key.shift_r><Key.shift_r><Key.shift_r><Key.shift_r><Key.shift_r>(000<Key.backspace><Key.backspace><Key.backspace><Key.backspace><Key.shift_r><Key.shift_r><Key.shift_r><Key.shift_r><Key.shift_r><Key.shift_r><Key.shift_r><Key.shift_r><Key.shift_r><Key.shift_r><Key.shift_r><Key.shift_r><Key.shift_r><Key.shift_r><Key.shift_r><Key.shift_r><Key.shift_r><Key.shift_r><Key.shift_r><Key.shift_r><Key.shift_r><Key.shift_r><Key.shift_r><Key.shift_r><Key.shift_r><Key.shift_r><Key.shift_r><Key.shift_r><Key.shift_r><Key.shift_r><Key.shift_r><Key.shift_r><Key.shift_r><Key.shift_r><Key.shift_r><Key.shift_r><Key.shift_r><Key.shift_r><Key.shift_r><Key.shift_r><Key.shift_r><Key.shift_r><Key.shift_r>$900<Key.space><Key.shift_r><Key.shift_r><Key.shift_r><Key.shift_r><Key.shift_r><Key.shift_r><Key.shift_r><Key.shift_r><Key.shift_r><Key.shift_r><Key.shift_r><Key.shift_r><Key.shift_r><Key.shift_r><Key.shift_r><Key.shift_r><Key.shift_r><Key.shift_r><Key.shift_r><Key.shift_r><Key.shift_r><Key.shift_r><Key.shift_r><Key.shift_r>&<Key.space><Key.shift_r><Key.shift_r><Key.shift_r><Key.shift_r><Key.shift_r><Key.shift_r><Key.shift_r><Key.shift_r><Key.shift_r><Key.shift_r><Key.shift_r><Key.shift_r><Key.shift_r><Key.shift_r><Key.shift_r><Key.shift_r><Key.shift_r><Key.shift_r><Key.shift_r><Key.shift_r><Key.shift_r><Key.shift_r><Key.shift_r><Key.shift_r><Key.shift_r><Key.shift_r><Key.shift_r><Key.shift_r><Key.shift_r><Key.shift_r><Key.shift_r><Key.shift_r><Key.shift_r><Key.shift_r><Key.shift_r><Key.shift_r><Key.shift_r><Key.shift_r><Key.shift_r><Key.shift_r><Key.shift_r><Key.shift_r><Key.shift_r><Key.shift_r><Key.shift_r>$1000
Screenshot: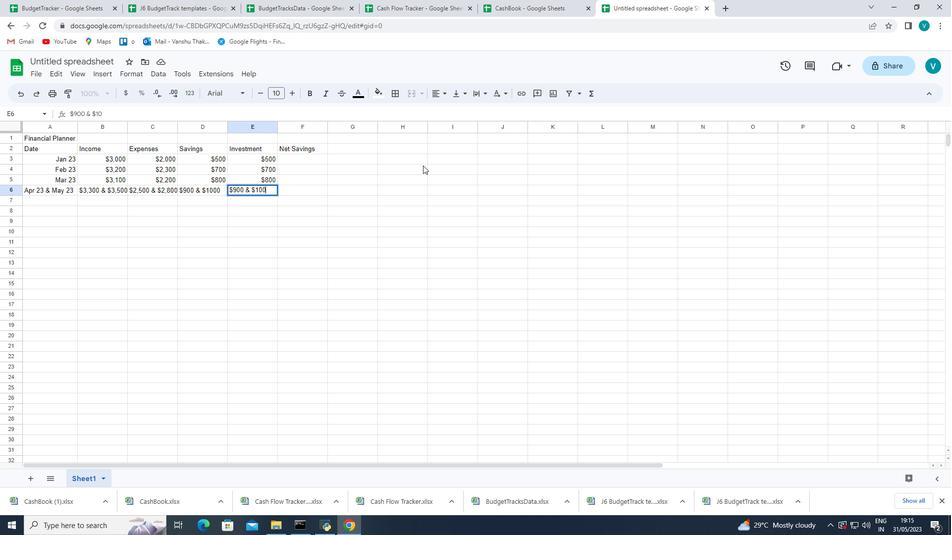
Action: Mouse moved to (352, 256)
Screenshot: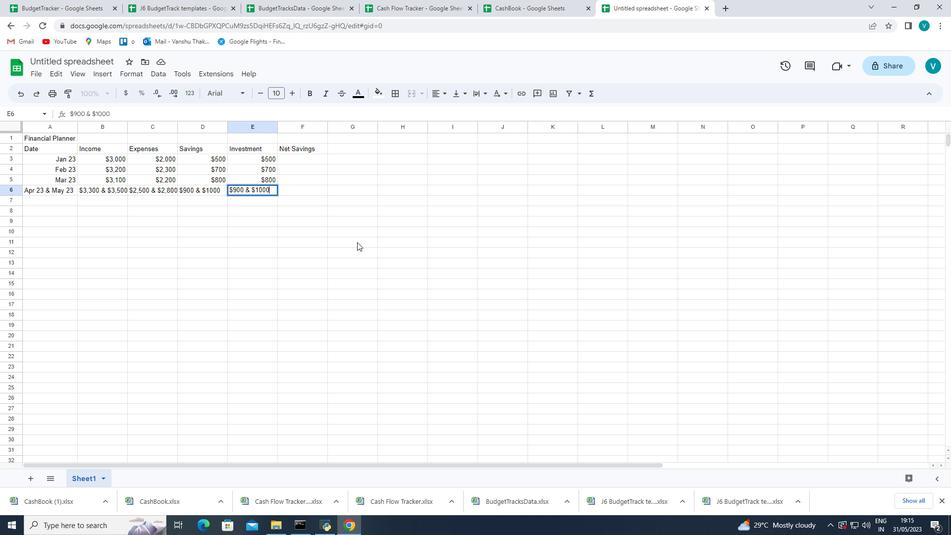 
Action: Mouse pressed left at (352, 256)
Screenshot: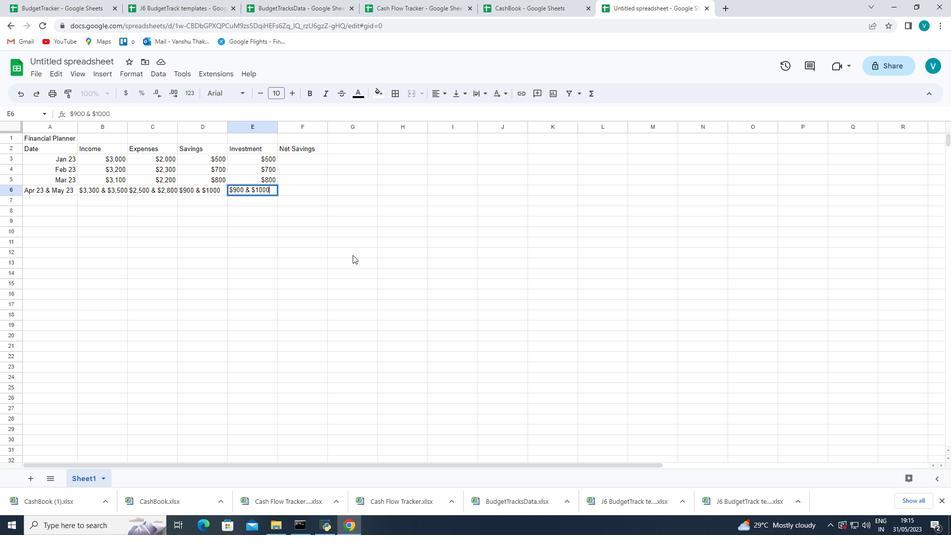 
Action: Mouse moved to (220, 171)
Screenshot: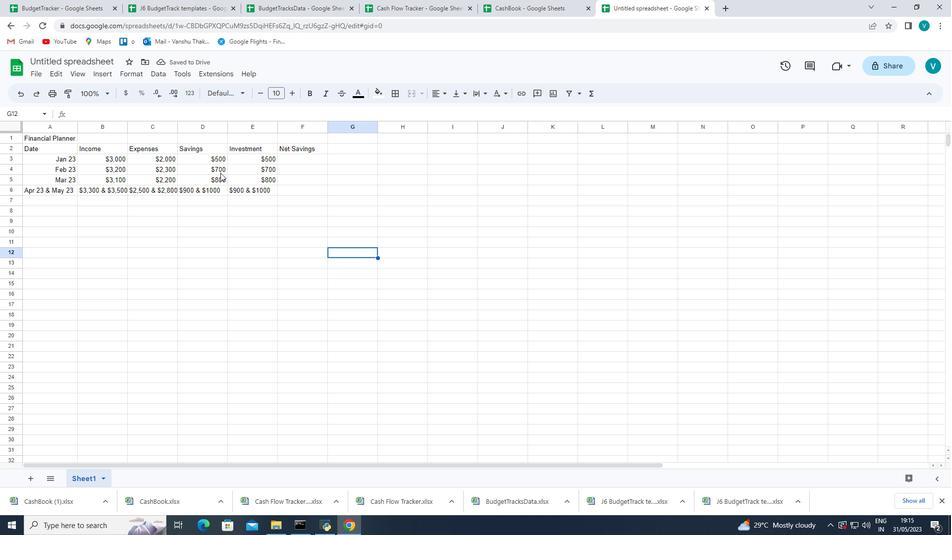 
Action: Mouse pressed left at (220, 171)
Screenshot: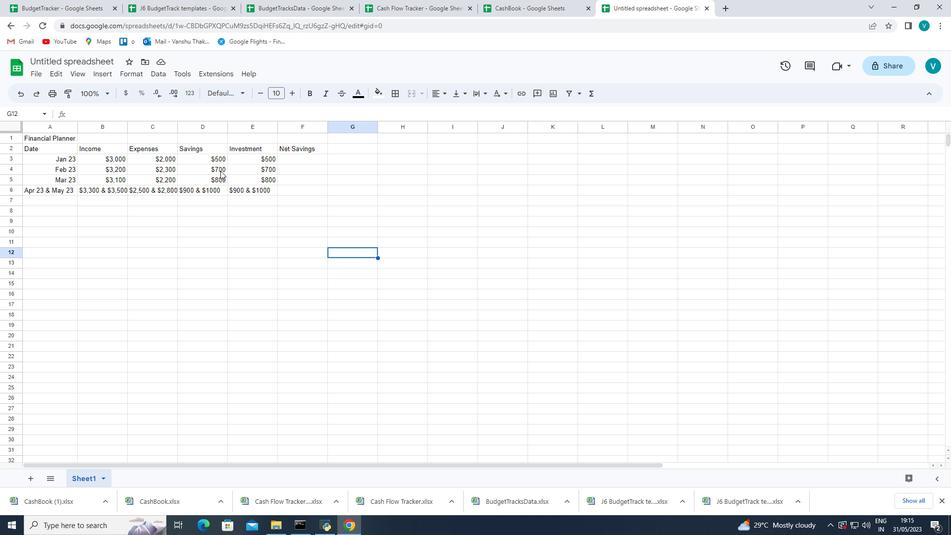 
Action: Mouse pressed left at (220, 171)
Screenshot: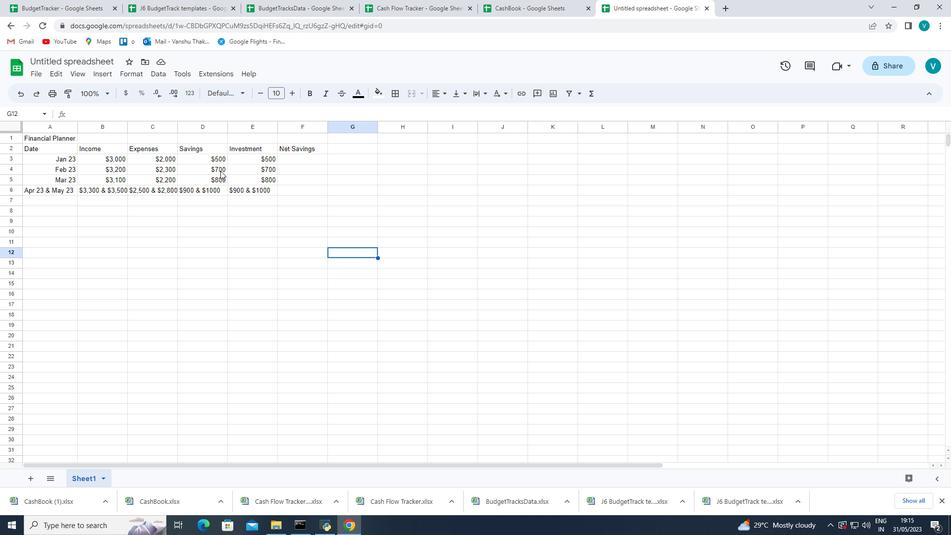 
Action: Mouse moved to (219, 162)
Screenshot: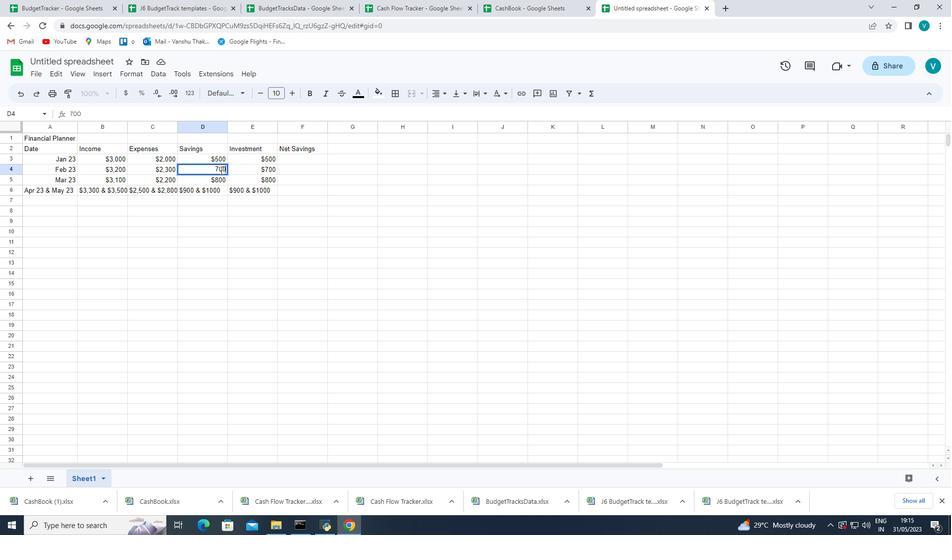 
Action: Mouse pressed left at (219, 162)
Screenshot: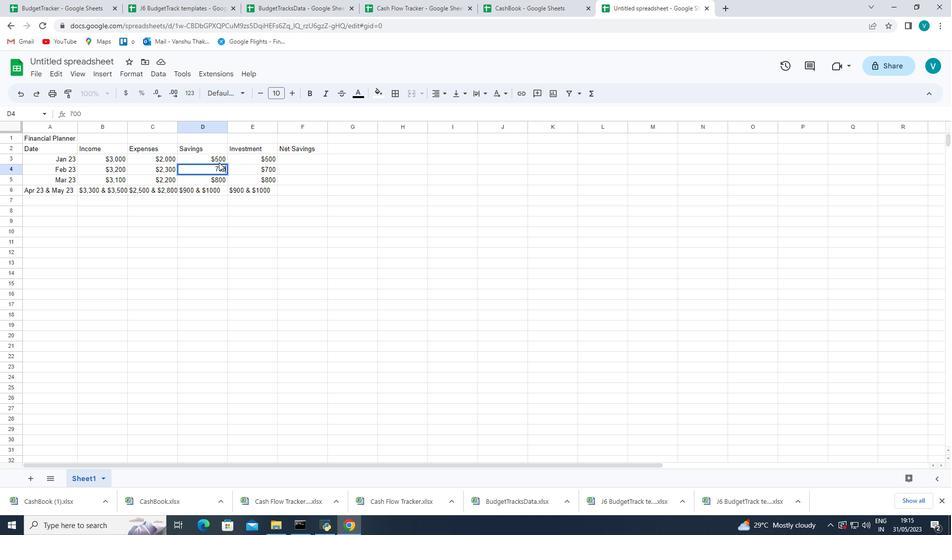 
Action: Mouse moved to (219, 168)
Screenshot: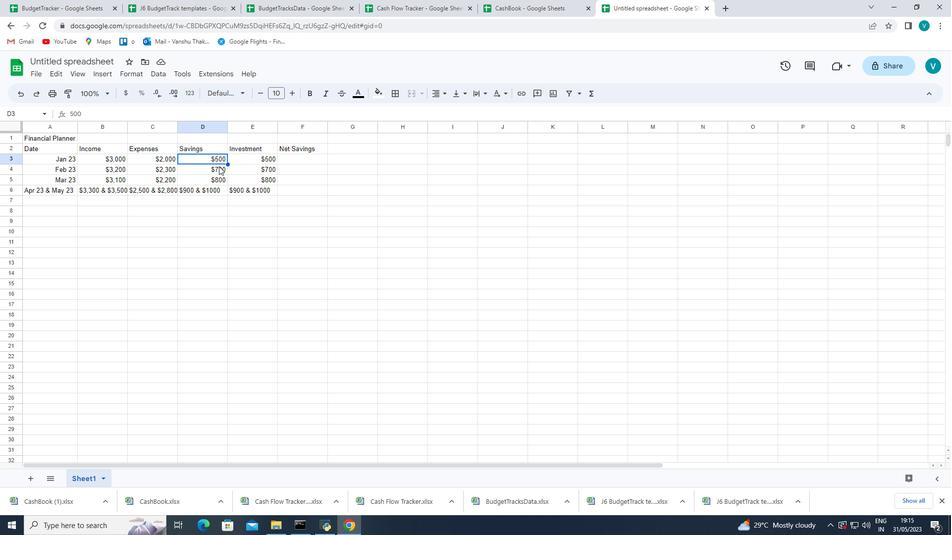 
Action: Mouse pressed left at (219, 168)
Screenshot: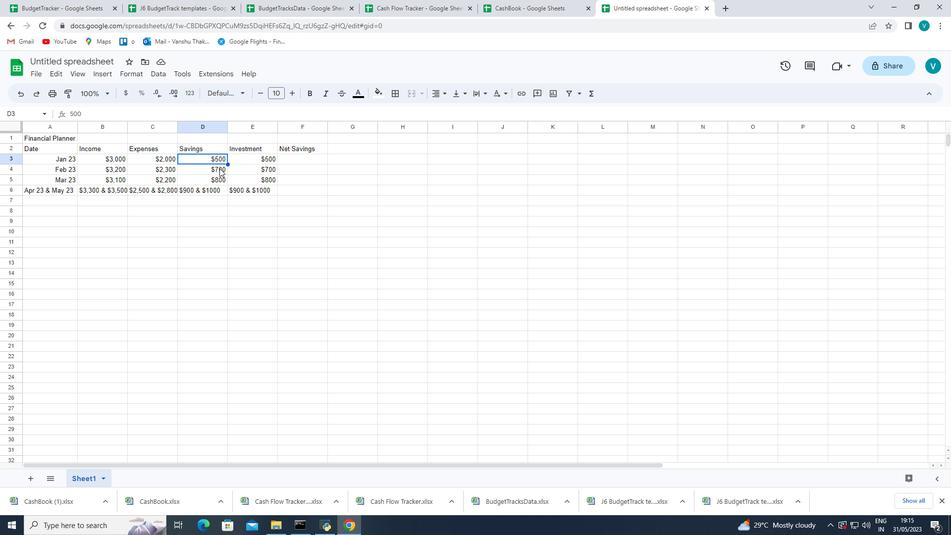 
Action: Mouse pressed left at (219, 168)
Screenshot: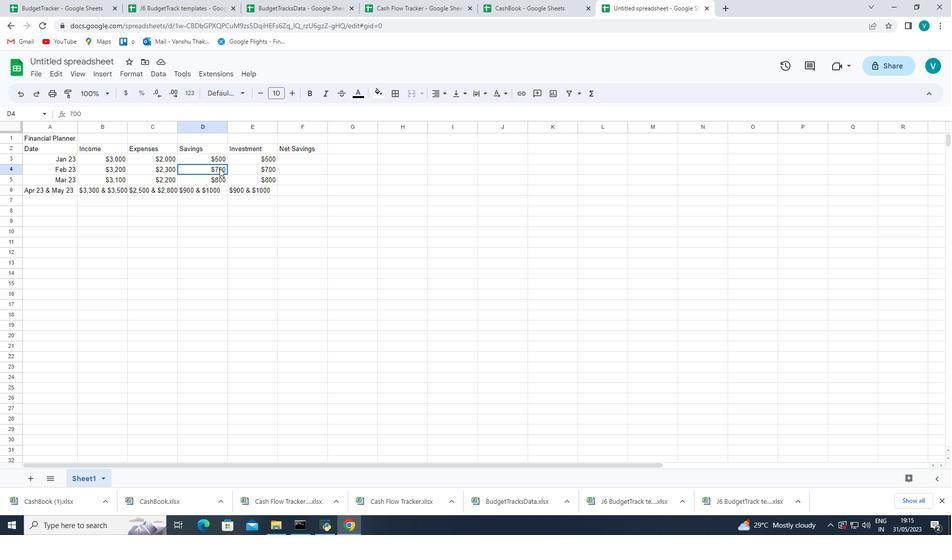 
Action: Mouse pressed left at (219, 168)
Screenshot: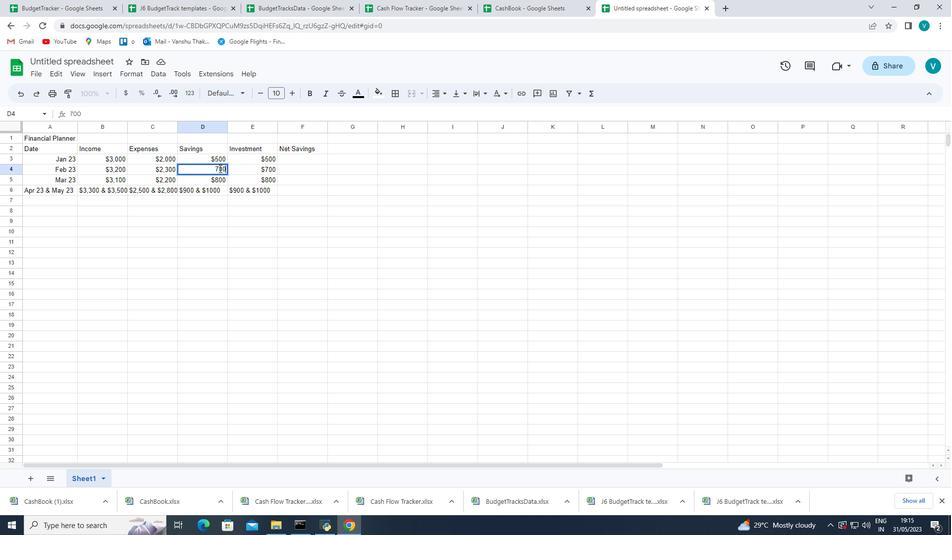 
Action: Mouse moved to (235, 168)
Screenshot: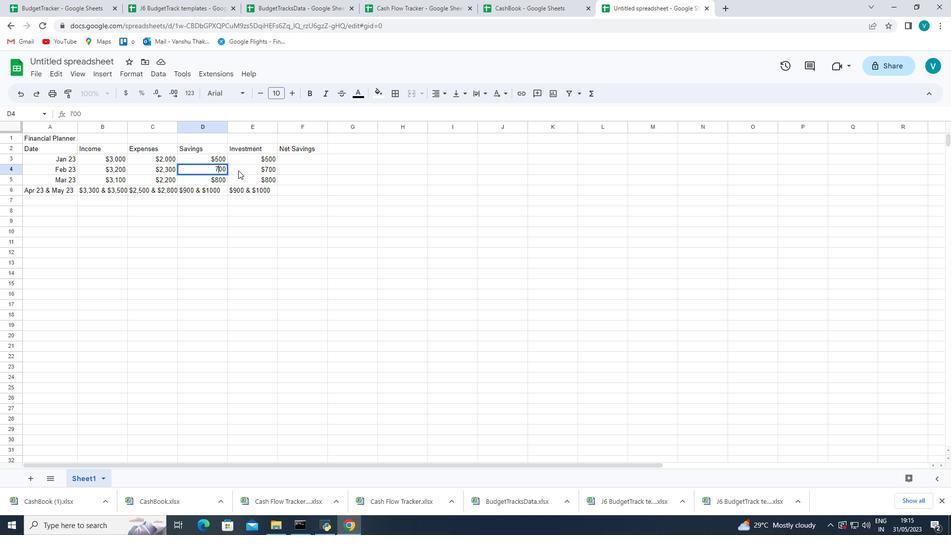 
Action: Key pressed <Key.backspace>6<Key.enter>
Screenshot: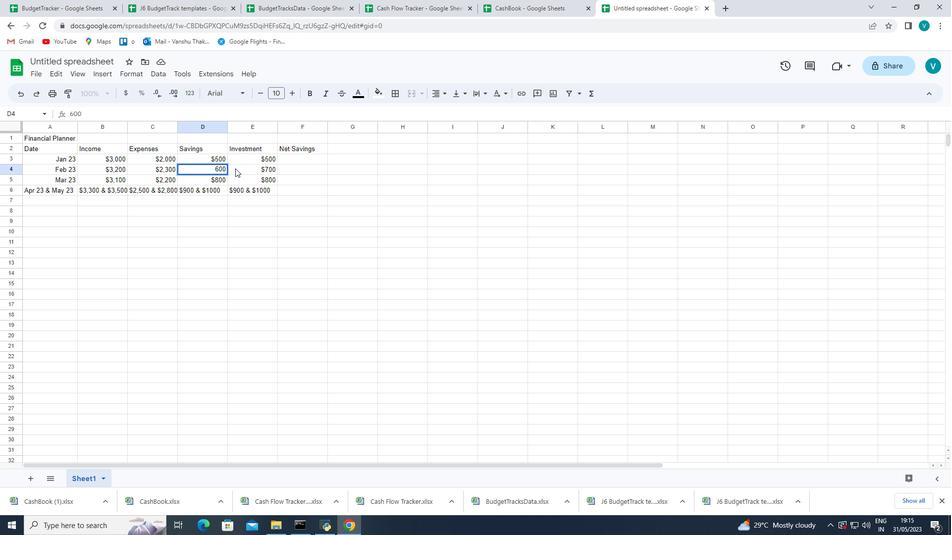 
Action: Mouse moved to (217, 177)
Screenshot: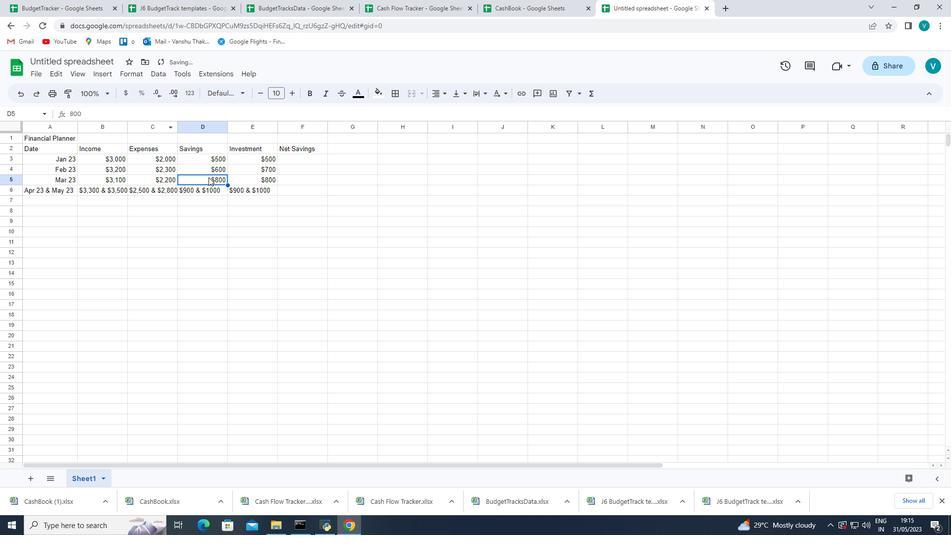 
Action: Mouse pressed left at (217, 177)
Screenshot: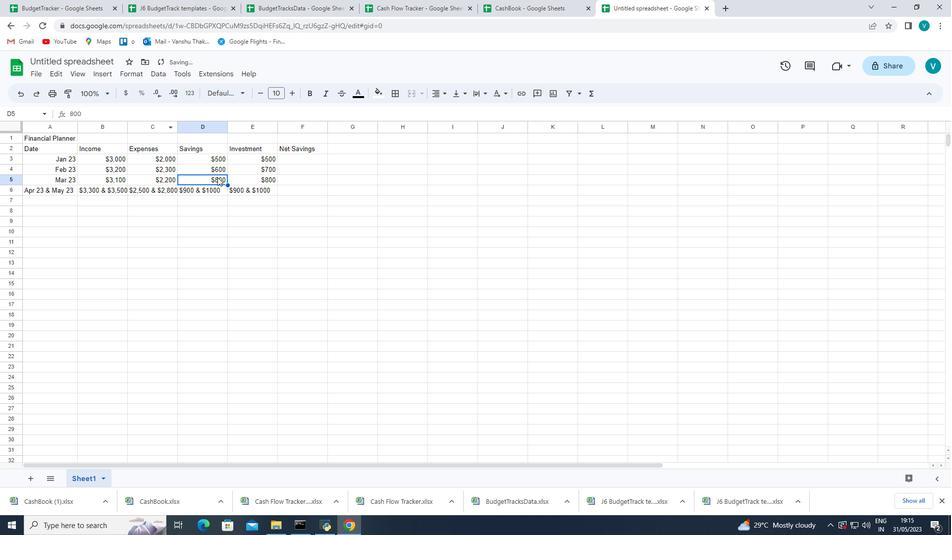 
Action: Mouse pressed left at (217, 177)
Screenshot: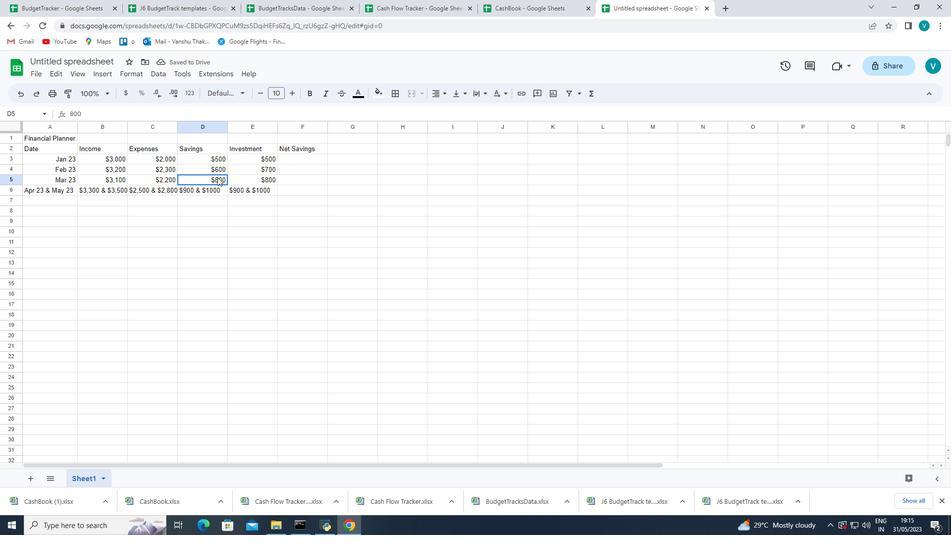
Action: Mouse moved to (221, 177)
Screenshot: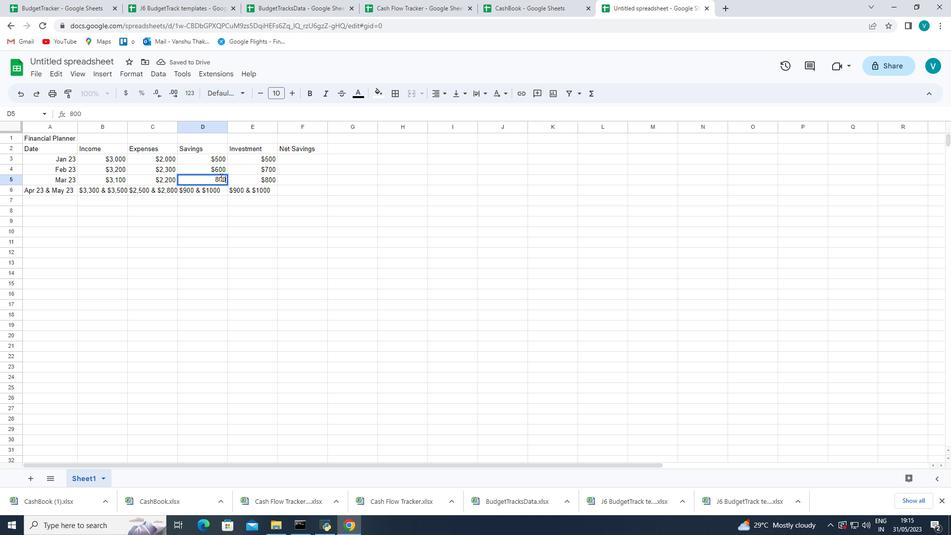
Action: Mouse pressed left at (221, 177)
Screenshot: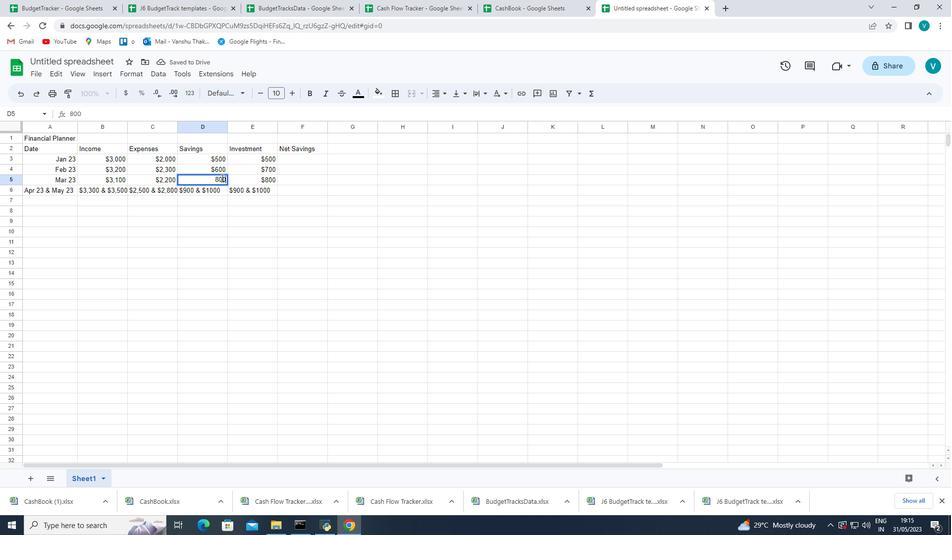 
Action: Mouse moved to (220, 179)
Screenshot: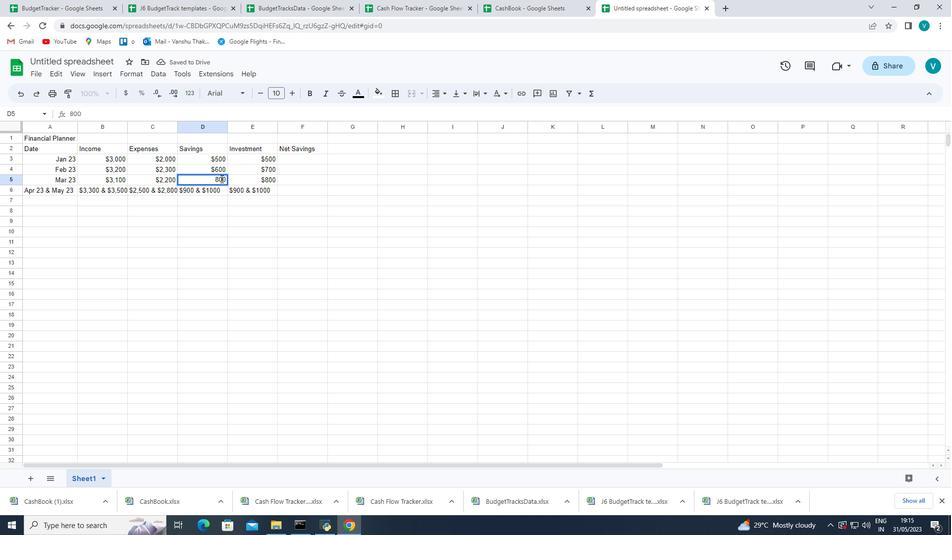 
Action: Mouse pressed left at (220, 179)
Screenshot: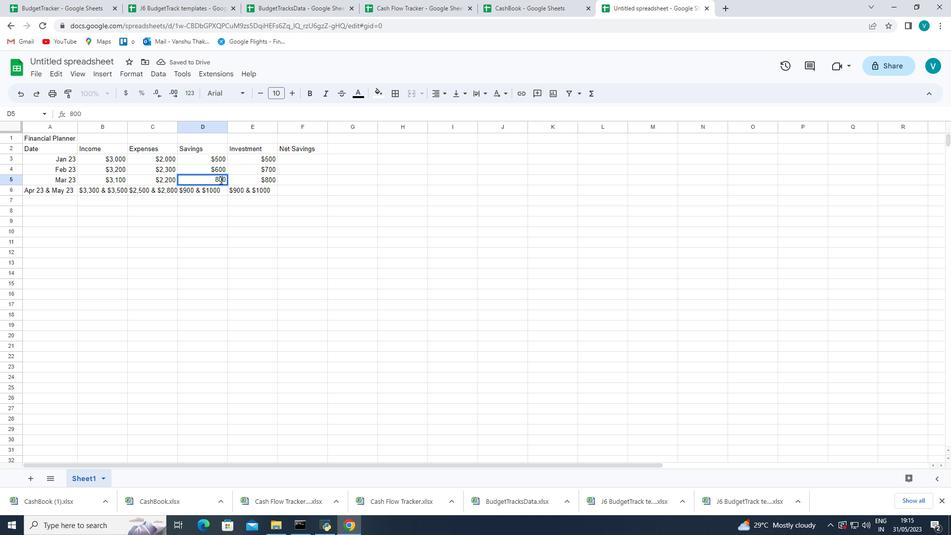 
Action: Mouse moved to (74, 116)
Screenshot: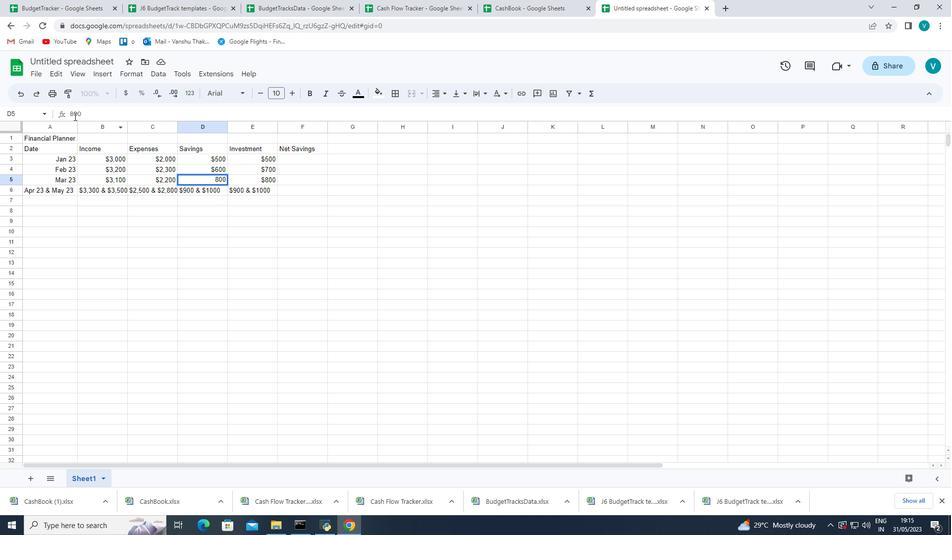 
Action: Mouse pressed left at (74, 116)
Screenshot: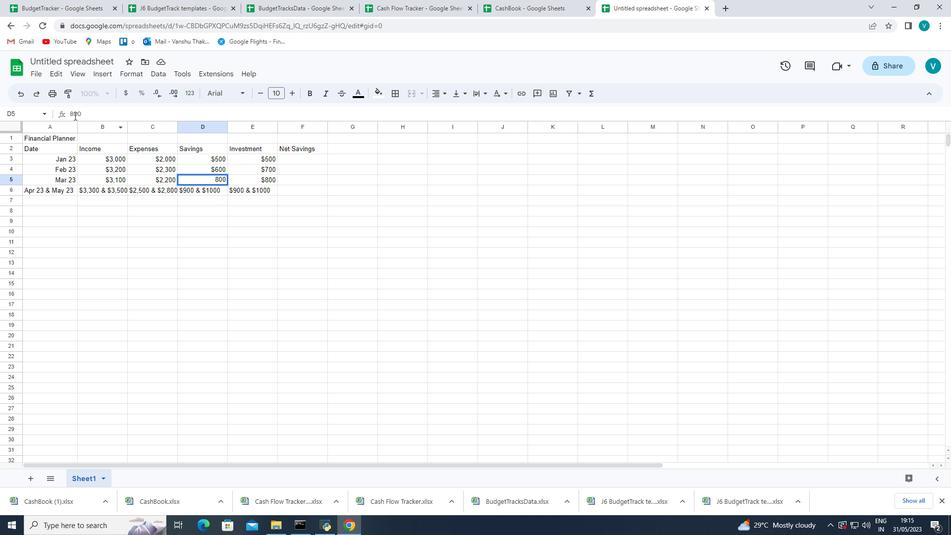 
Action: Mouse moved to (79, 122)
Screenshot: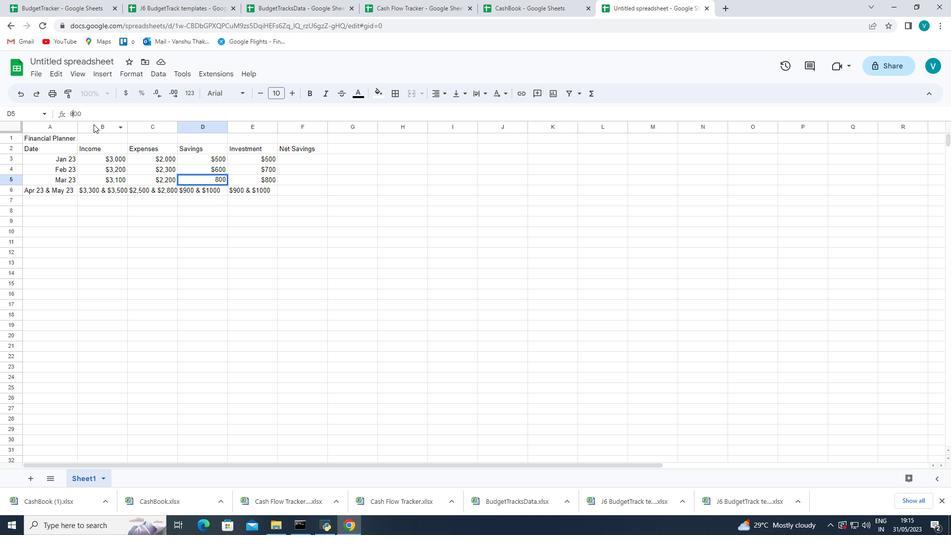 
Action: Key pressed <Key.backspace>5<Key.enter>
Screenshot: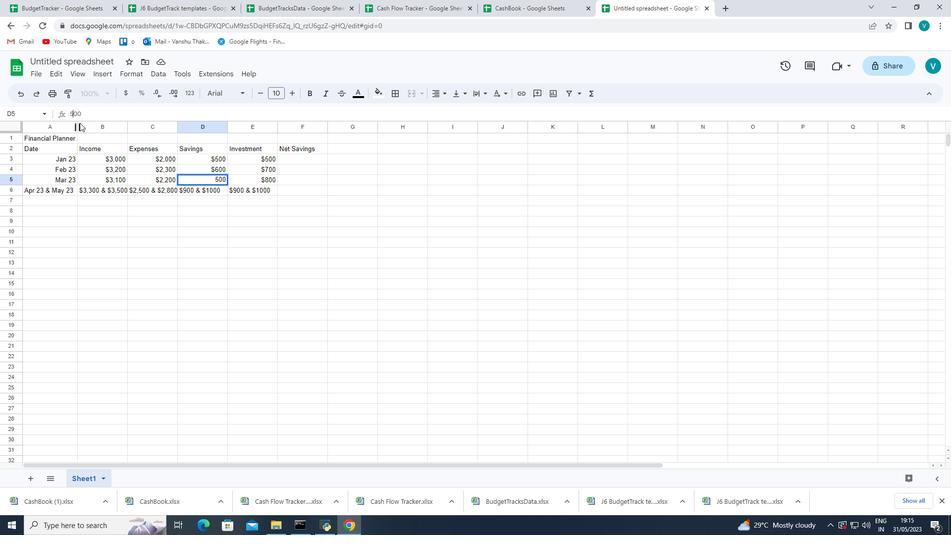 
Action: Mouse moved to (75, 110)
Screenshot: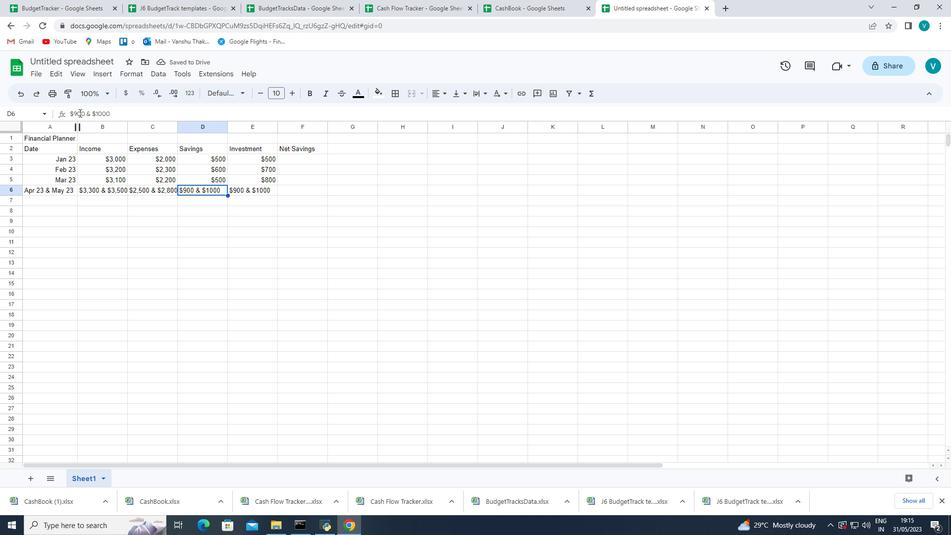 
Action: Mouse pressed left at (75, 110)
Screenshot: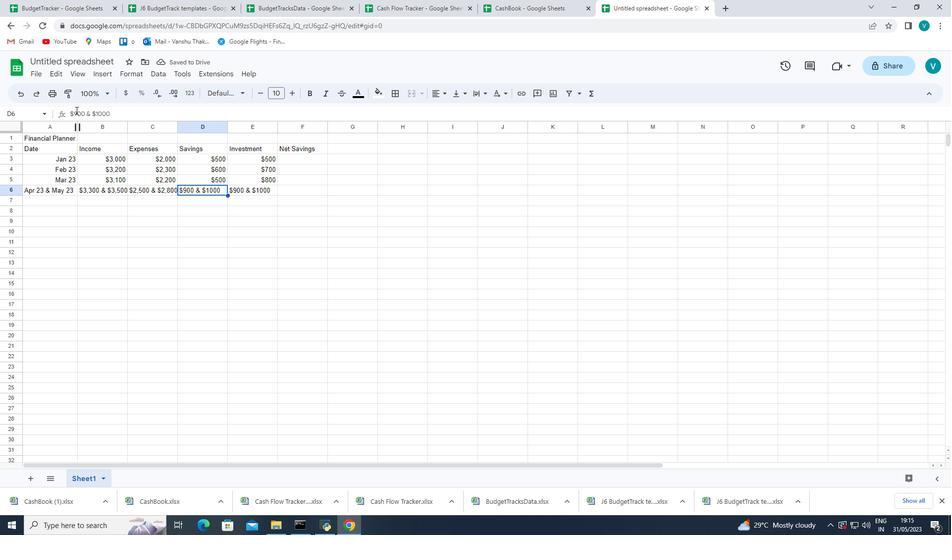 
Action: Mouse moved to (113, 144)
Screenshot: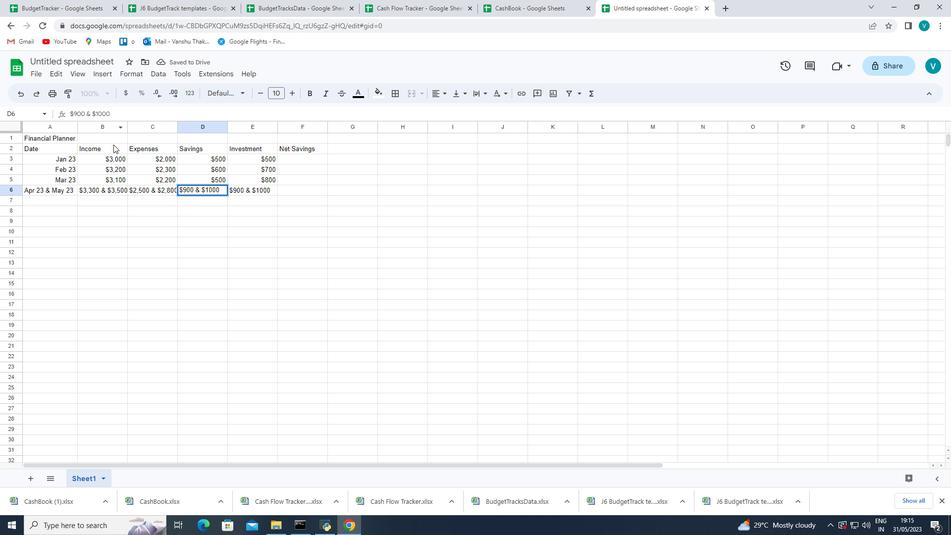 
Action: Key pressed <Key.backspace>7
Screenshot: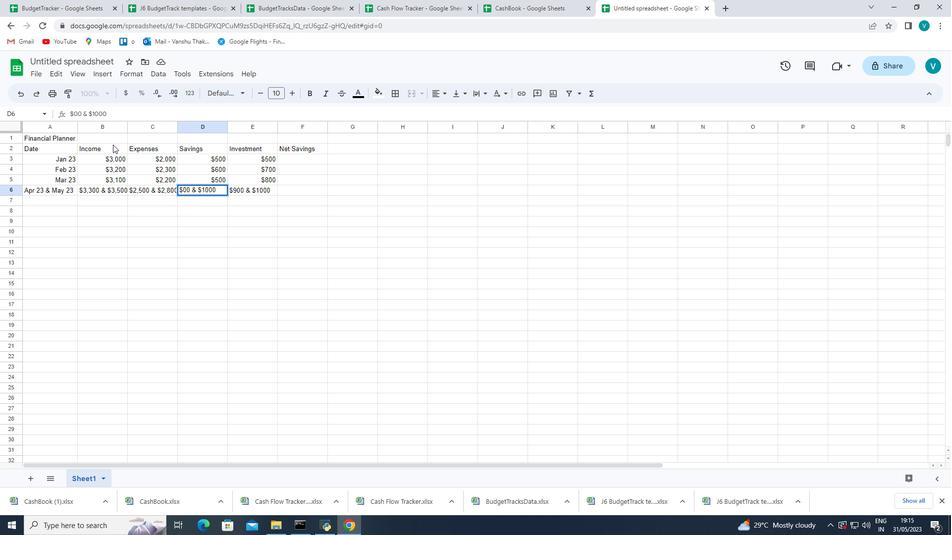 
Action: Mouse moved to (101, 112)
Screenshot: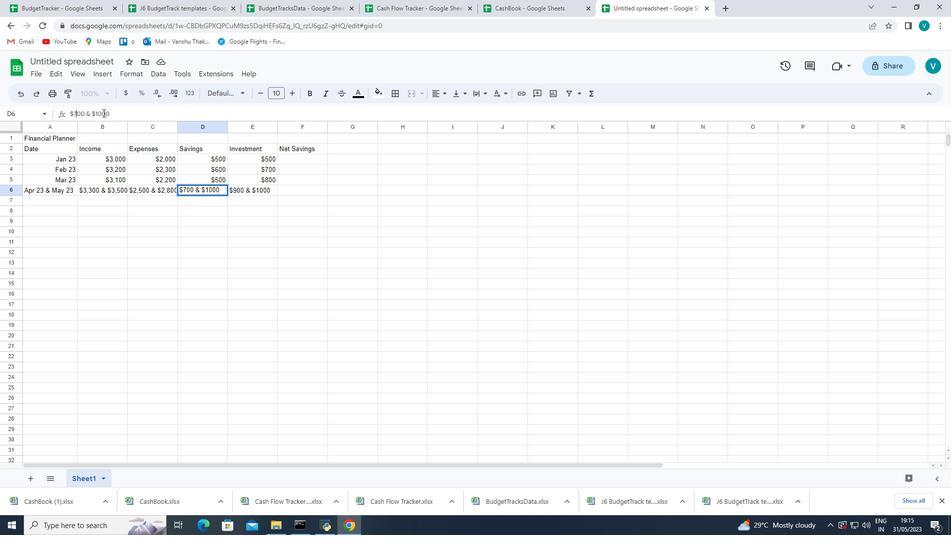 
Action: Mouse pressed left at (101, 112)
Screenshot: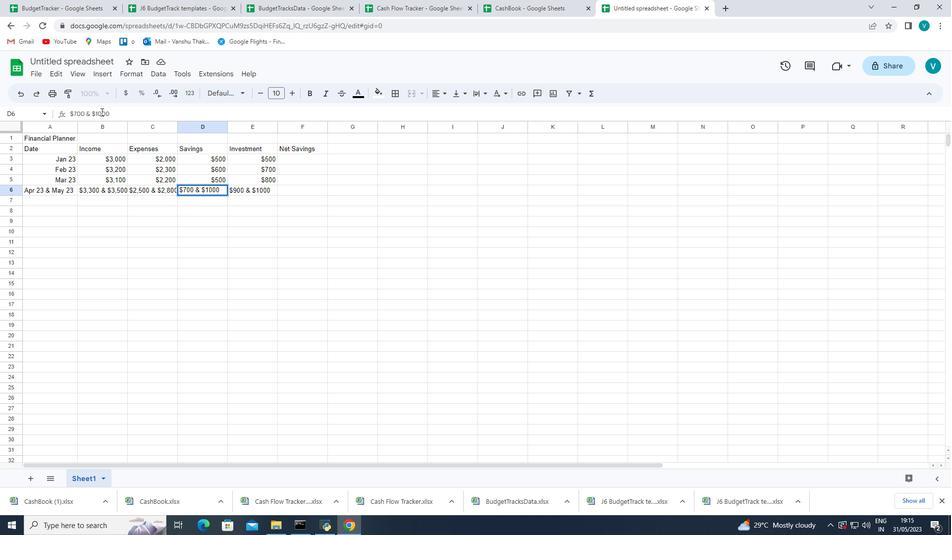
Action: Mouse moved to (177, 111)
Screenshot: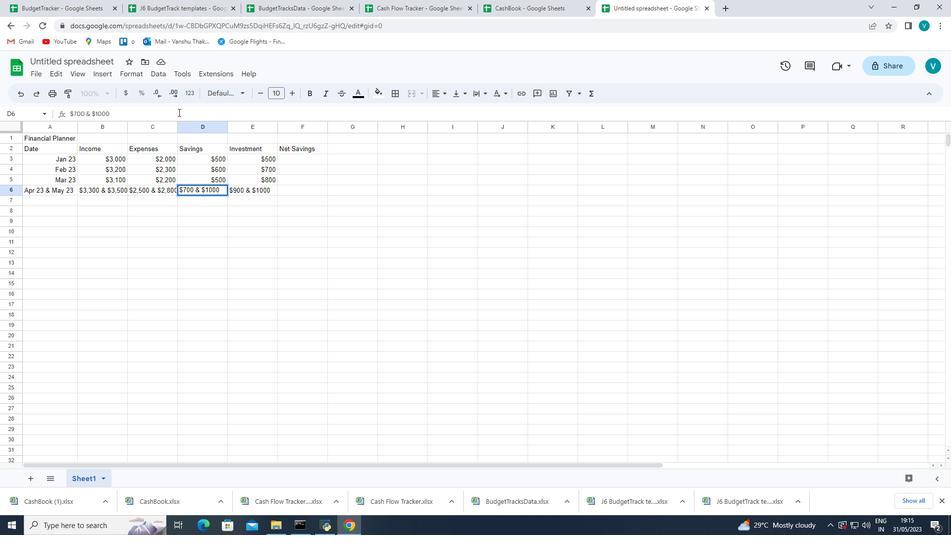 
Action: Key pressed <Key.backspace><Key.backspace>7
Screenshot: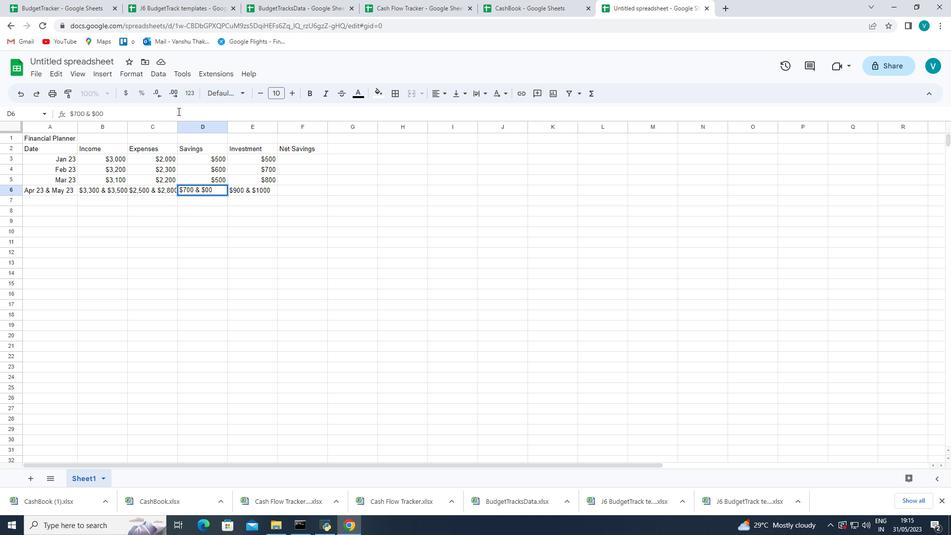 
Action: Mouse moved to (216, 232)
Screenshot: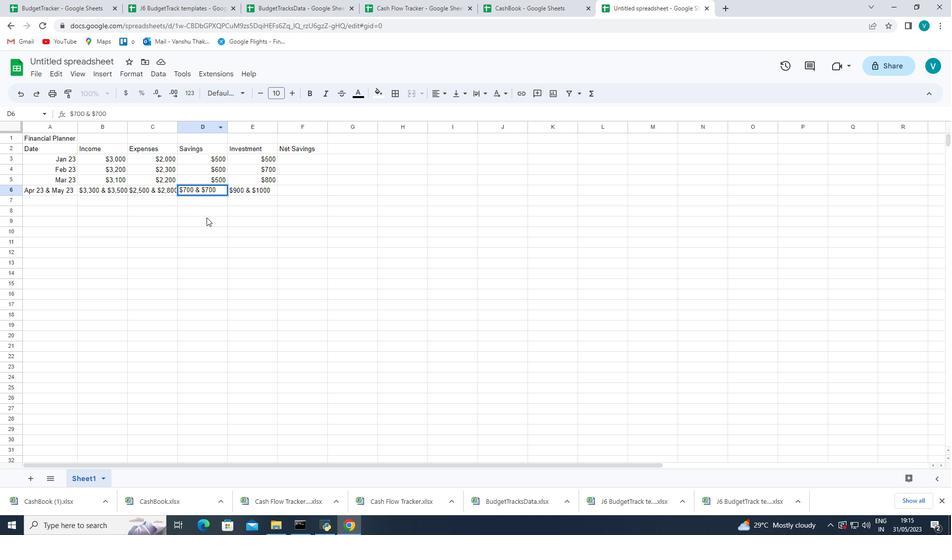 
Action: Mouse pressed left at (216, 232)
Screenshot: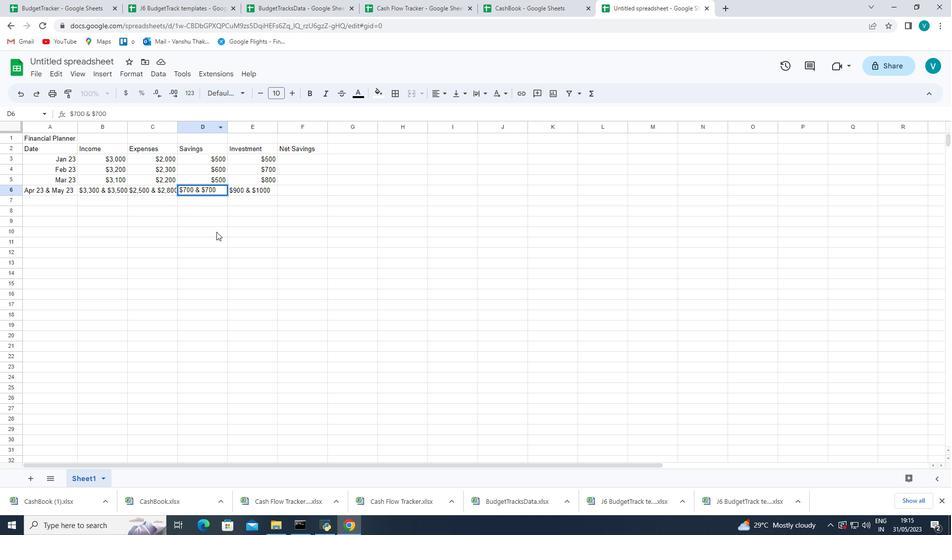 
Action: Mouse moved to (305, 165)
Screenshot: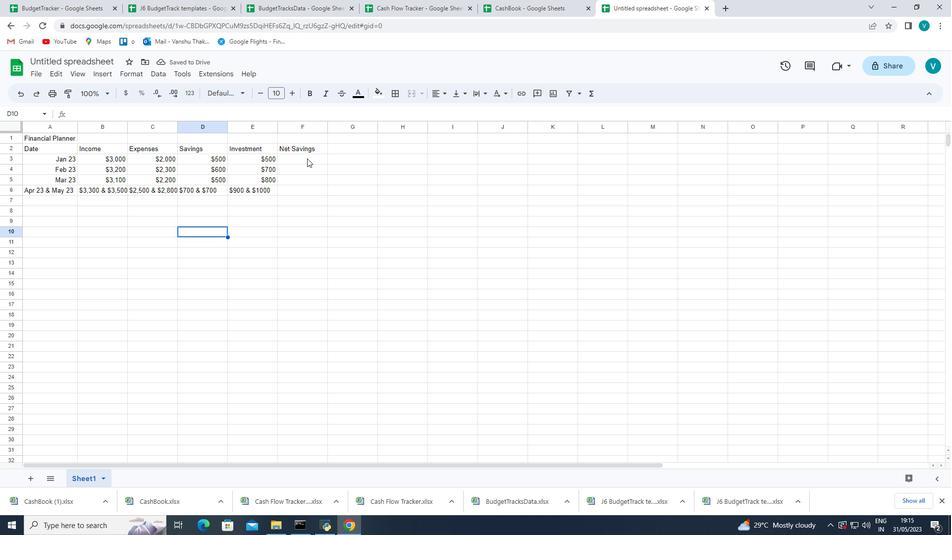 
Action: Mouse pressed left at (305, 165)
Screenshot: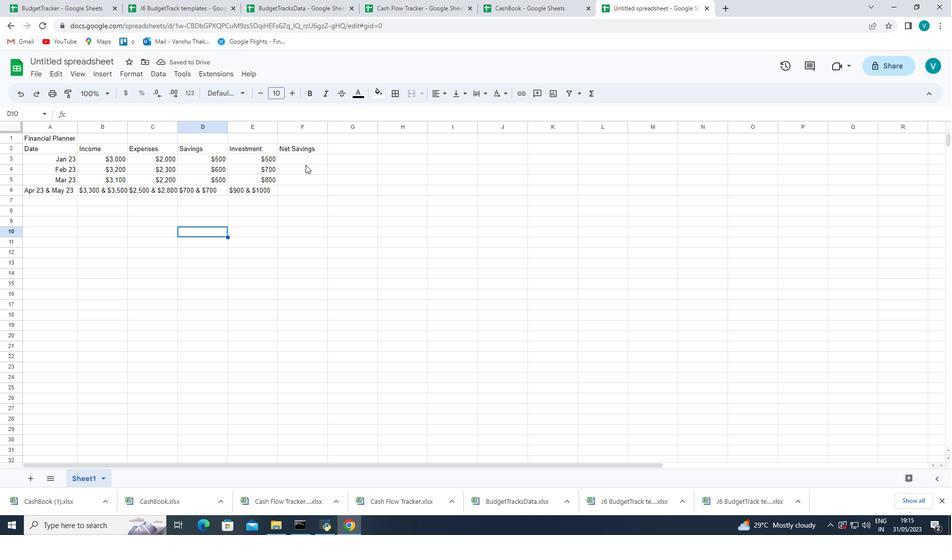 
Action: Mouse moved to (306, 160)
Screenshot: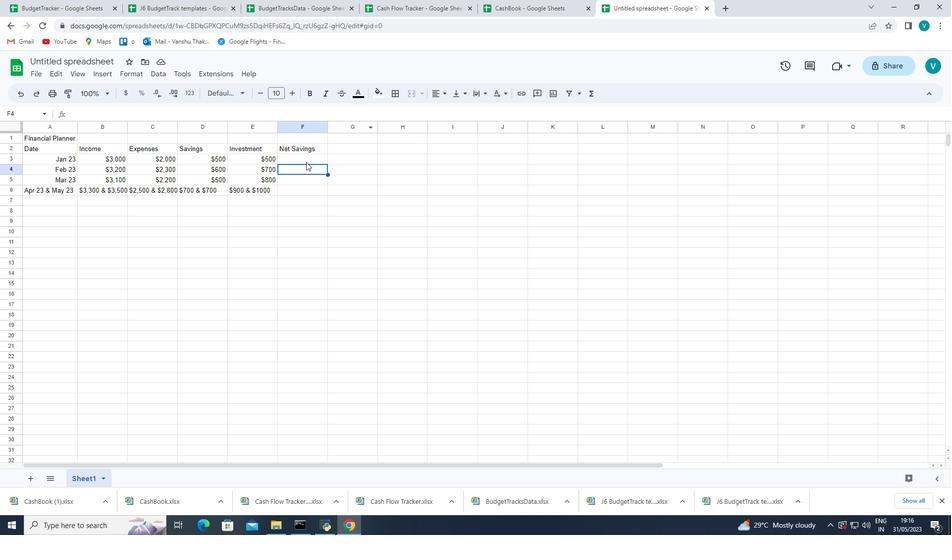 
Action: Mouse pressed left at (306, 160)
Screenshot: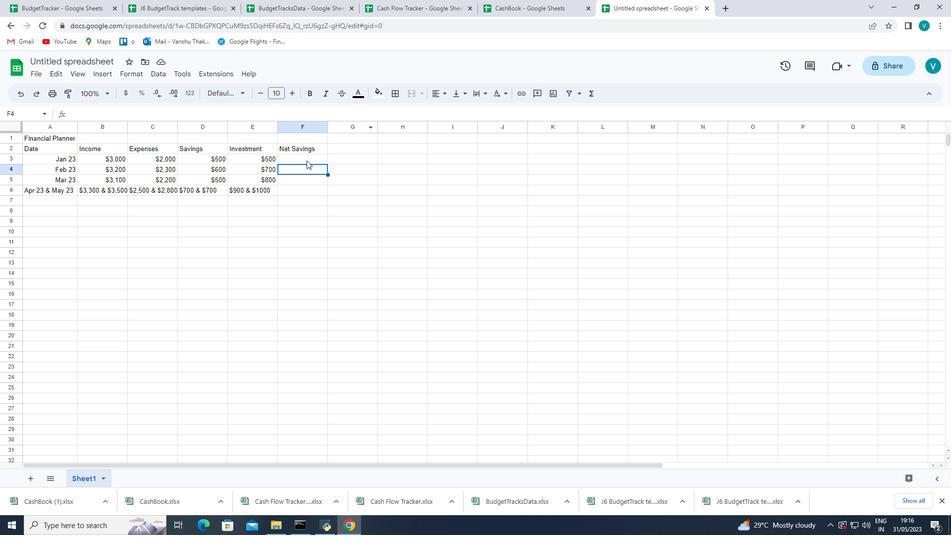 
Action: Mouse moved to (432, 141)
Screenshot: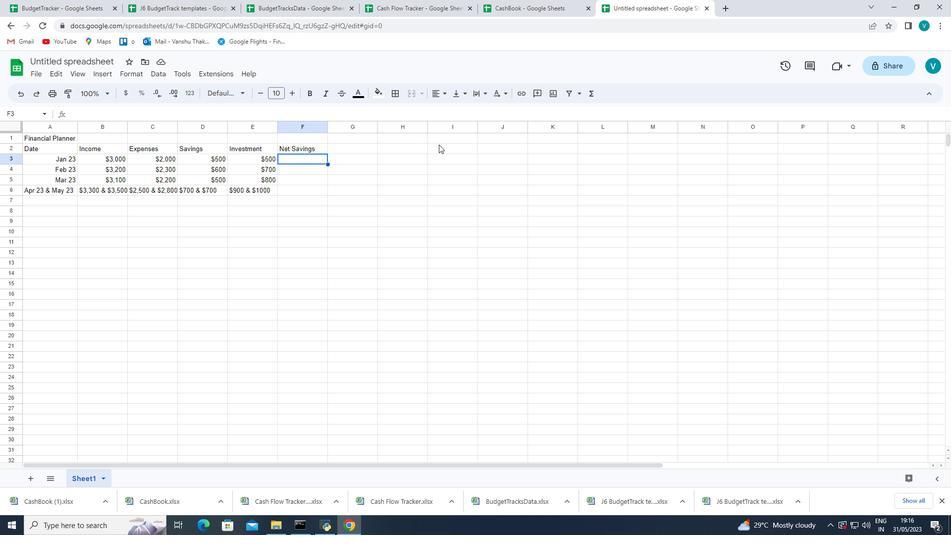 
Action: Key pressed <Key.shift_r><Key.shift_r><Key.shift_r><Key.shift_r><Key.shift_r><Key.shift_r><Key.shift_r><Key.shift_r><Key.shift_r><Key.shift_r><Key.shift_r><Key.shift_r><Key.shift_r>$1000<Key.enter><Key.shift_r><Key.shift_r><Key.shift_r><Key.shift_r><Key.shift_r><Key.shift_r><Key.shift_r><Key.shift_r><Key.shift_r><Key.shift_r><Key.shift_r><Key.shift_r><Key.shift_r><Key.shift_r><Key.shift_r><Key.shift_r><Key.shift_r><Key.shift_r><Key.shift_r><Key.shift_r><Key.shift_r><Key.shift_r><Key.shift_r><Key.shift_r><Key.shift_r><Key.shift_r><Key.shift_r><Key.shift_r><Key.shift_r><Key.shift_r><Key.shift_r><Key.shift_r><Key.shift_r><Key.shift_r><Key.shift_r><Key.shift_r><Key.shift_r>$12000<Key.backspace><Key.enter><Key.shift_r><Key.shift_r><Key.shift_r><Key.shift_r><Key.shift_r><Key.shift_r><Key.shift_r><Key.shift_r>$900<Key.enter><Key.shift_r><Key.shift_r><Key.shift_r><Key.shift_r><Key.shift_r><Key.shift_r><Key.shift_r><Key.shift_r><Key.shift_r><Key.shift_r><Key.shift_r><Key.shift_r><Key.shift_r><Key.shift_r><Key.shift_r>$800<Key.space><Key.shift_r><Key.shift_r><Key.shift_r><Key.shift_r><Key.shift_r><Key.shift_r><Key.shift_r><Key.shift_r><Key.shift_r><Key.shift_r>&<Key.space><Key.shift_r><Key.shift_r><Key.shift_r><Key.shift_r><Key.shift_r><Key.shift_r><Key.shift_r><Key.shift_r>$700
Screenshot: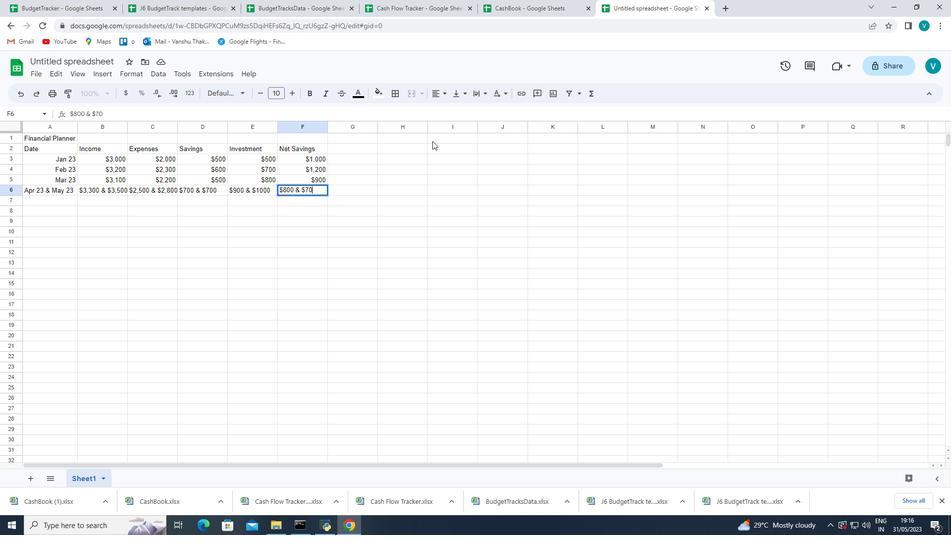 
Action: Mouse moved to (454, 293)
Screenshot: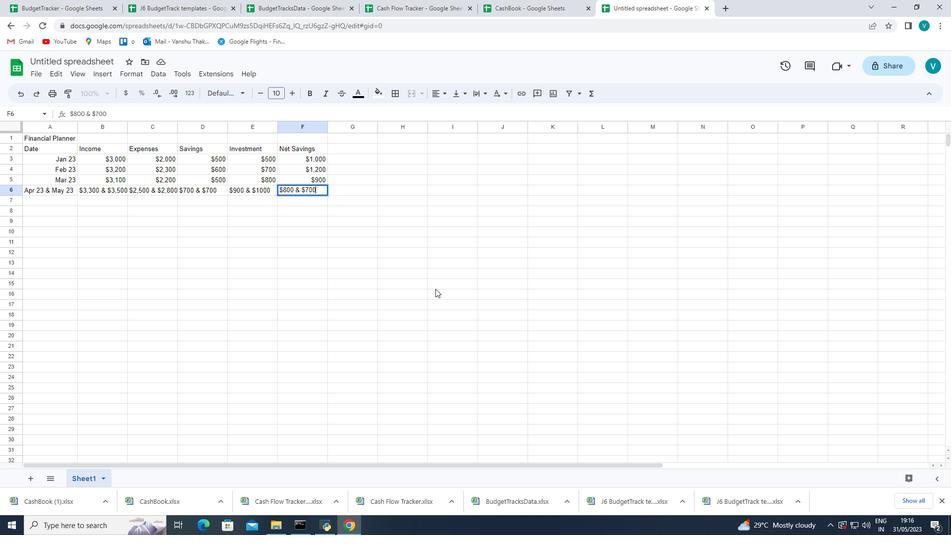 
Action: Mouse pressed left at (454, 293)
Screenshot: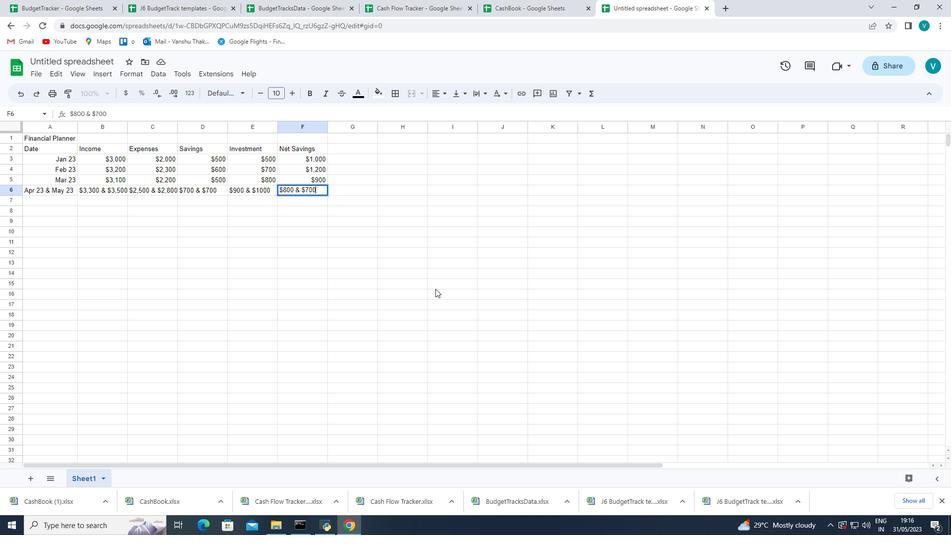 
Action: Mouse moved to (278, 125)
Screenshot: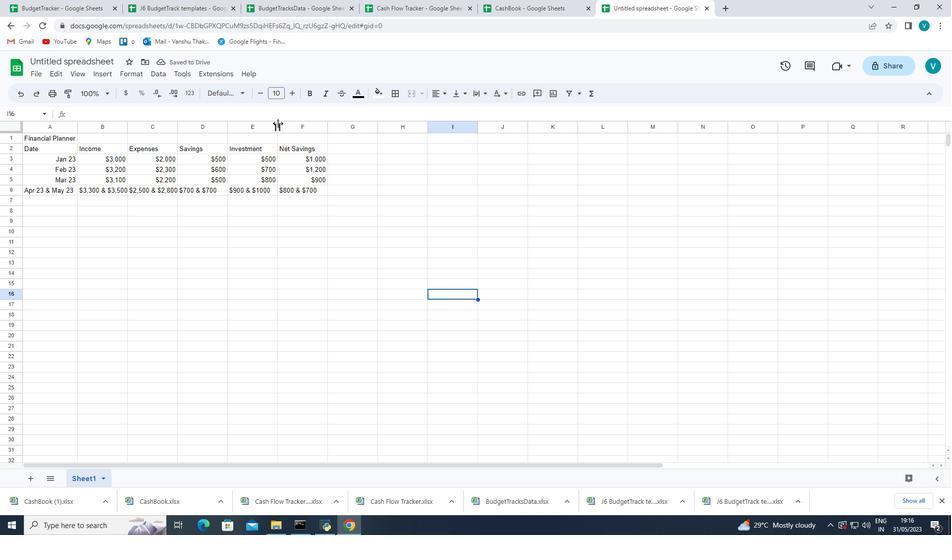 
Action: Mouse pressed left at (278, 125)
Screenshot: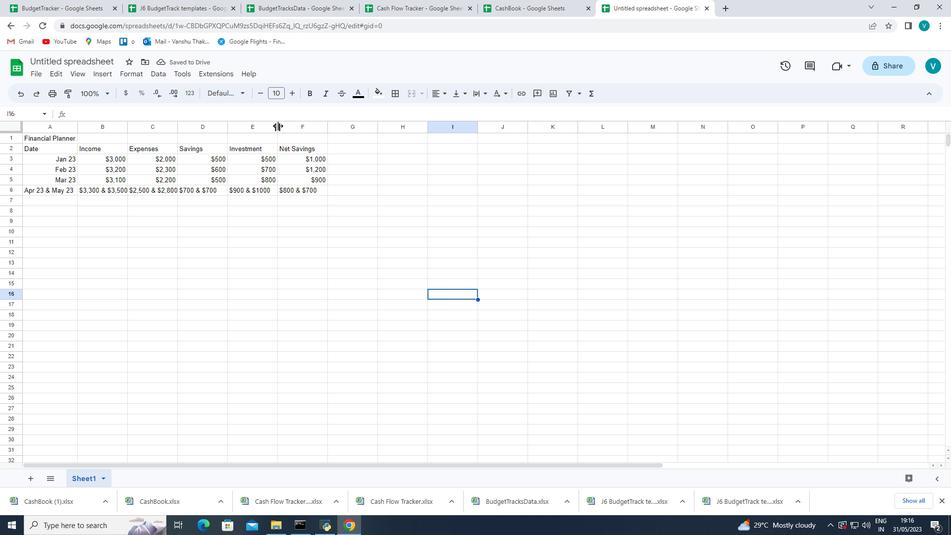 
Action: Mouse pressed left at (278, 125)
Screenshot: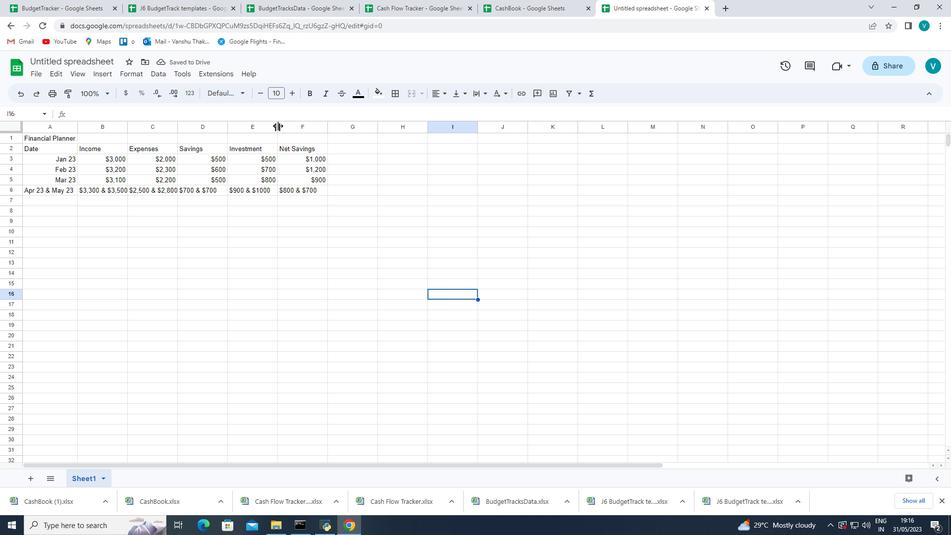 
Action: Mouse moved to (323, 123)
Screenshot: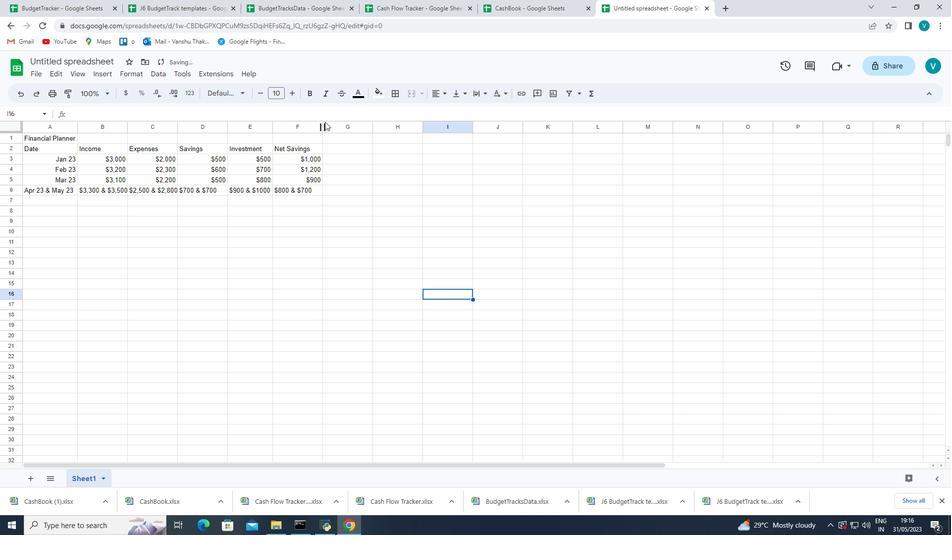 
Action: Mouse pressed left at (323, 123)
Screenshot: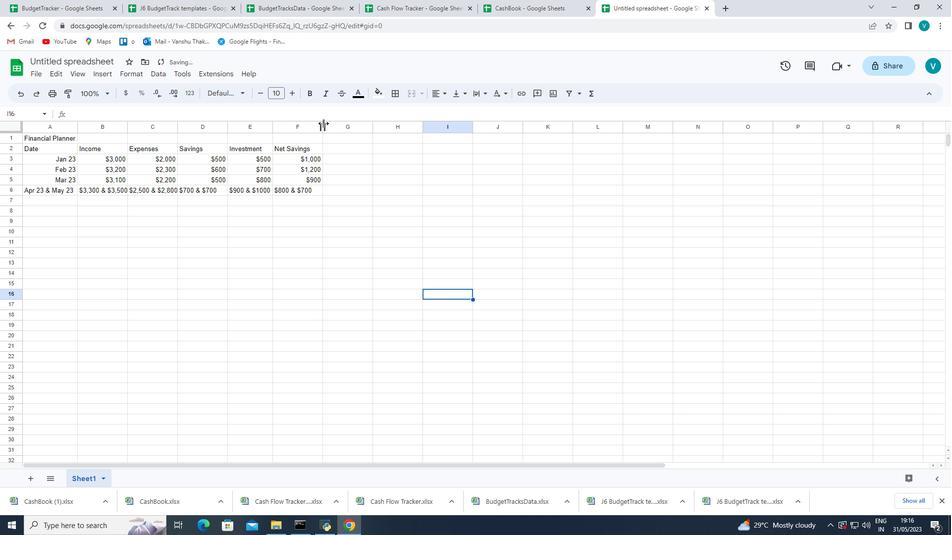 
Action: Mouse pressed left at (323, 123)
Screenshot: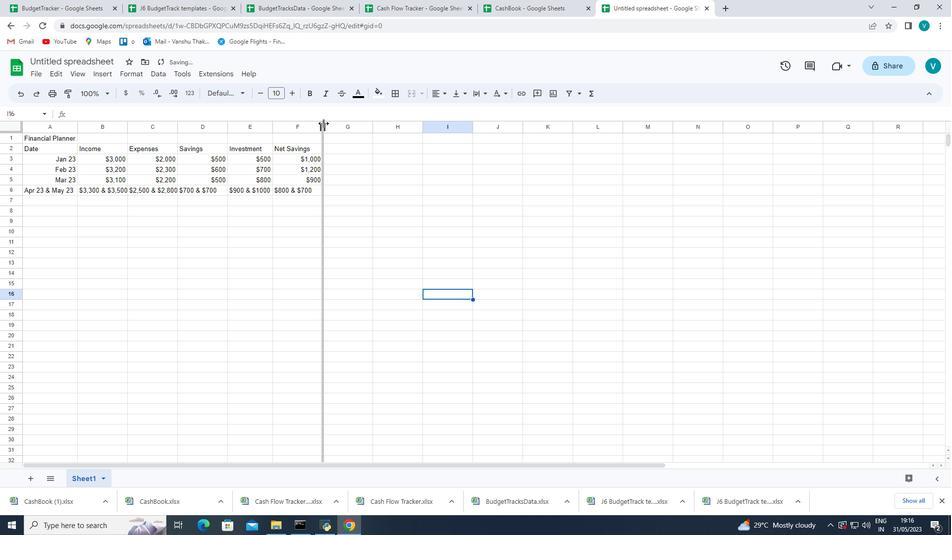 
Action: Mouse moved to (226, 124)
Screenshot: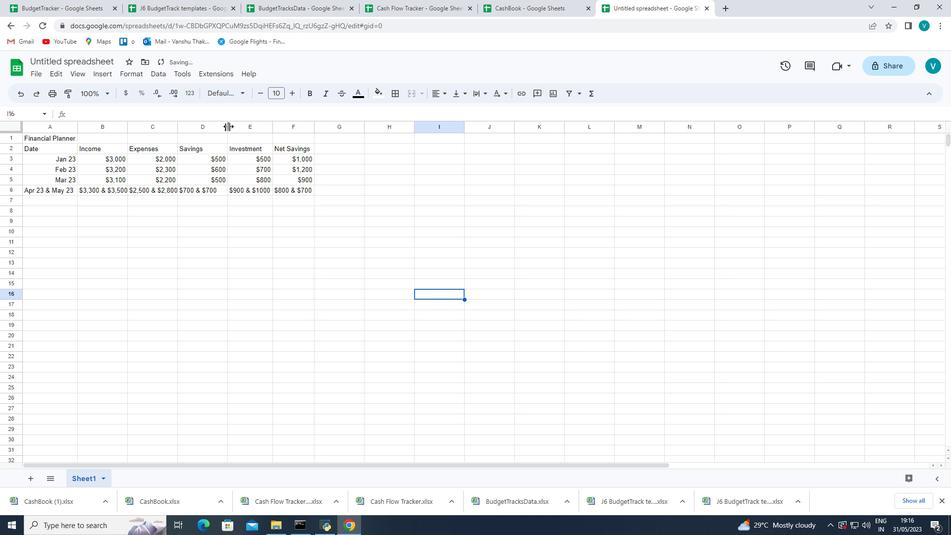 
Action: Mouse pressed left at (226, 124)
Screenshot: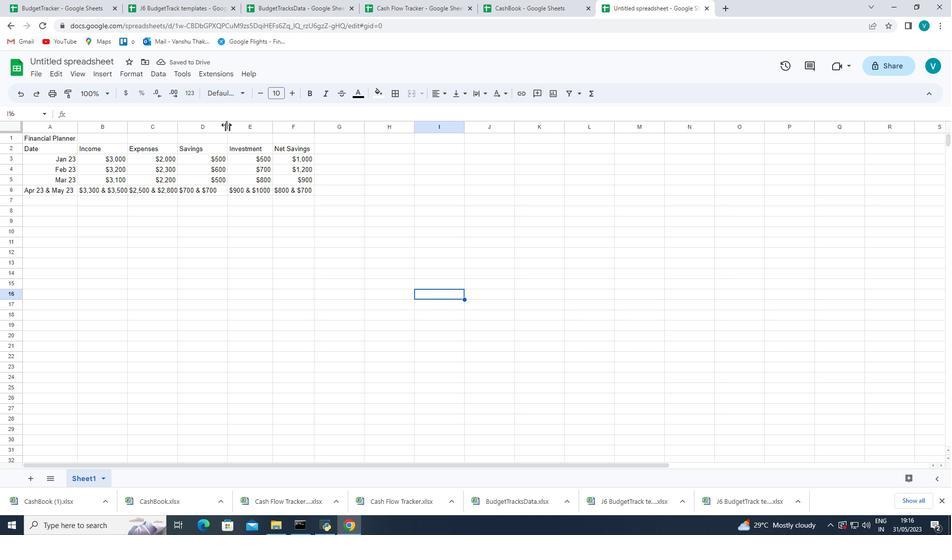 
Action: Mouse pressed left at (226, 124)
Screenshot: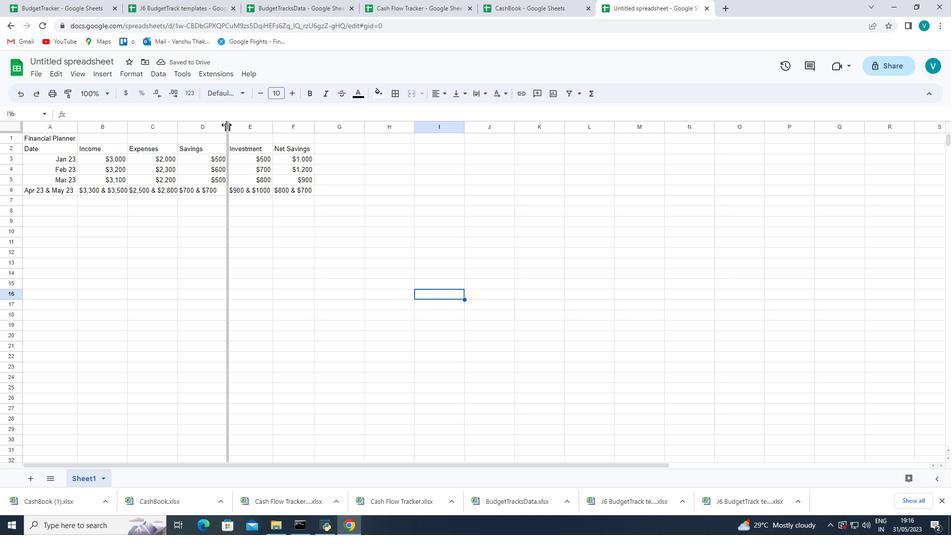 
Action: Mouse moved to (178, 127)
Screenshot: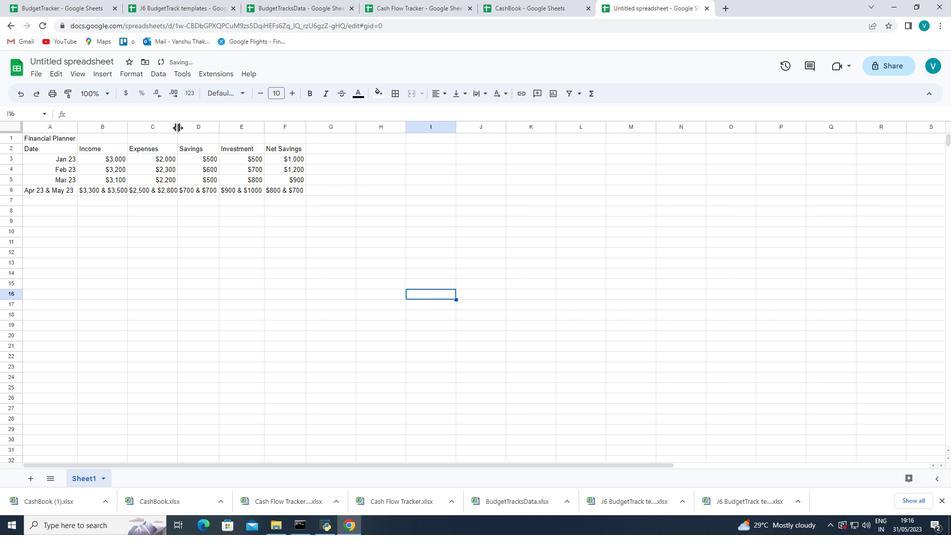 
Action: Mouse pressed left at (178, 127)
Screenshot: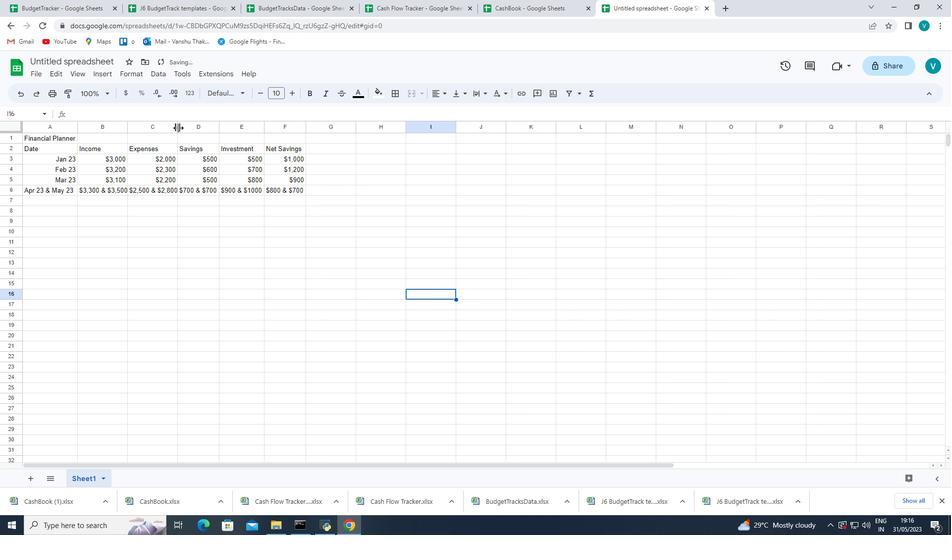 
Action: Mouse pressed left at (178, 127)
Screenshot: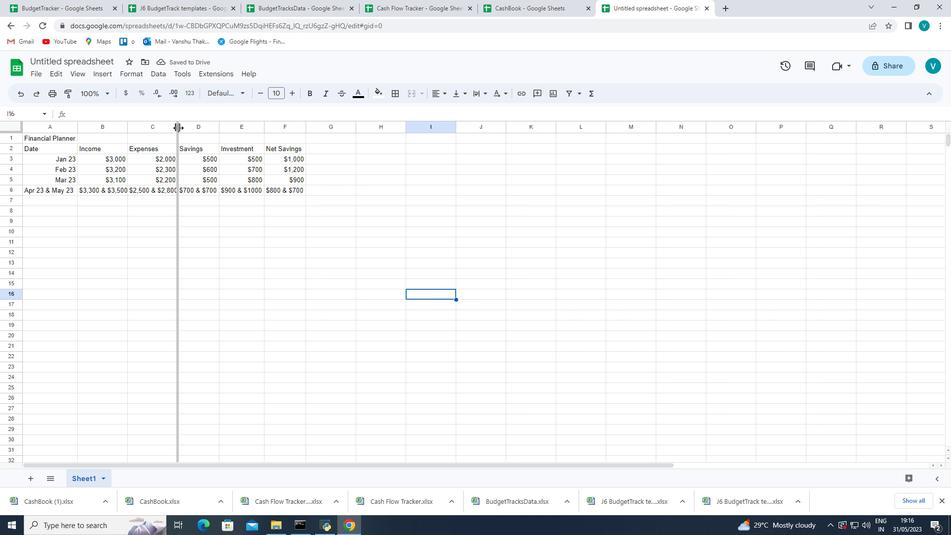 
Action: Mouse moved to (220, 124)
Screenshot: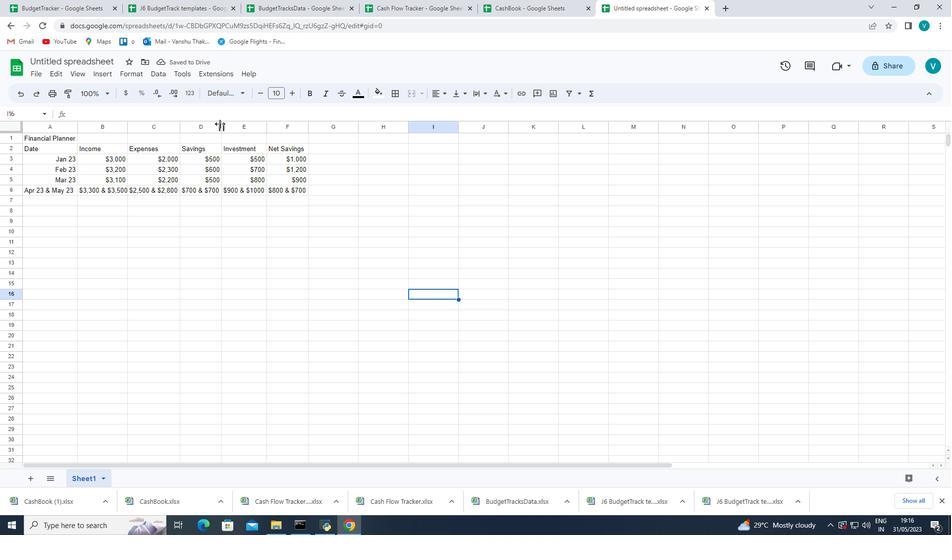 
Action: Mouse pressed left at (220, 124)
Screenshot: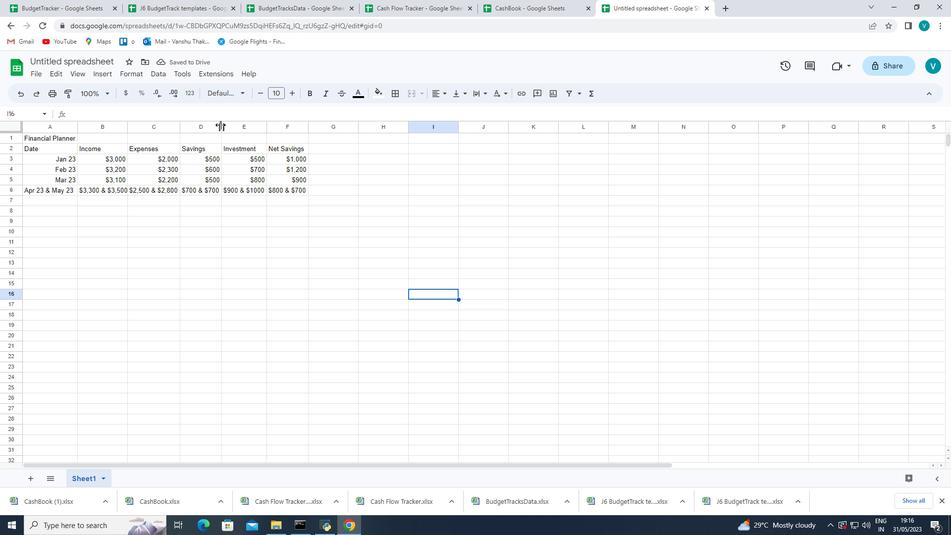 
Action: Mouse pressed left at (220, 124)
Screenshot: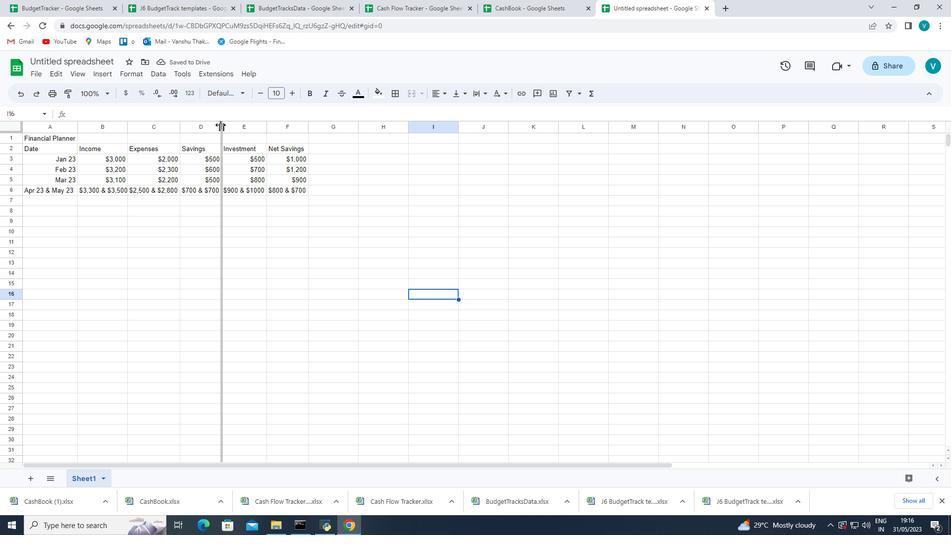 
Action: Mouse moved to (128, 123)
Screenshot: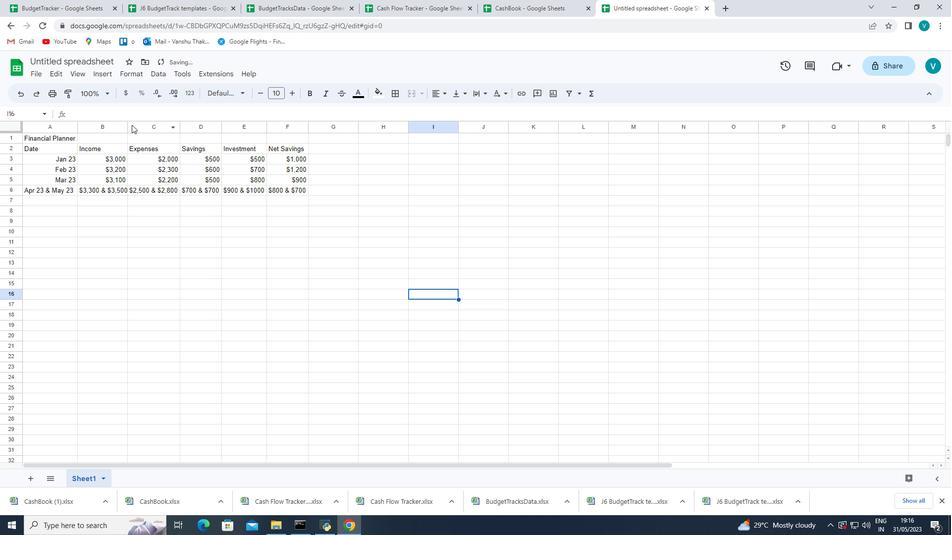 
Action: Mouse pressed left at (128, 123)
Screenshot: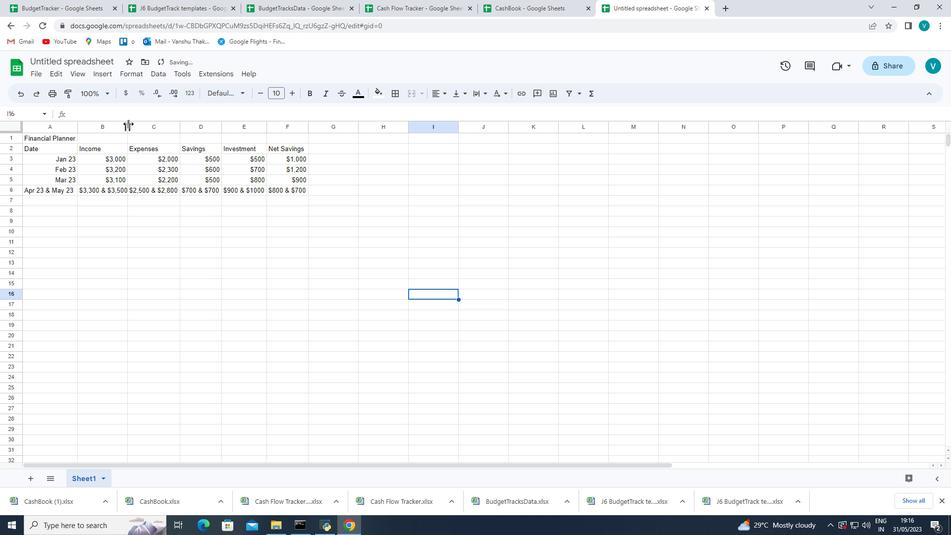 
Action: Mouse pressed left at (128, 123)
Screenshot: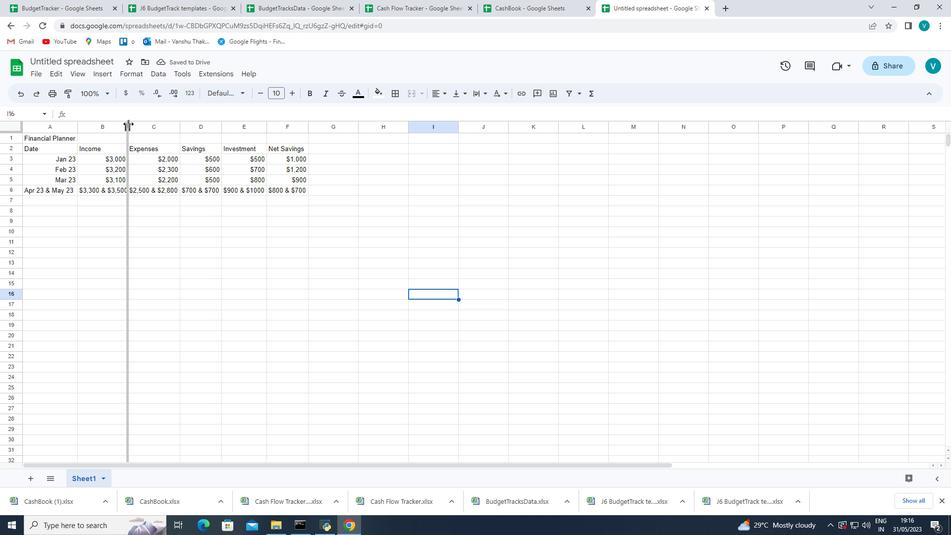 
Action: Mouse moved to (76, 126)
Screenshot: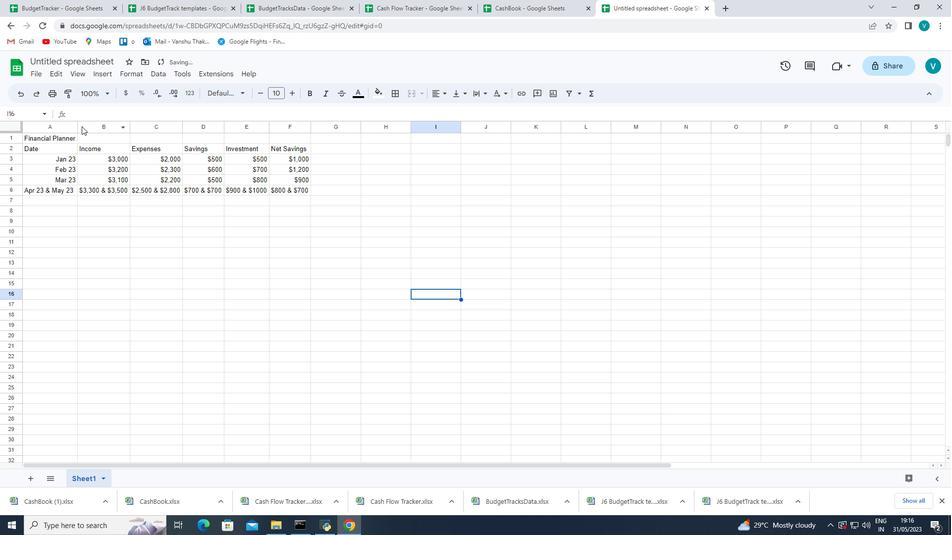 
Action: Mouse pressed left at (76, 126)
Screenshot: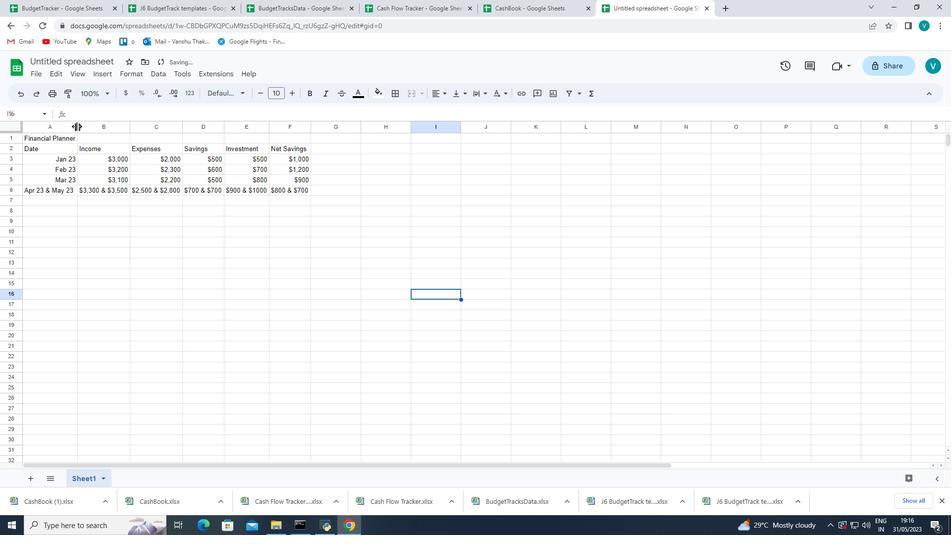 
Action: Mouse pressed left at (76, 126)
Screenshot: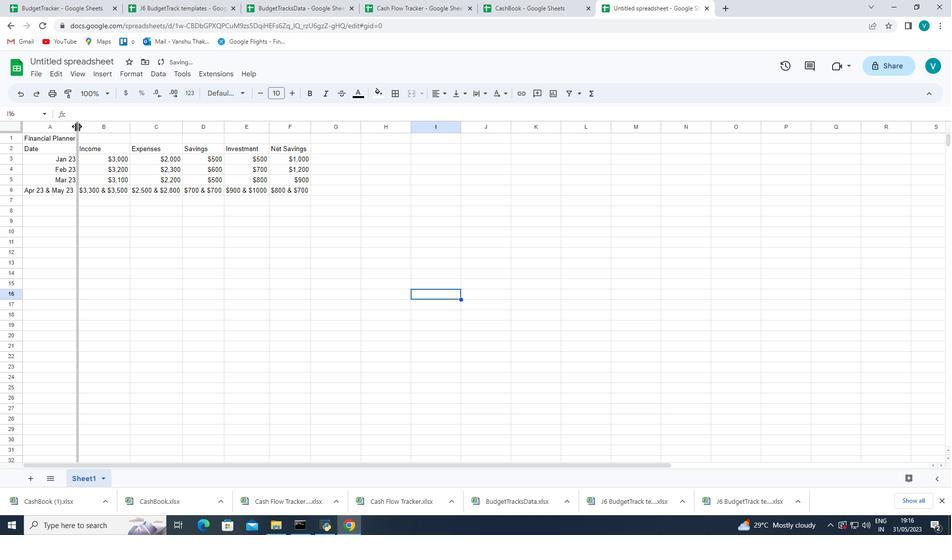 
Action: Mouse moved to (79, 57)
Screenshot: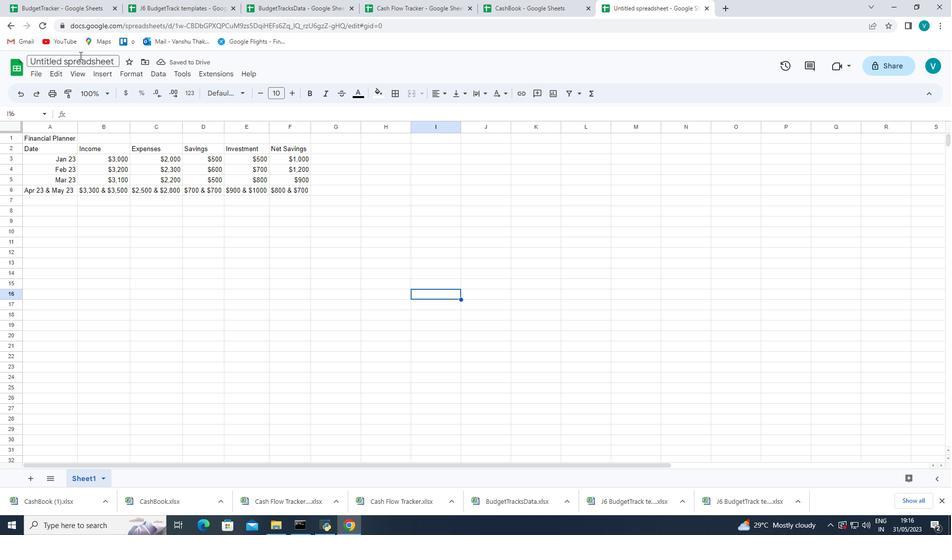 
Action: Mouse pressed left at (79, 57)
Screenshot: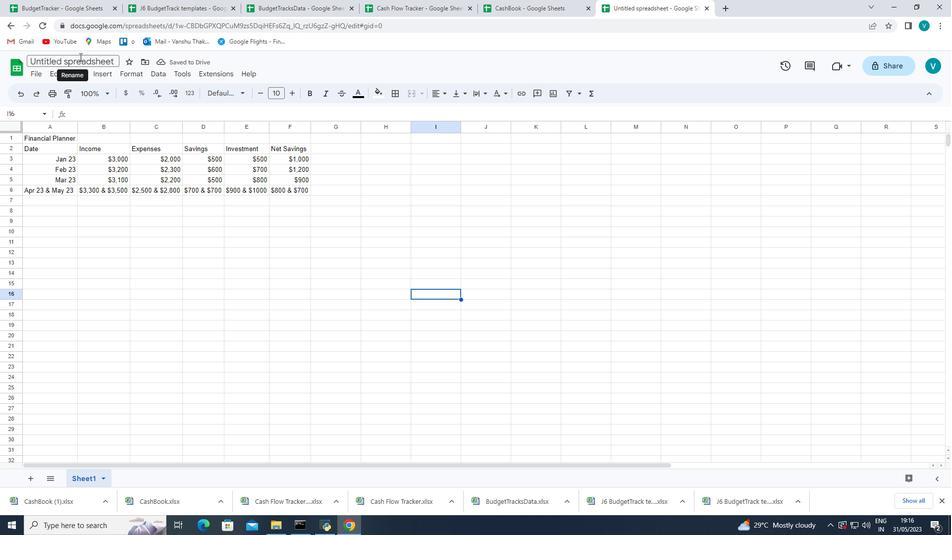 
Action: Mouse moved to (604, 116)
Screenshot: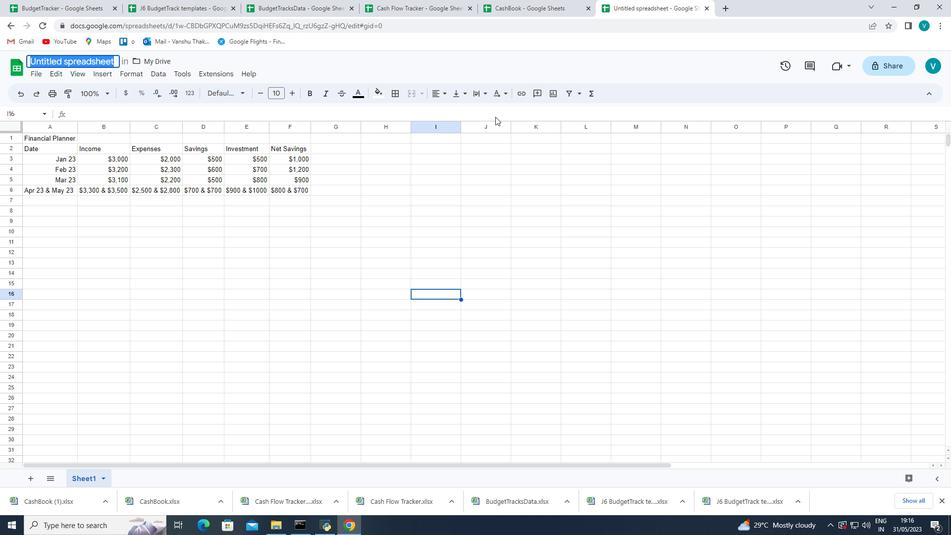 
Action: Key pressed <Key.shift><Key.shift><Key.shift><Key.shift><Key.shift>Cash<Key.shift_r><Key.shift_r><Key.shift_r><Key.shift_r><Key.shift_r><Key.shift_r>Book
Screenshot: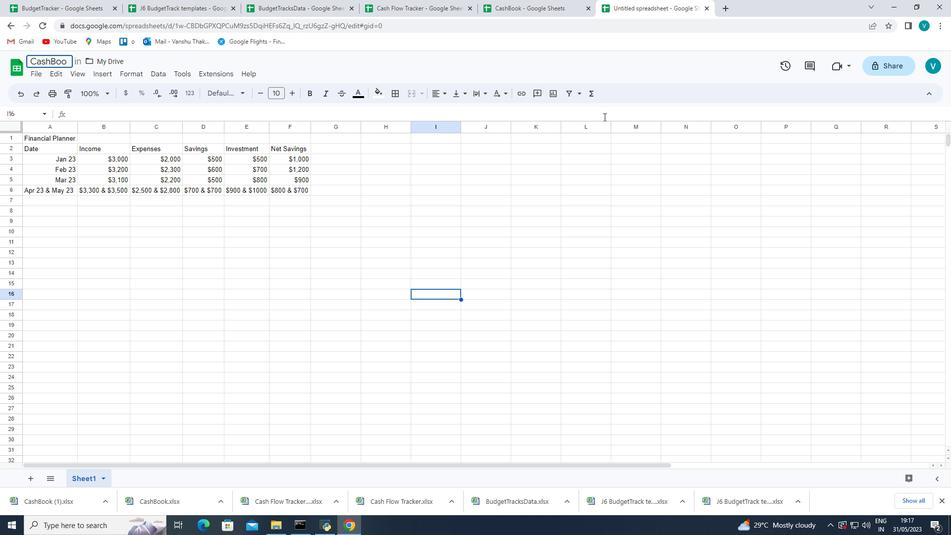 
Action: Mouse moved to (276, 258)
Screenshot: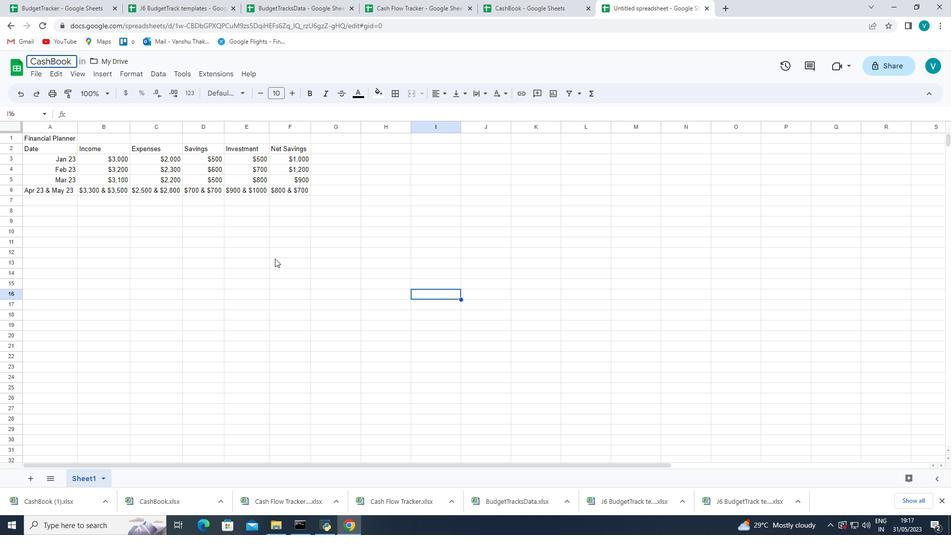 
Action: Key pressed <Key.space>logbook
Screenshot: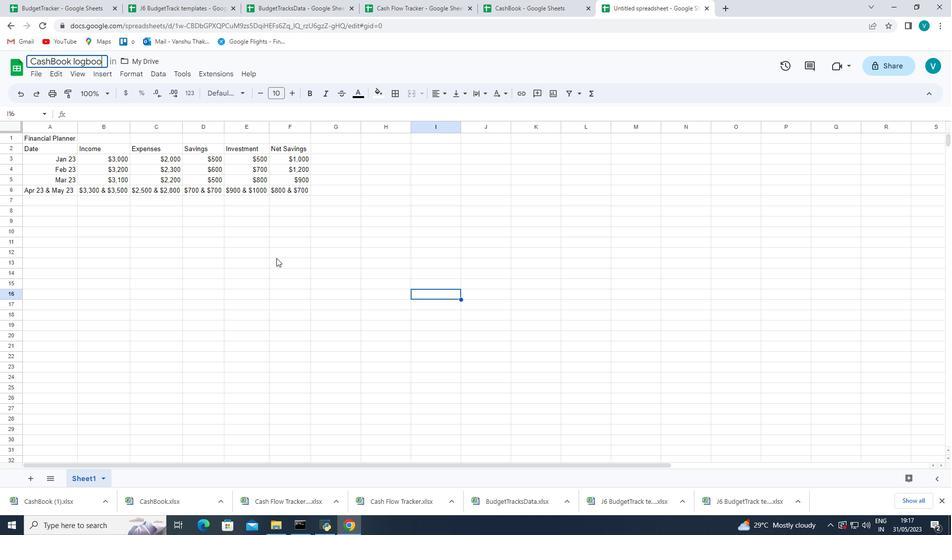 
Action: Mouse moved to (244, 277)
Screenshot: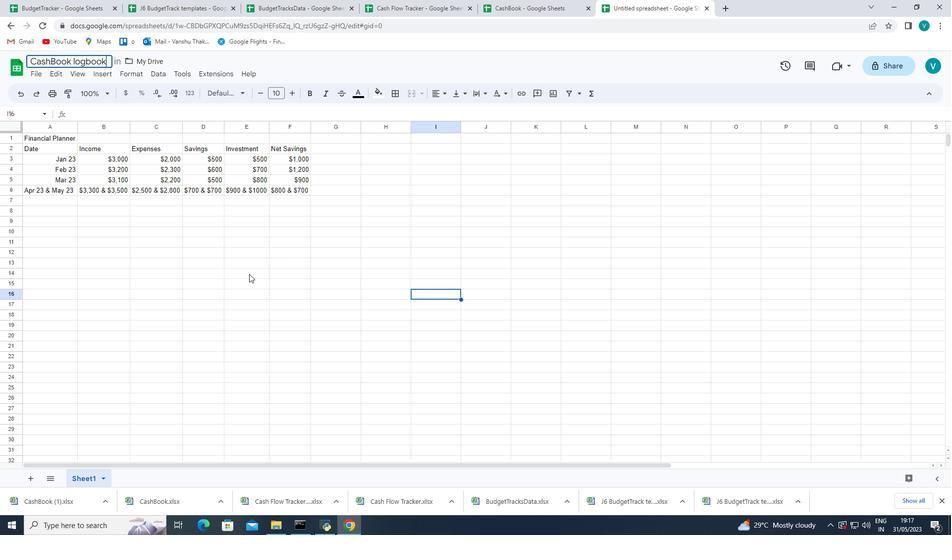 
Action: Mouse pressed left at (244, 277)
Screenshot: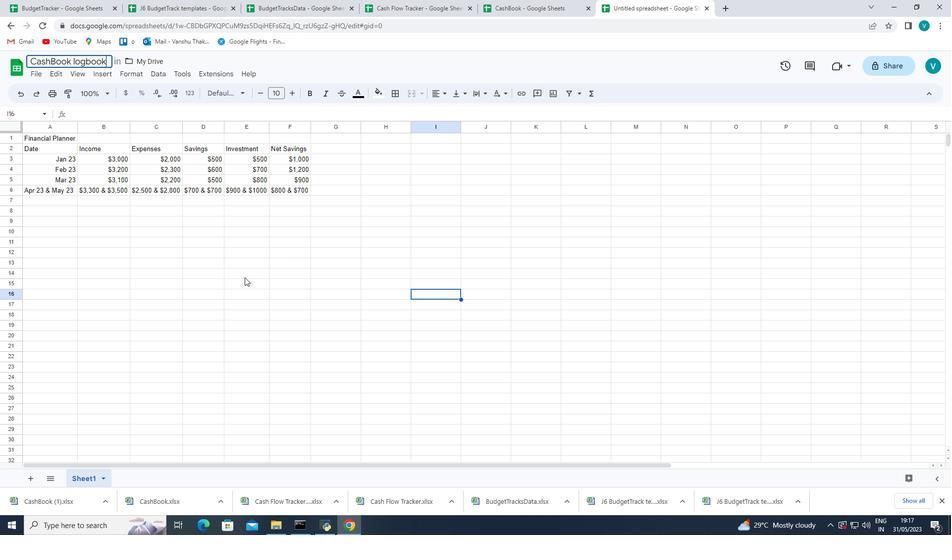 
Action: Mouse moved to (274, 249)
Screenshot: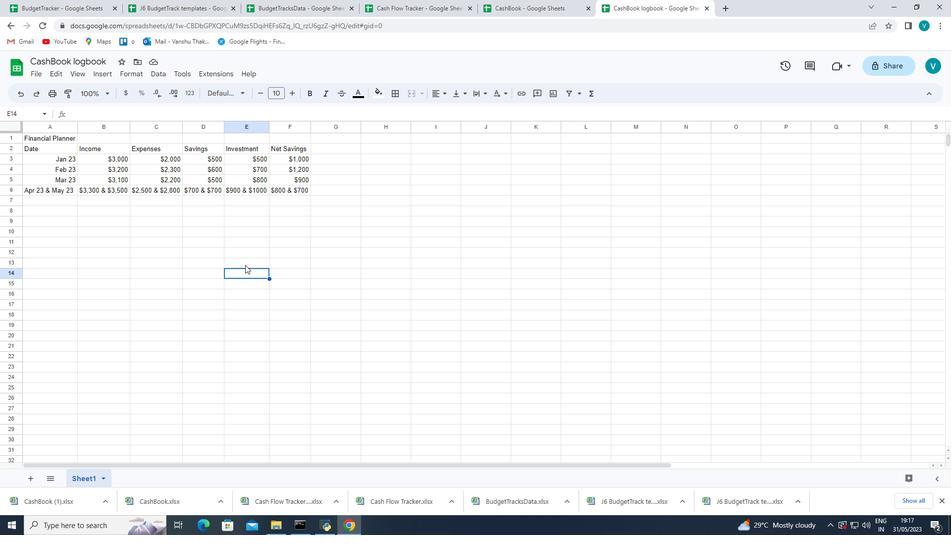 
Action: Mouse scrolled (274, 250) with delta (0, 0)
Screenshot: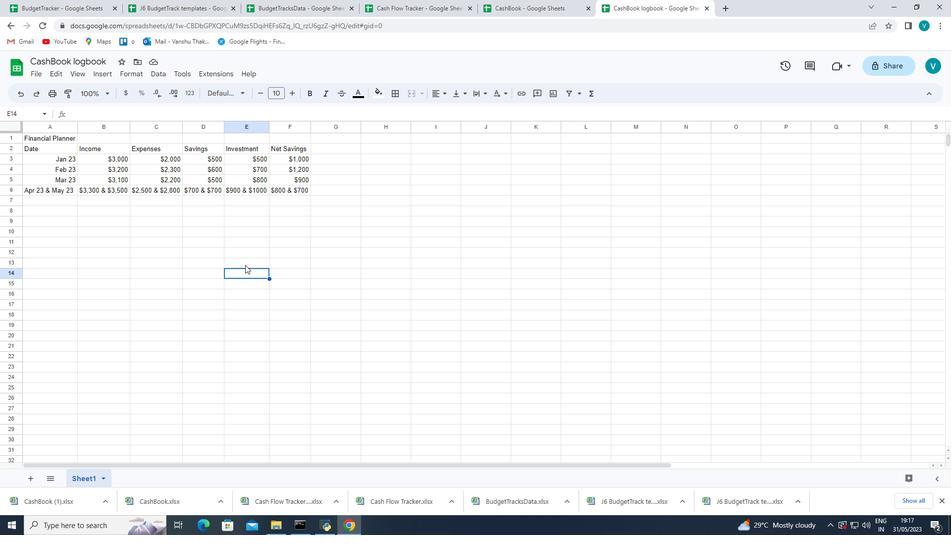 
Action: Mouse moved to (278, 246)
Screenshot: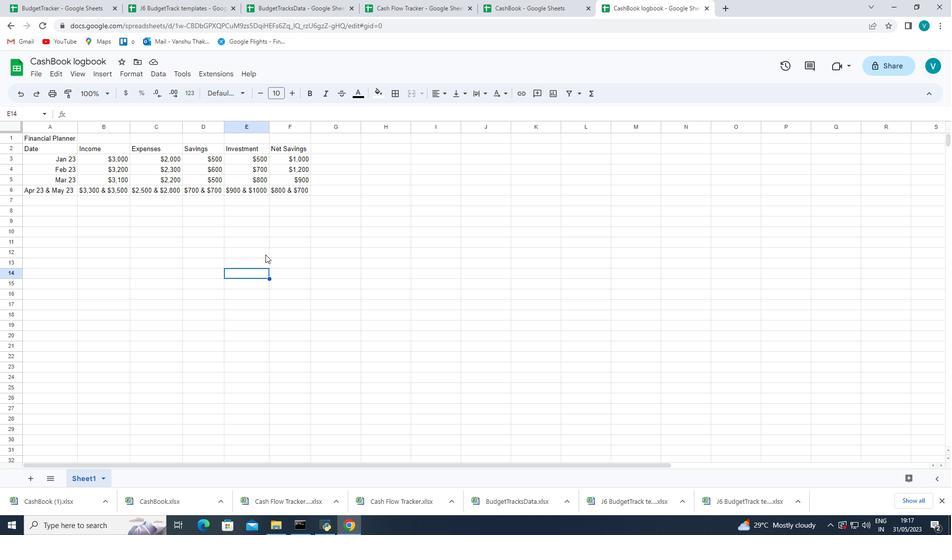 
Action: Mouse scrolled (278, 247) with delta (0, 0)
Screenshot: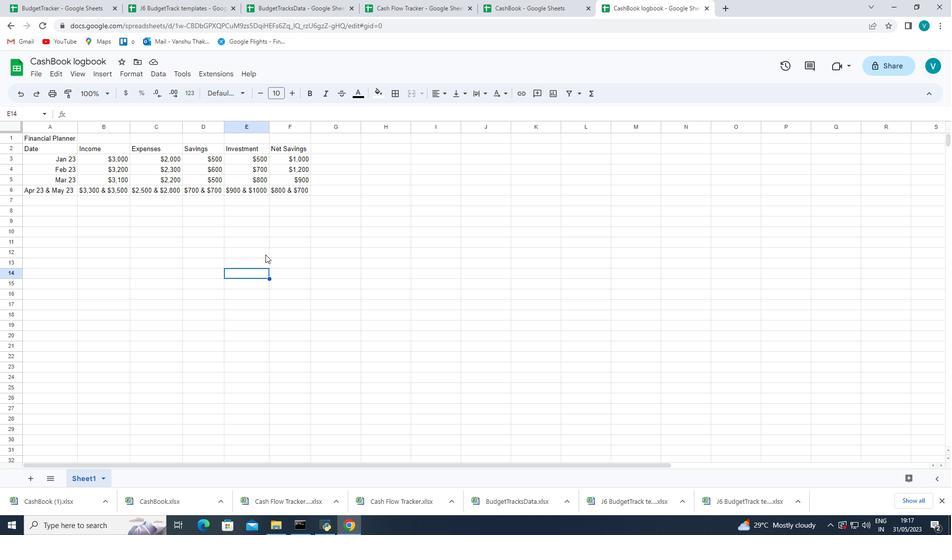 
Action: Mouse scrolled (278, 247) with delta (0, 0)
Screenshot: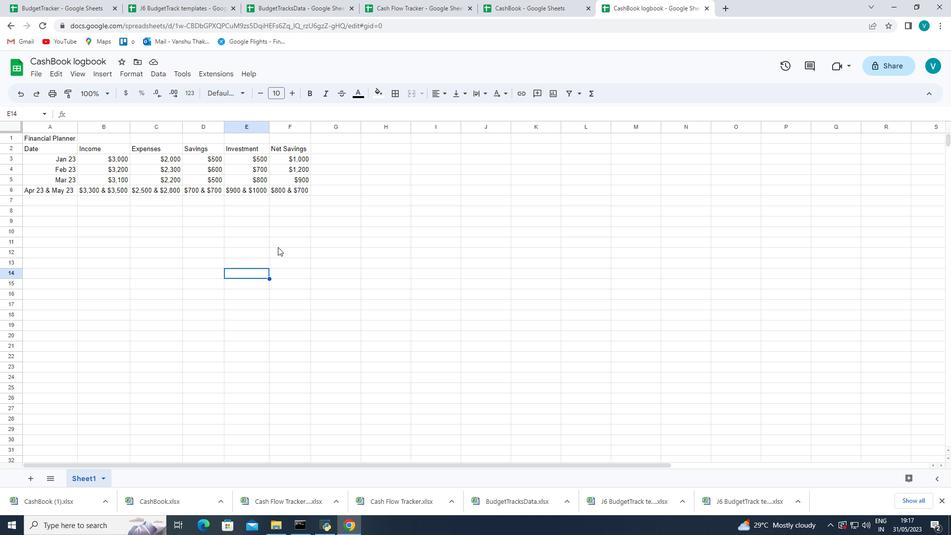 
Action: Mouse moved to (40, 78)
Screenshot: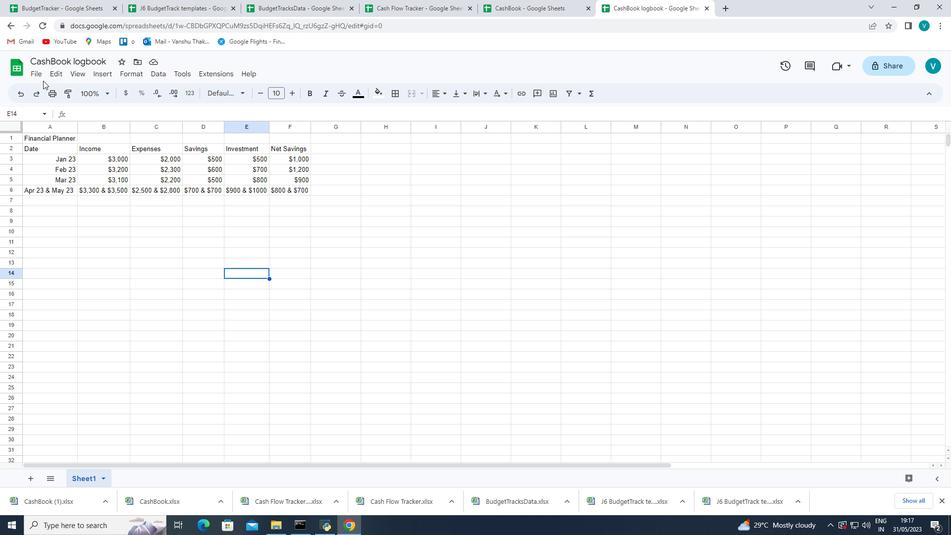 
Action: Mouse pressed left at (40, 78)
Screenshot: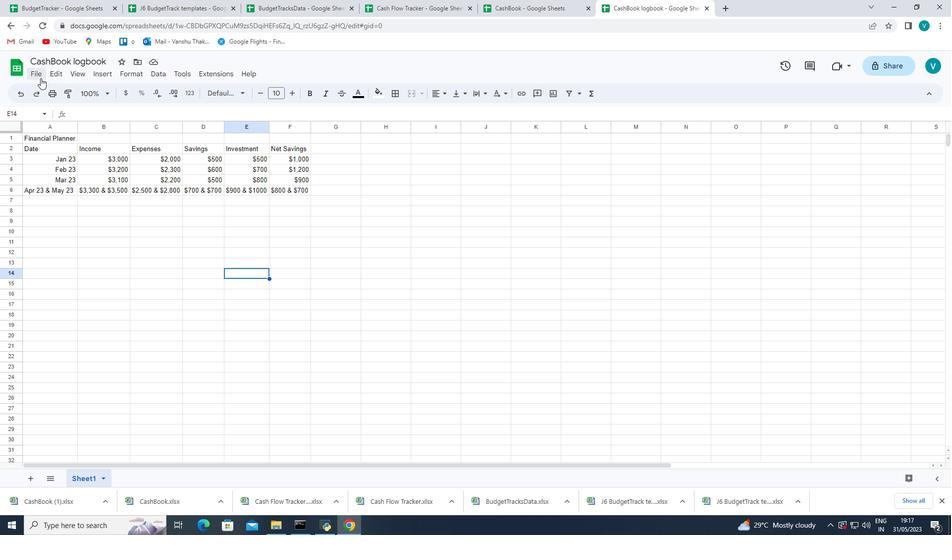
Action: Mouse moved to (90, 199)
Screenshot: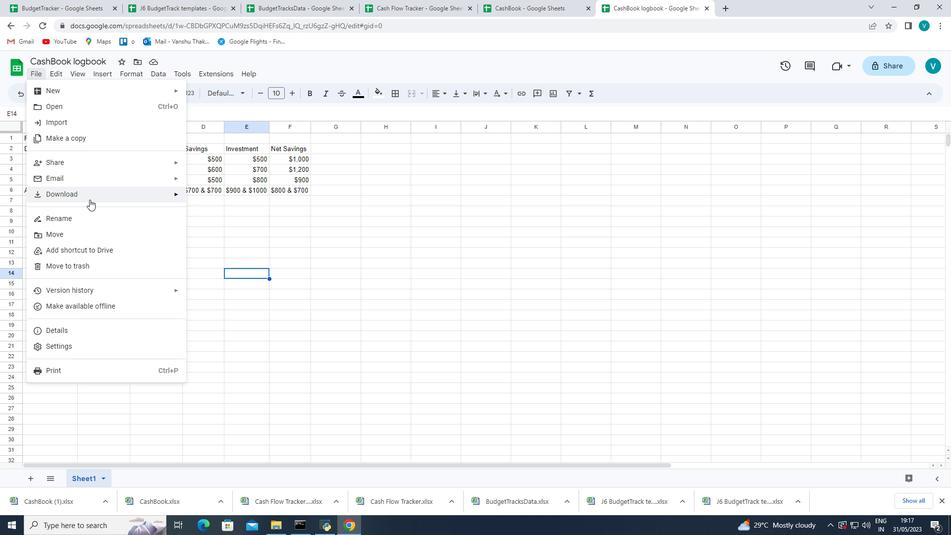 
Action: Mouse pressed left at (90, 199)
Screenshot: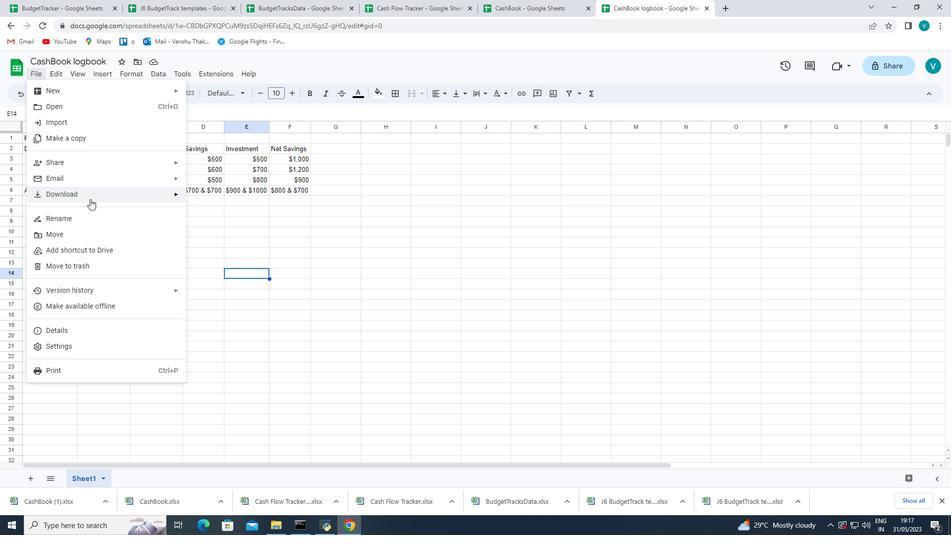 
Action: Mouse moved to (210, 198)
Screenshot: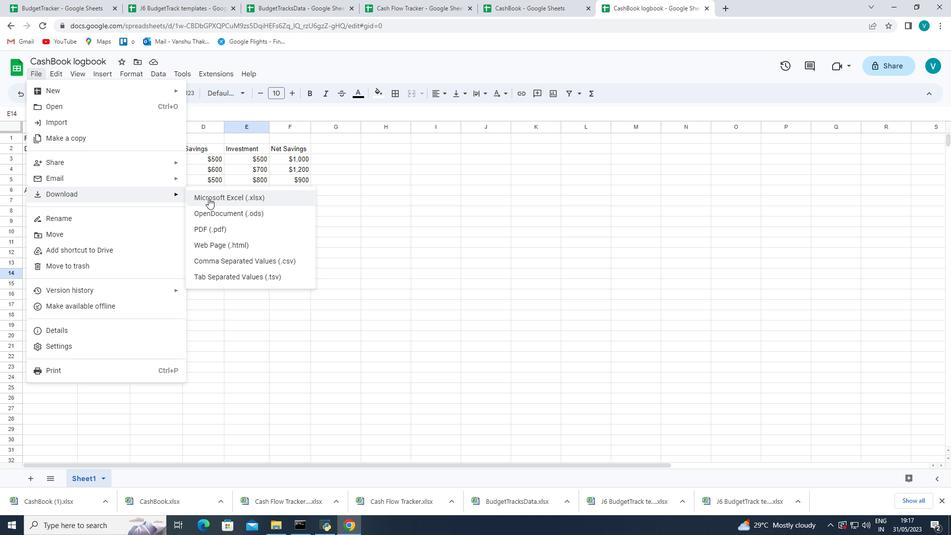 
Action: Mouse pressed left at (210, 198)
Screenshot: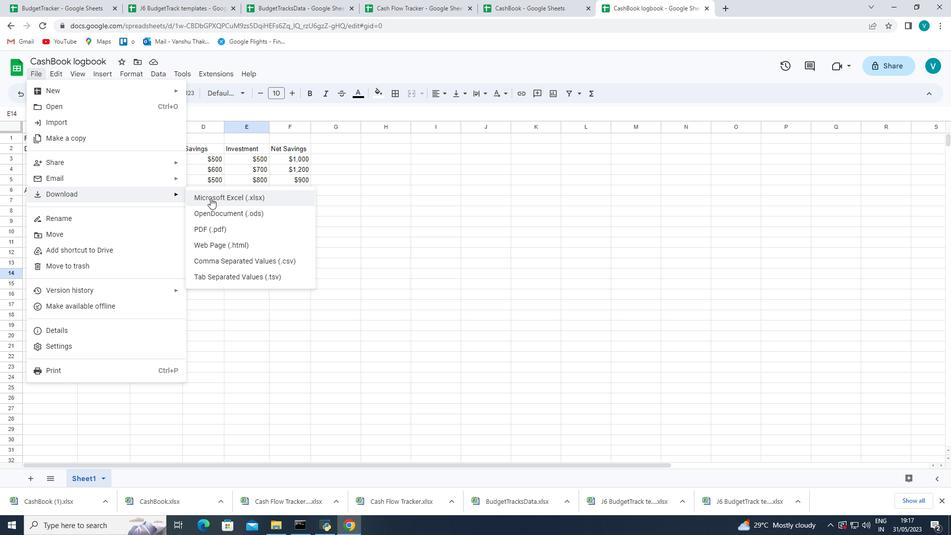 
Action: Mouse moved to (71, 223)
Screenshot: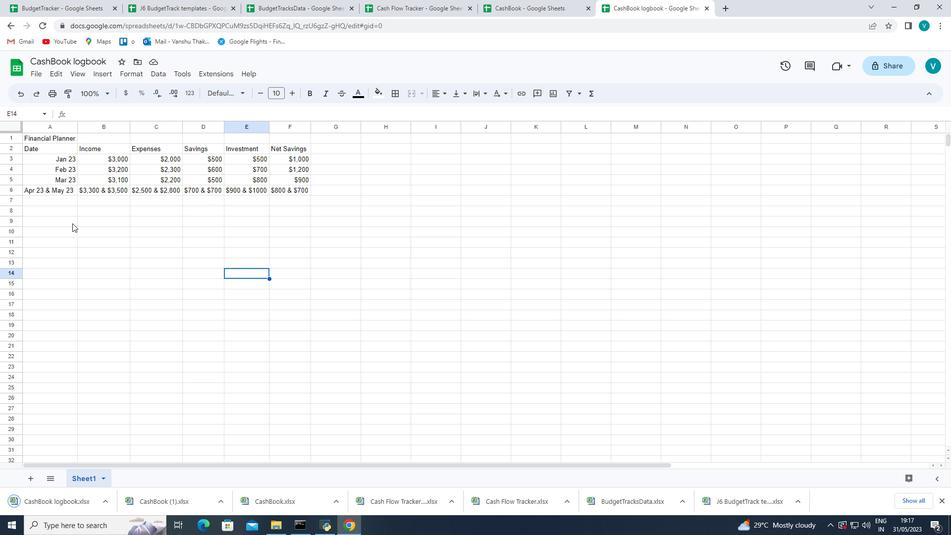 
